 Task: Look for space in Patāmundai, India from 17th June, 2023 to 21st June, 2023 for 2 adults in price range Rs.7000 to Rs.12000. Place can be private room with 1  bedroom having 2 beds and 1 bathroom. Property type can be house, flat, guest house. Amenities needed are: wifi. Booking option can be shelf check-in. Required host language is English.
Action: Mouse moved to (453, 59)
Screenshot: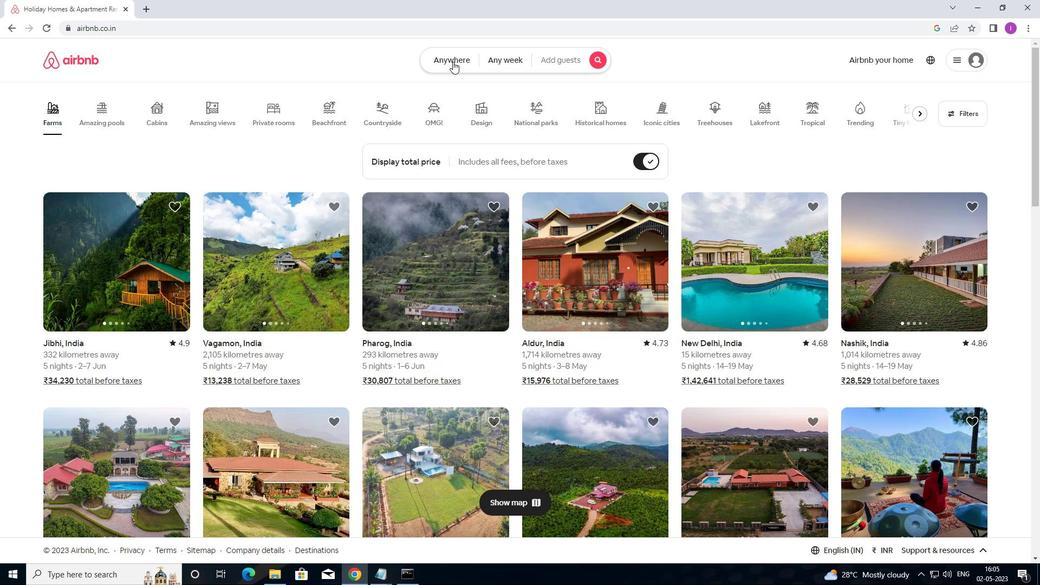 
Action: Mouse pressed left at (453, 59)
Screenshot: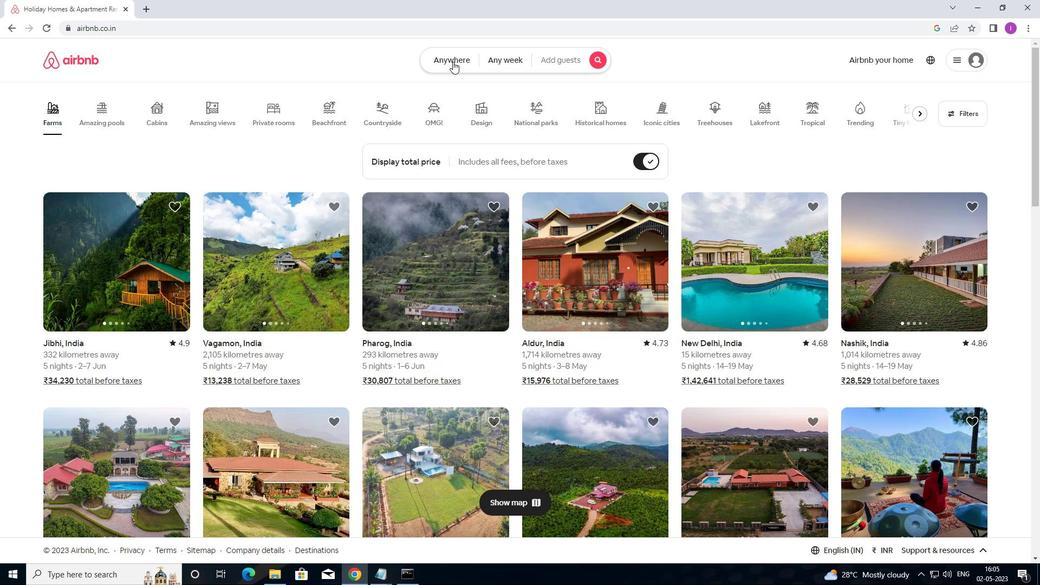 
Action: Mouse moved to (315, 105)
Screenshot: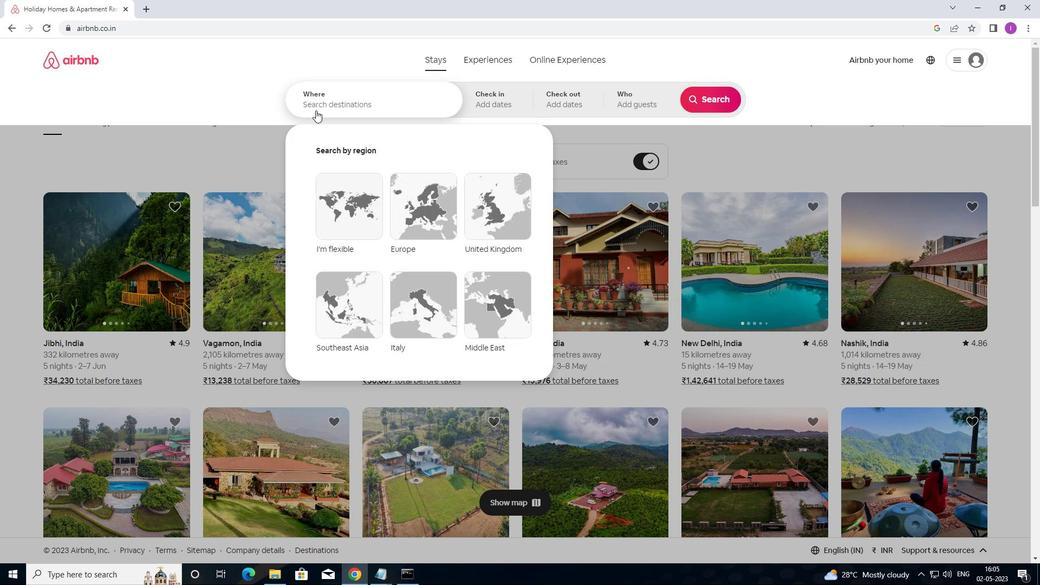 
Action: Mouse pressed left at (315, 105)
Screenshot: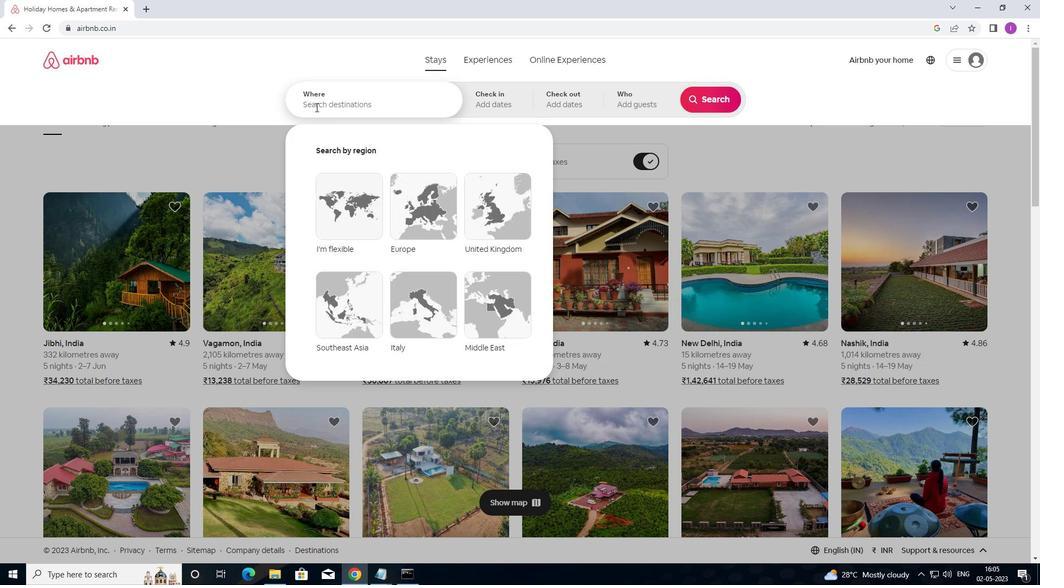
Action: Mouse moved to (581, 92)
Screenshot: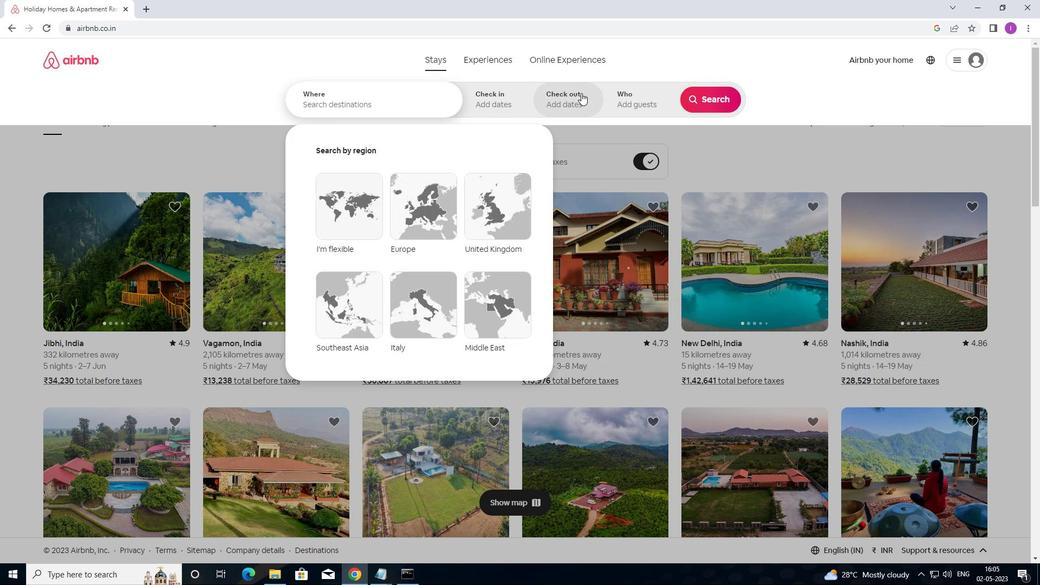 
Action: Key pressed <Key.shift><Key.shift>PATAMUDAI,<Key.shift>INDIA
Screenshot: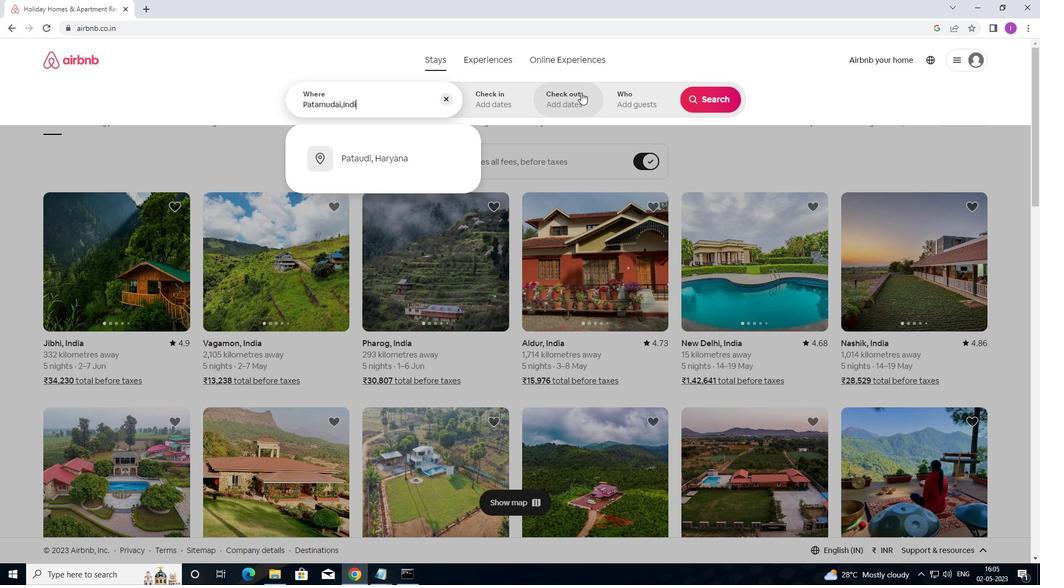 
Action: Mouse moved to (476, 97)
Screenshot: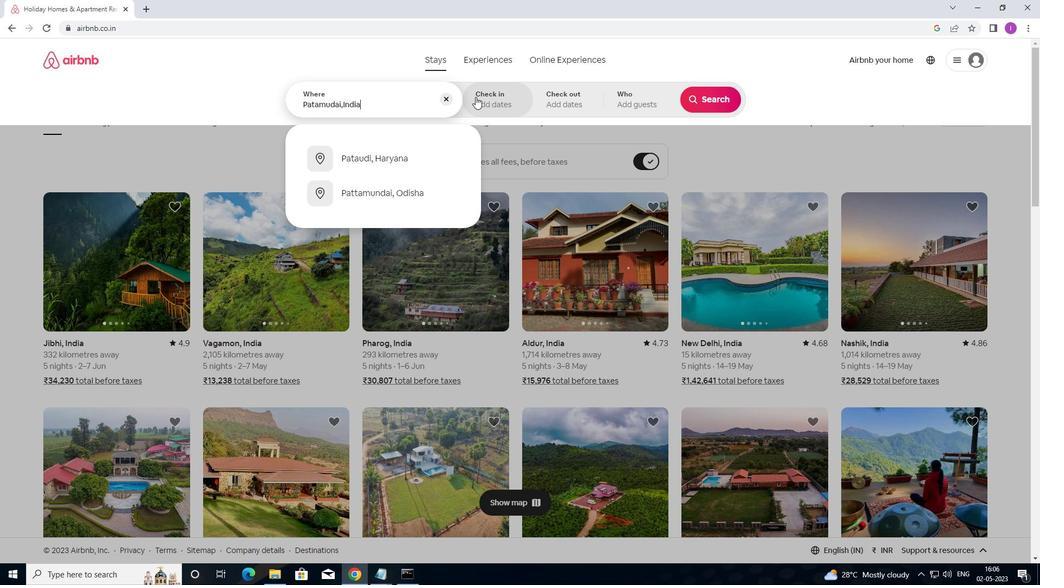 
Action: Mouse pressed left at (476, 97)
Screenshot: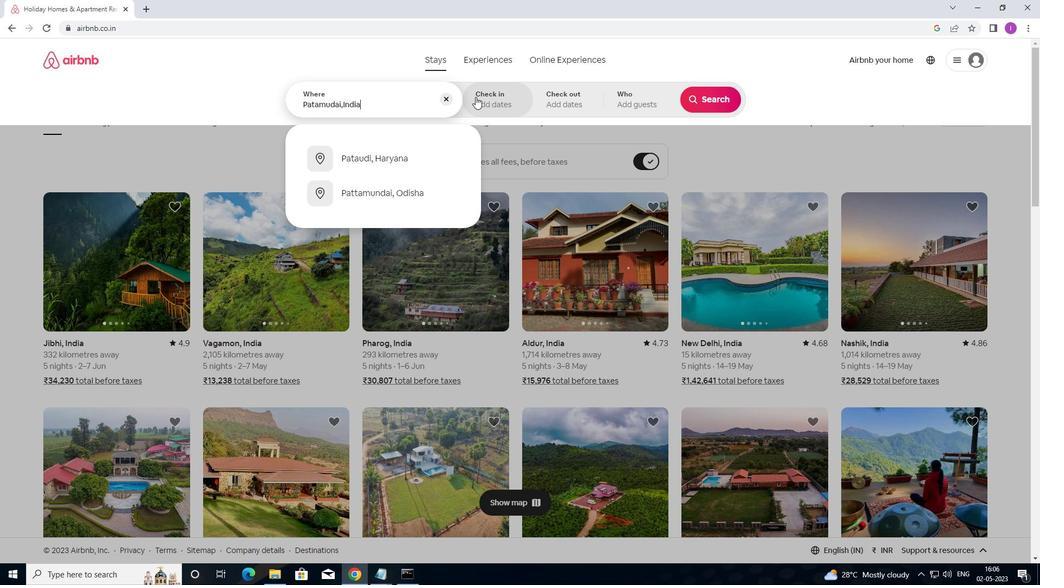 
Action: Mouse moved to (708, 190)
Screenshot: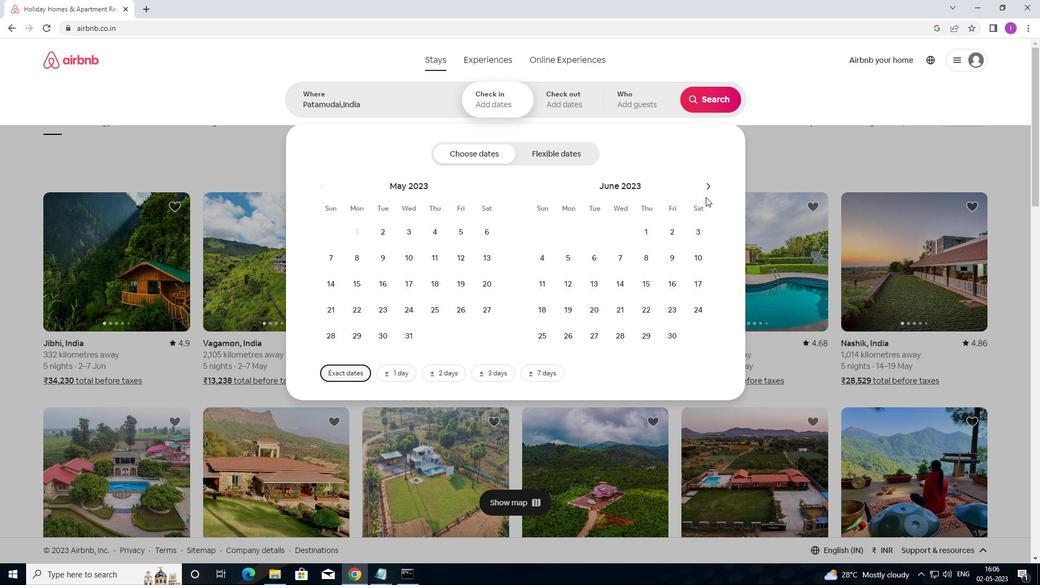 
Action: Mouse pressed left at (708, 190)
Screenshot: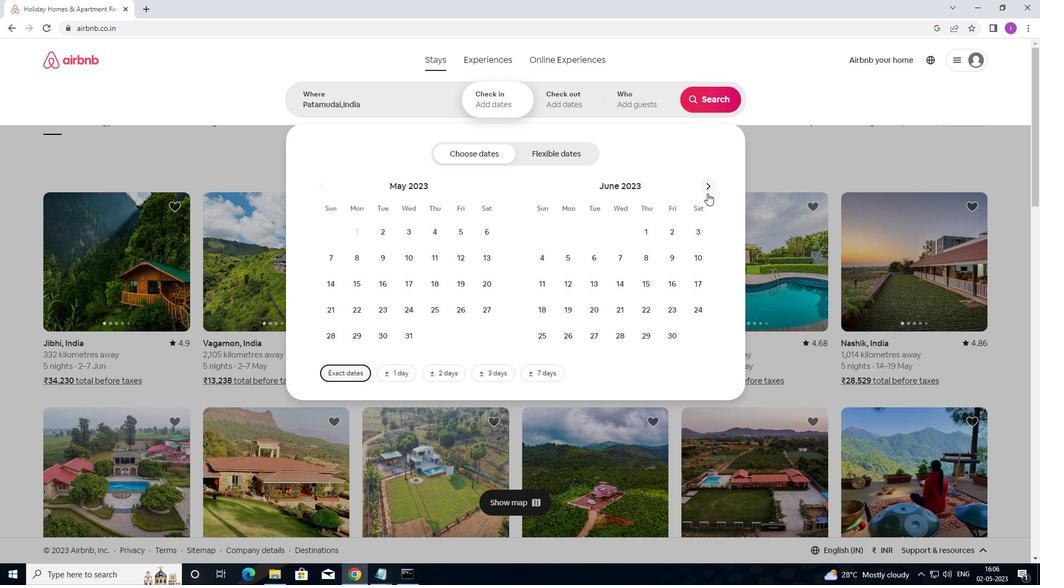 
Action: Mouse moved to (708, 189)
Screenshot: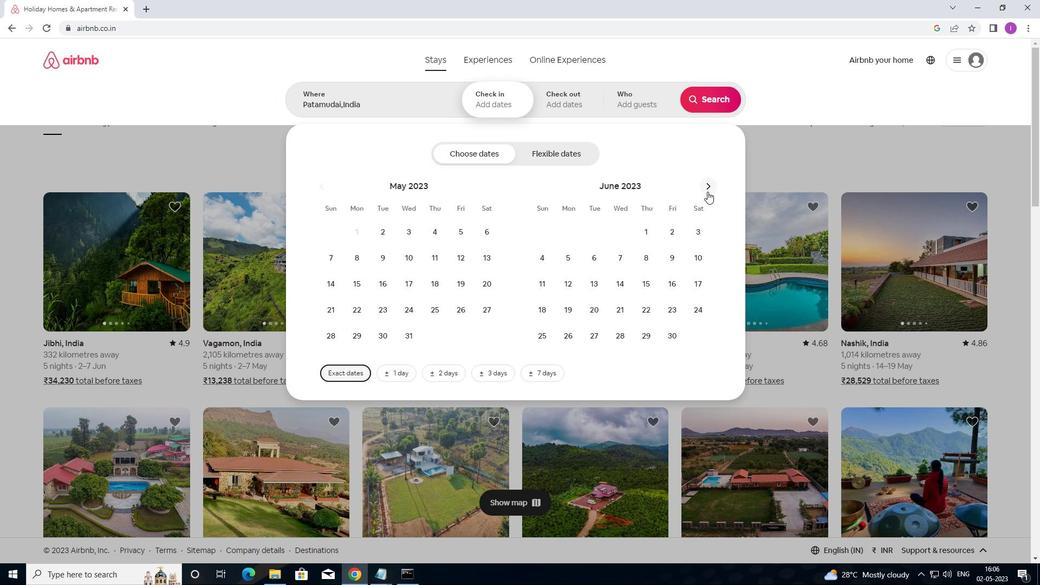 
Action: Mouse pressed left at (708, 189)
Screenshot: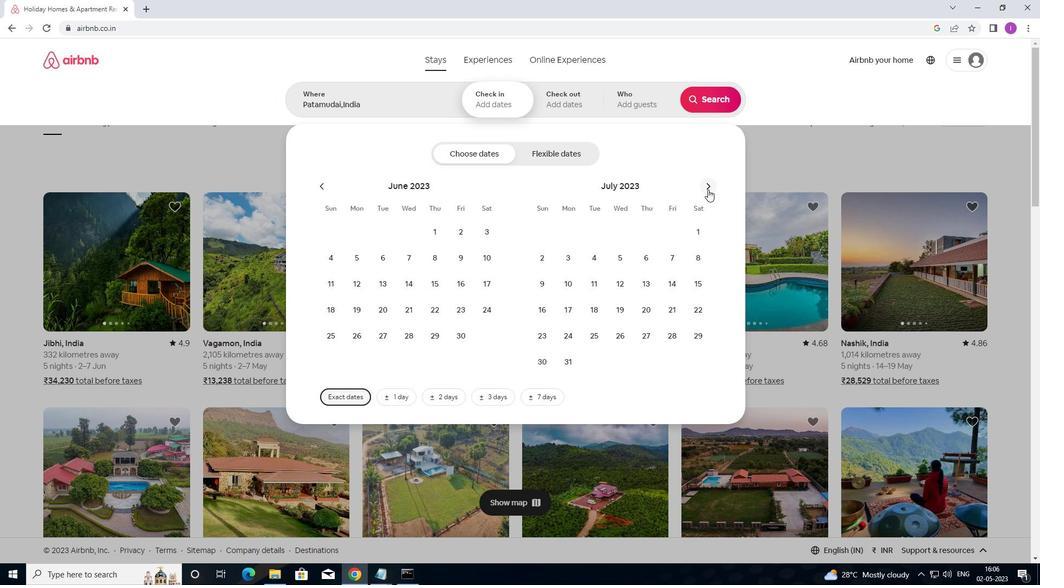 
Action: Mouse moved to (319, 183)
Screenshot: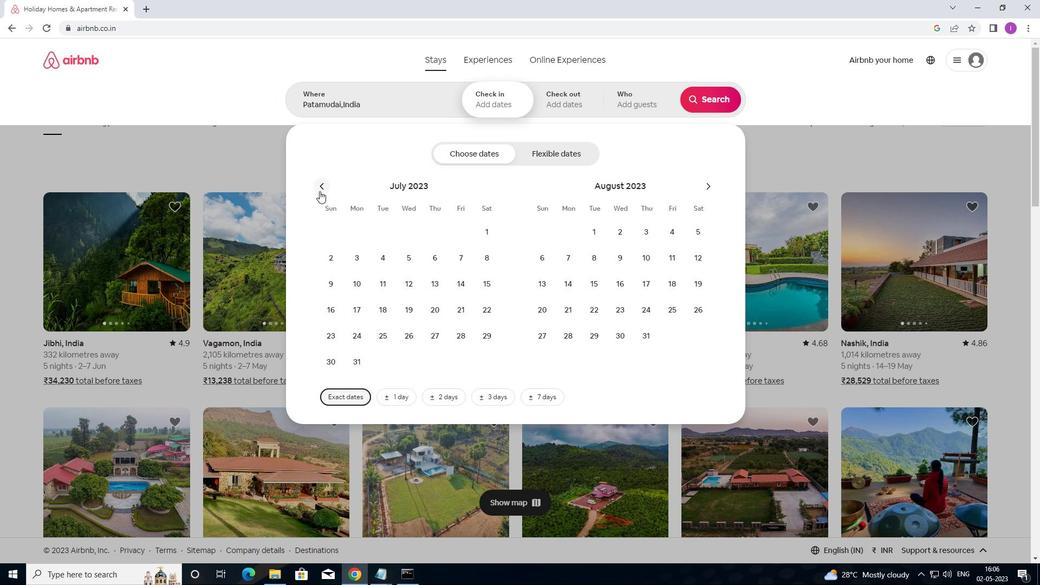 
Action: Mouse pressed left at (319, 183)
Screenshot: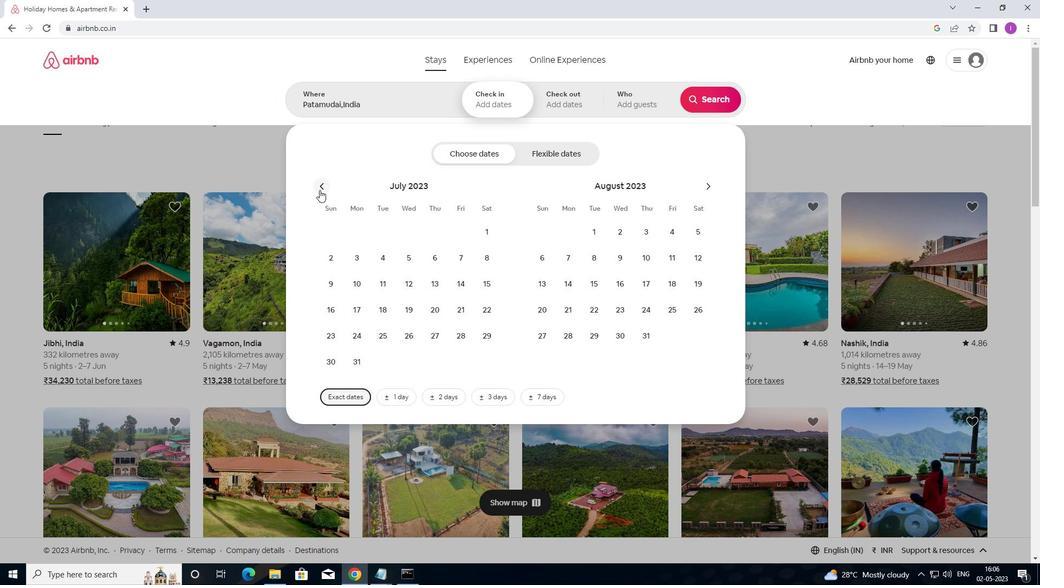 
Action: Mouse moved to (487, 287)
Screenshot: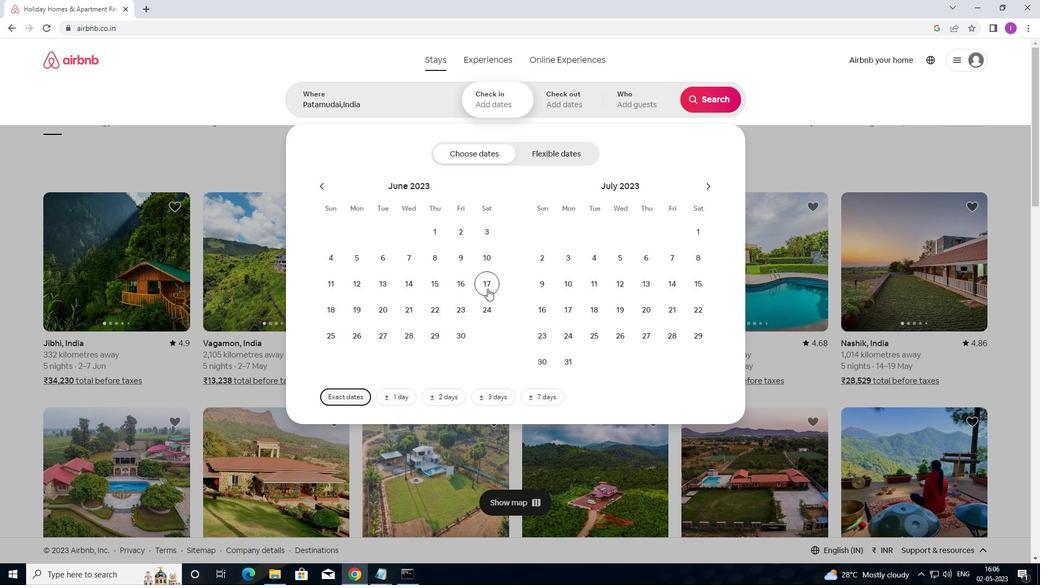 
Action: Mouse pressed left at (487, 287)
Screenshot: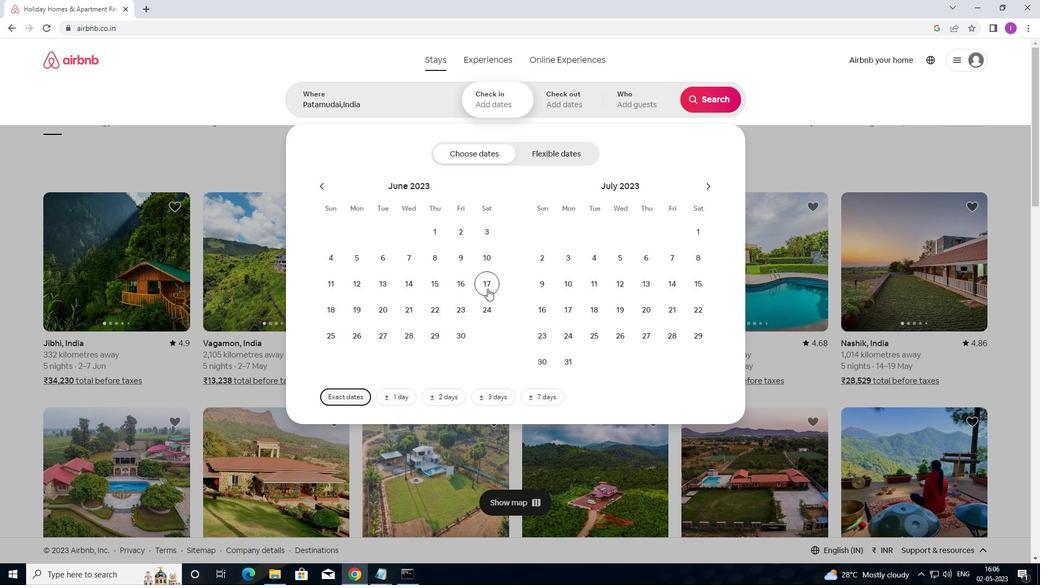
Action: Mouse moved to (404, 316)
Screenshot: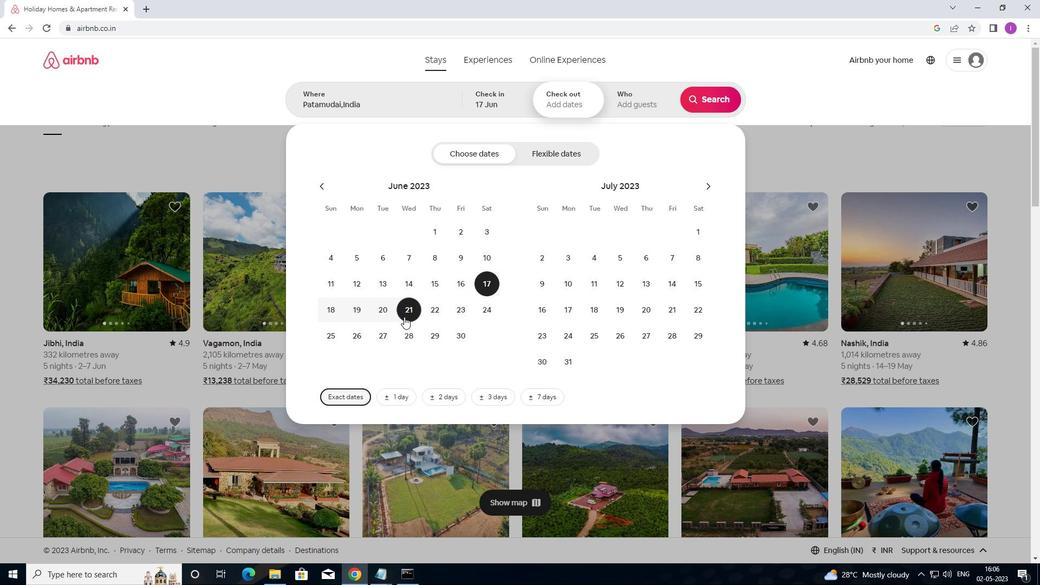 
Action: Mouse pressed left at (404, 316)
Screenshot: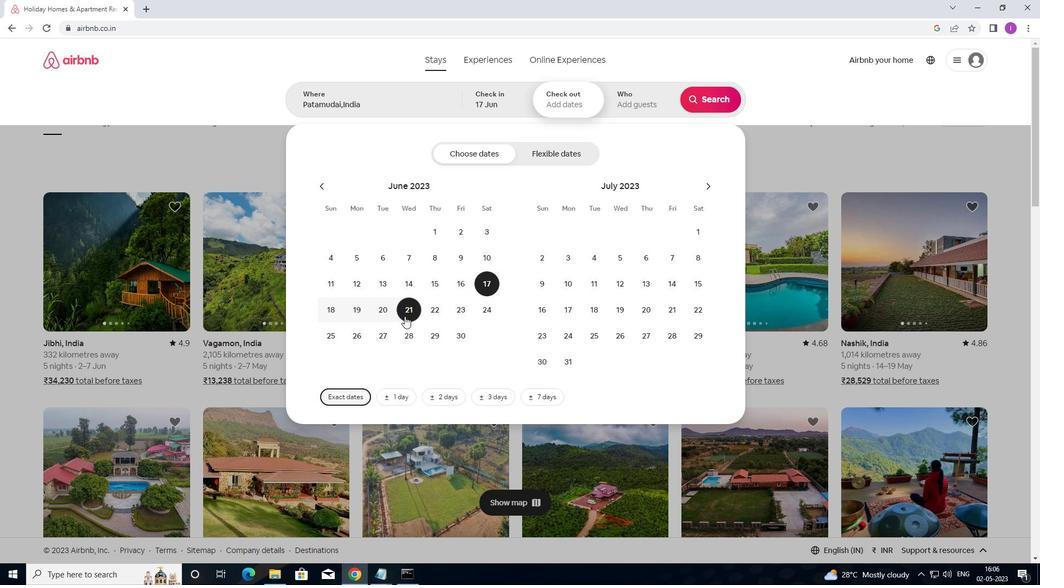 
Action: Mouse moved to (640, 94)
Screenshot: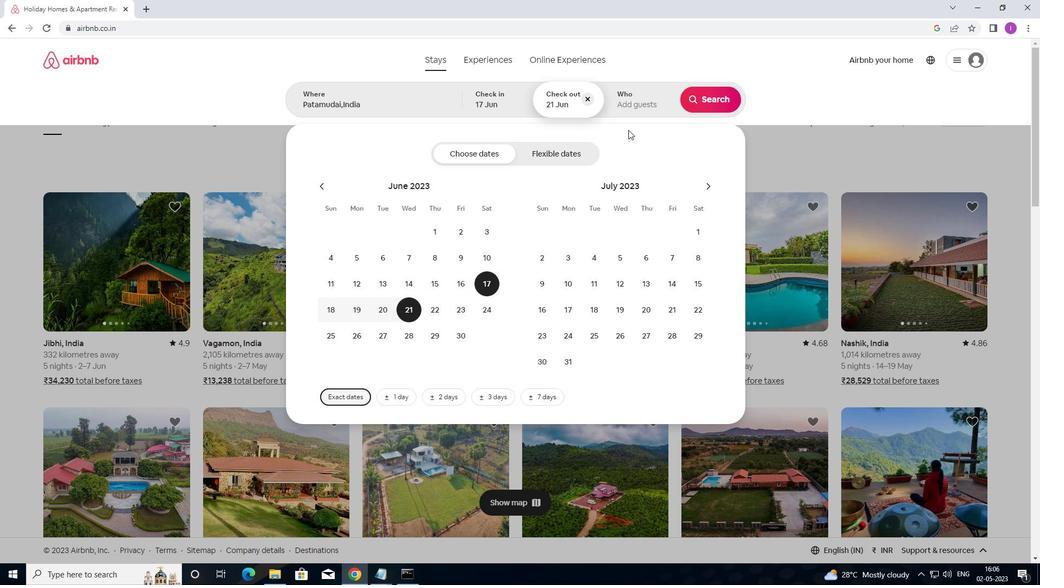 
Action: Mouse pressed left at (640, 94)
Screenshot: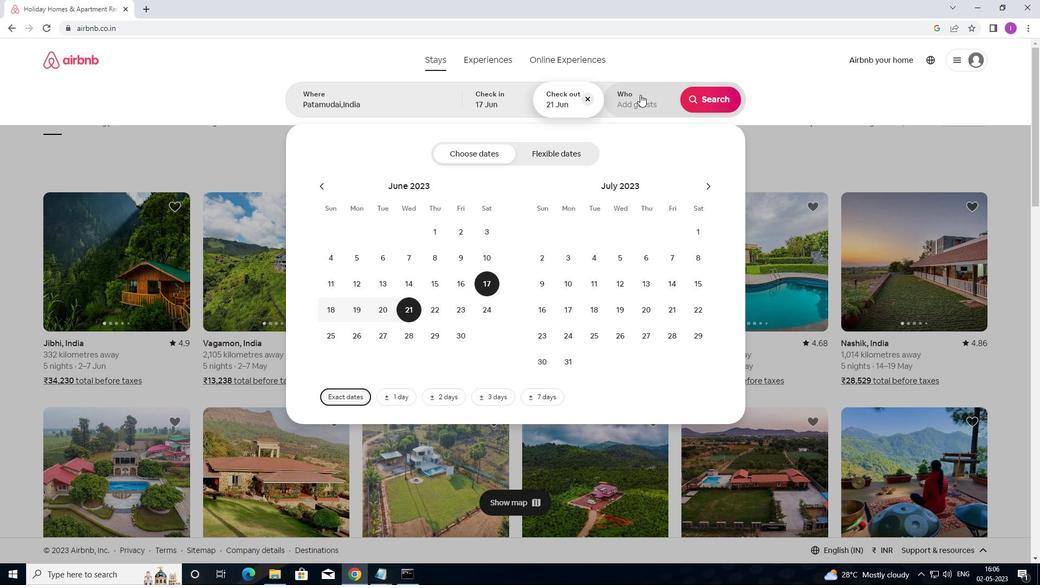 
Action: Mouse moved to (706, 156)
Screenshot: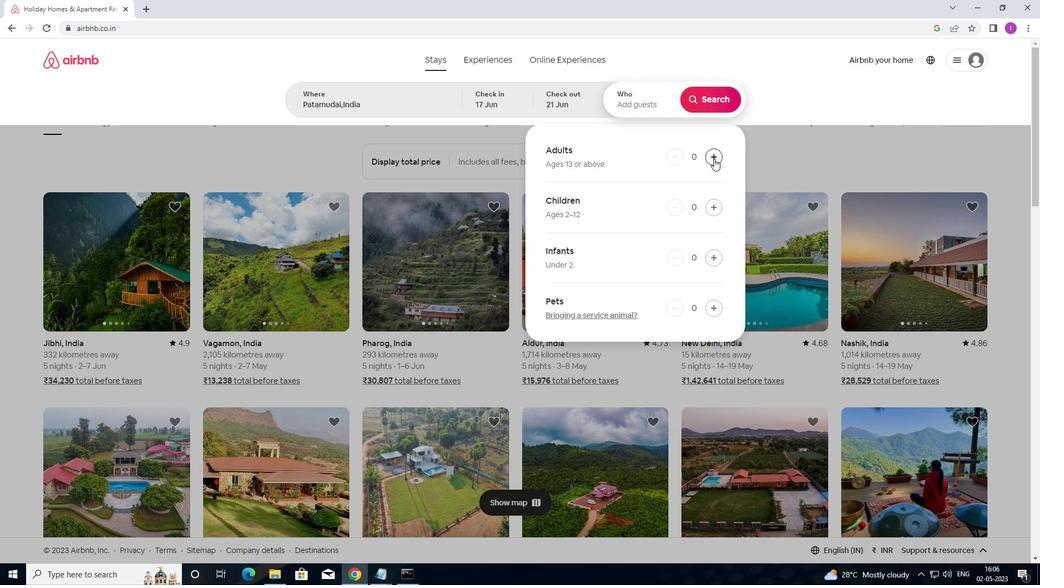 
Action: Mouse pressed left at (706, 156)
Screenshot: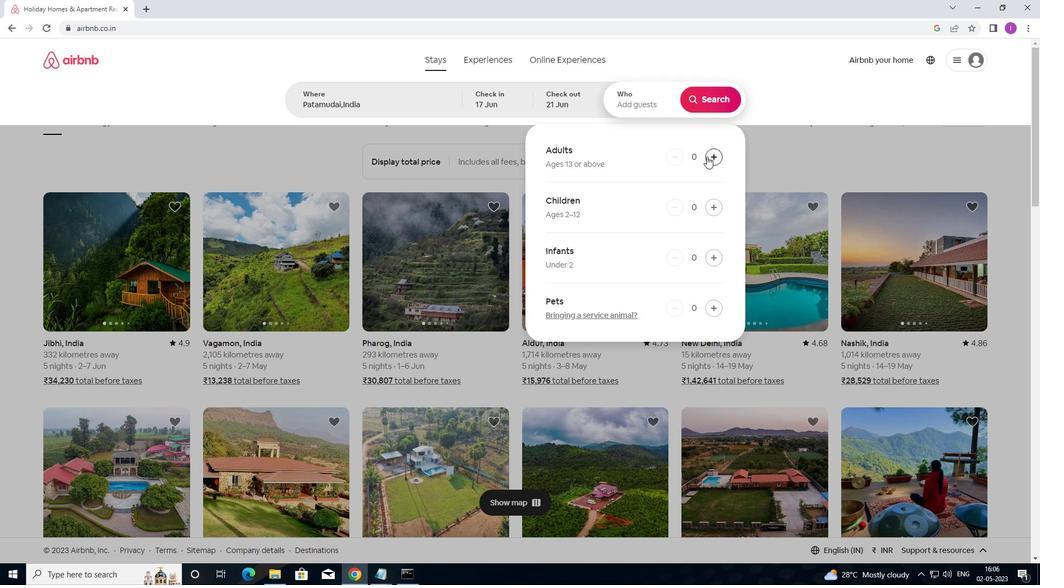
Action: Mouse moved to (706, 155)
Screenshot: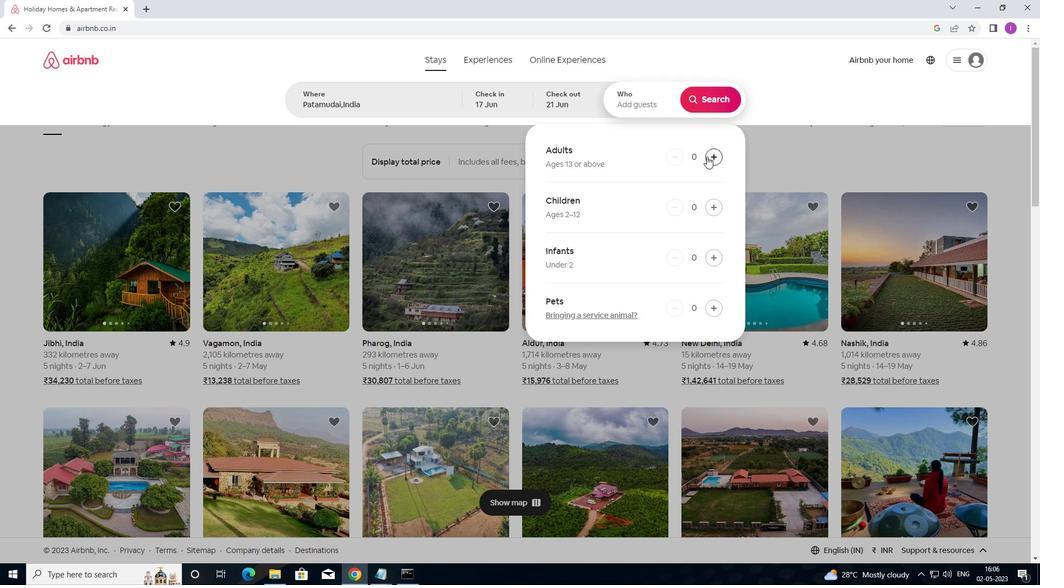 
Action: Mouse pressed left at (706, 155)
Screenshot: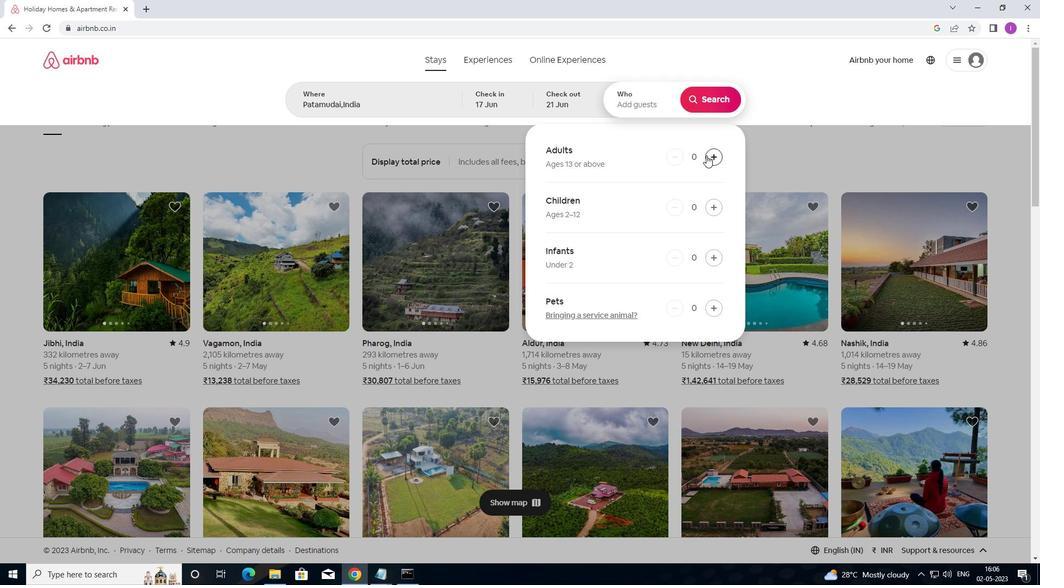 
Action: Mouse moved to (713, 86)
Screenshot: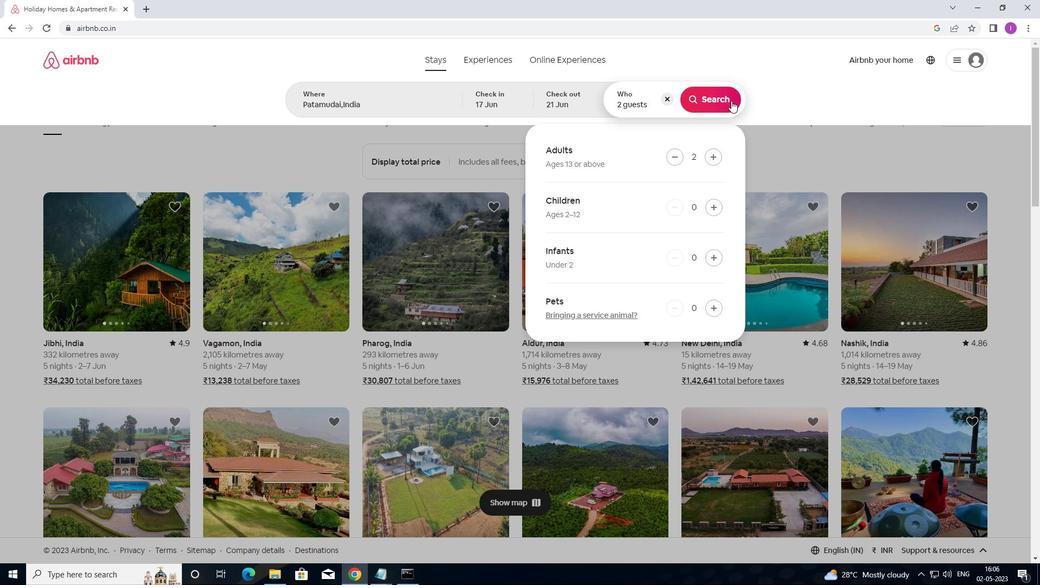 
Action: Mouse pressed left at (713, 86)
Screenshot: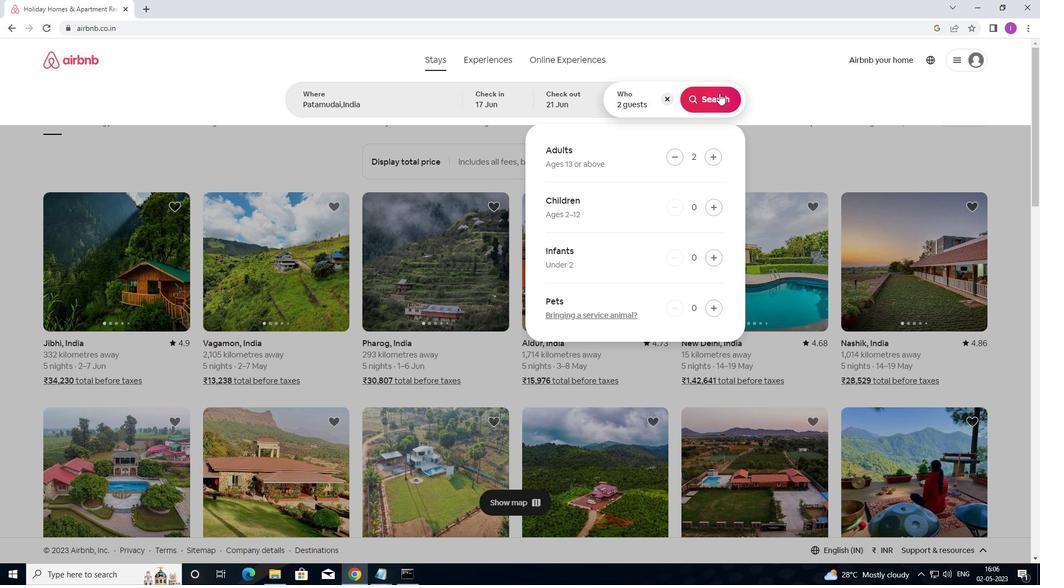 
Action: Mouse moved to (1002, 106)
Screenshot: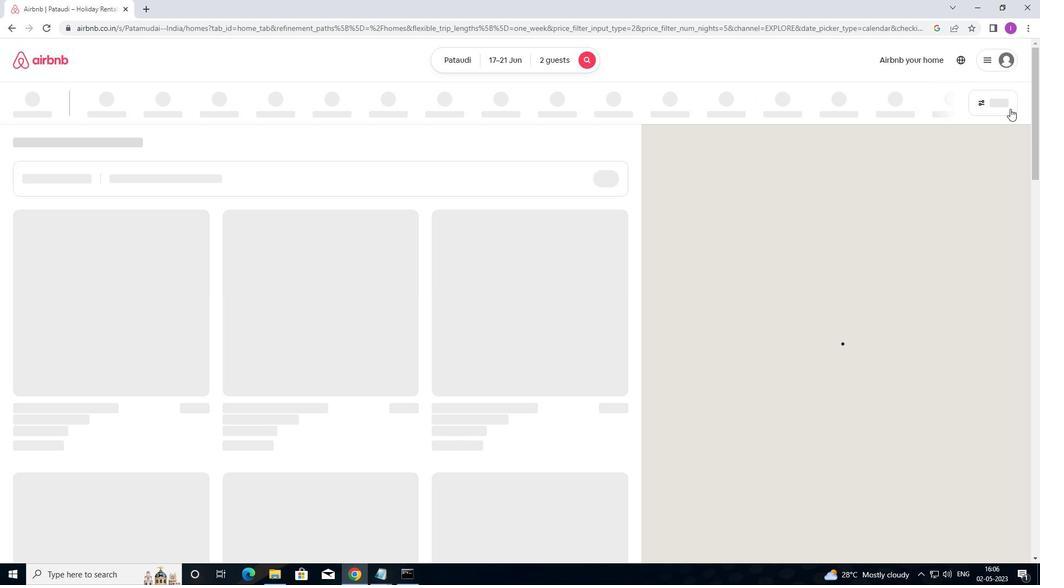 
Action: Mouse pressed left at (1002, 106)
Screenshot: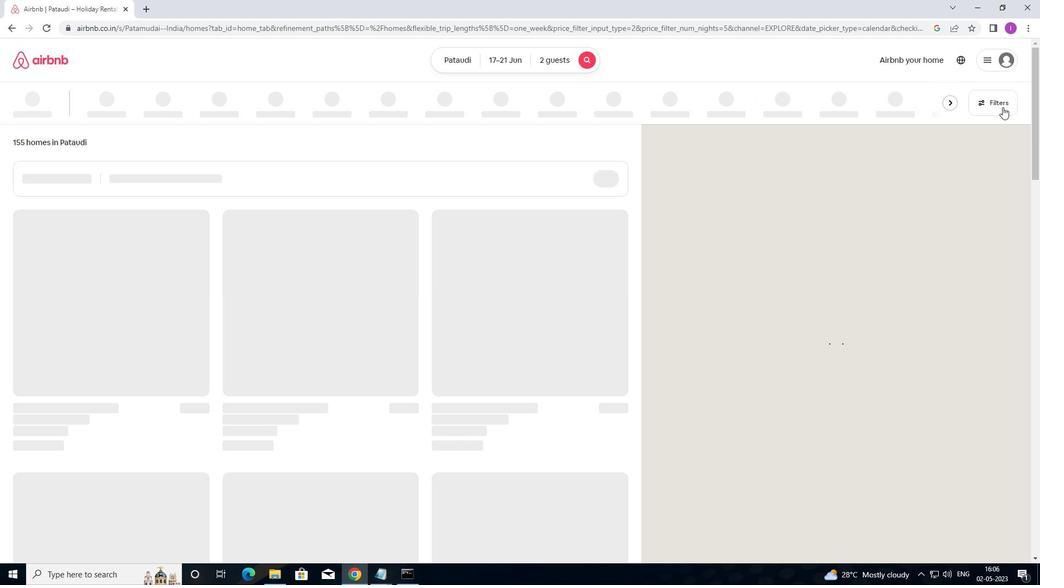 
Action: Mouse moved to (390, 241)
Screenshot: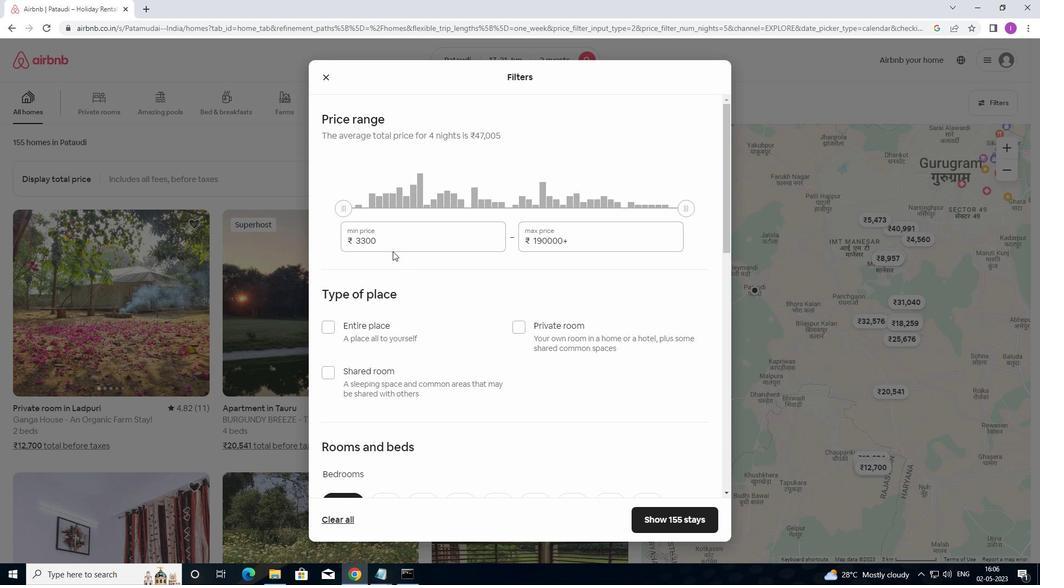 
Action: Mouse pressed left at (390, 241)
Screenshot: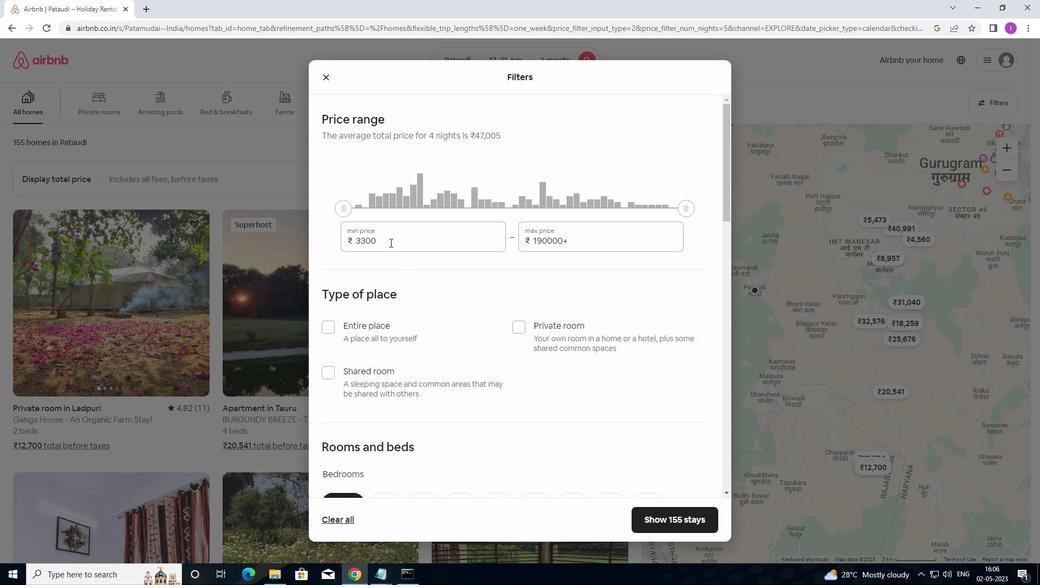 
Action: Mouse moved to (381, 249)
Screenshot: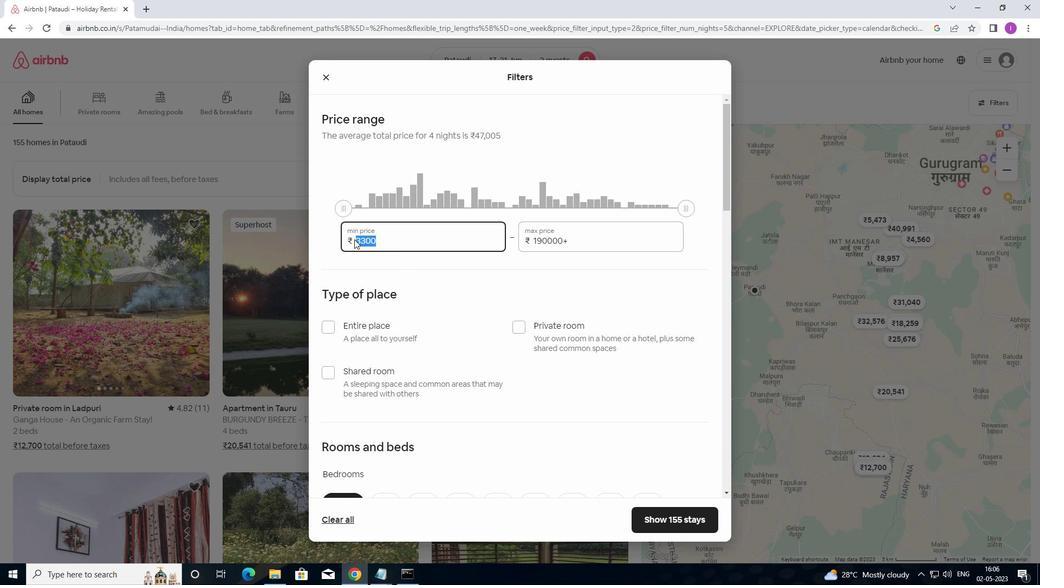
Action: Key pressed 7000
Screenshot: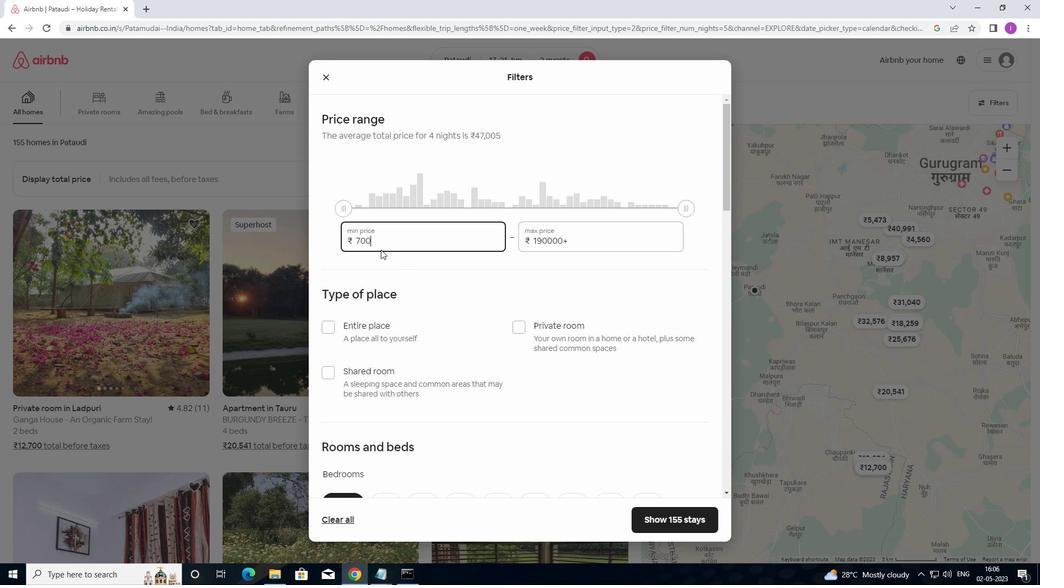 
Action: Mouse moved to (569, 241)
Screenshot: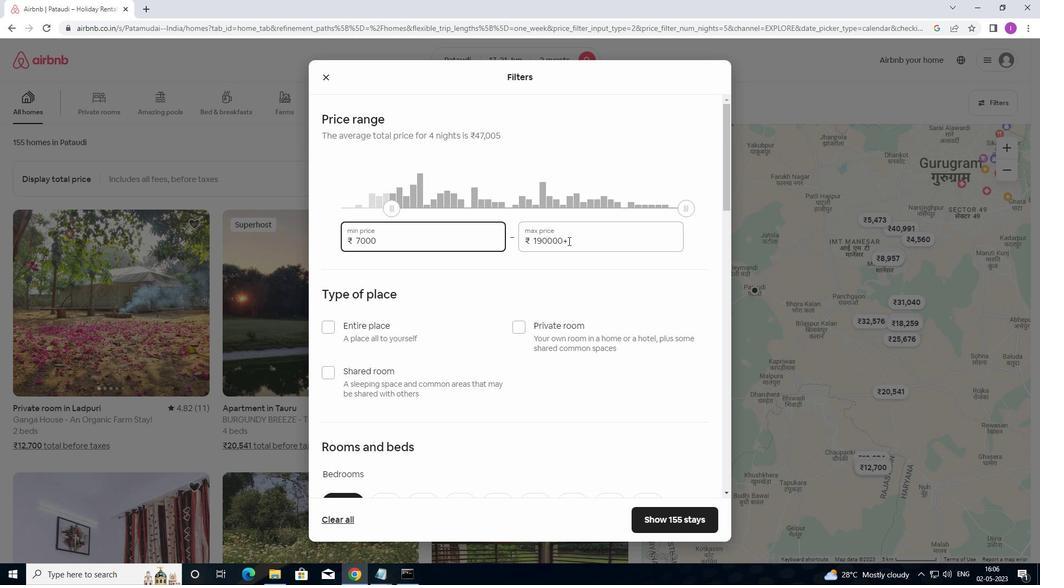 
Action: Mouse pressed left at (569, 241)
Screenshot: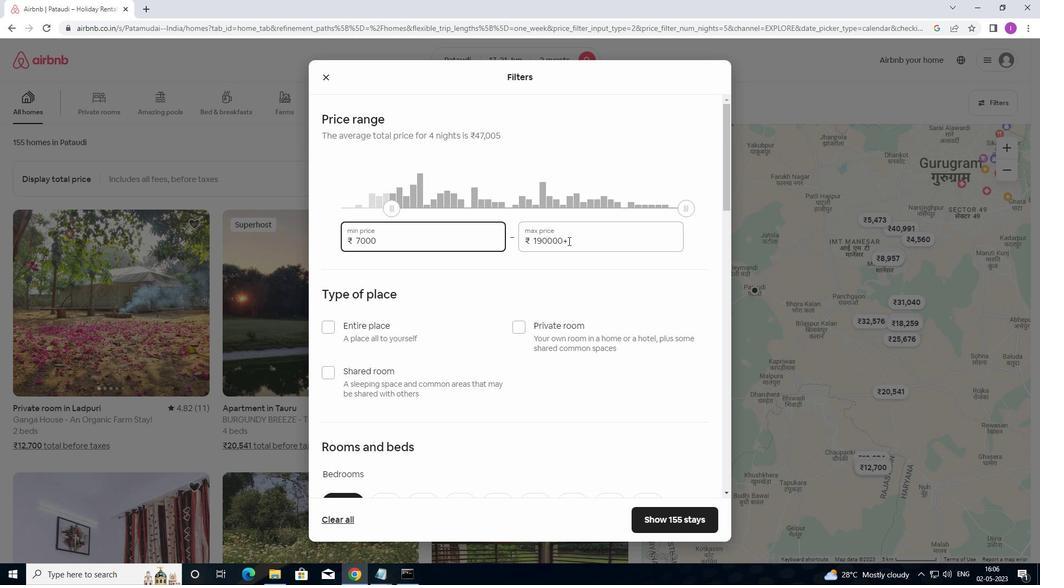 
Action: Mouse moved to (617, 251)
Screenshot: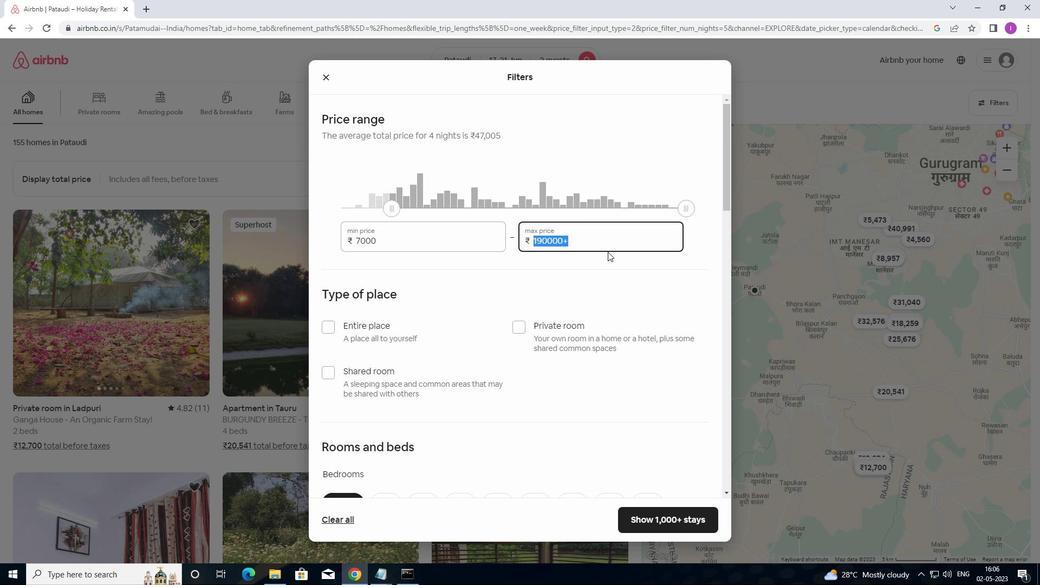 
Action: Key pressed 12000
Screenshot: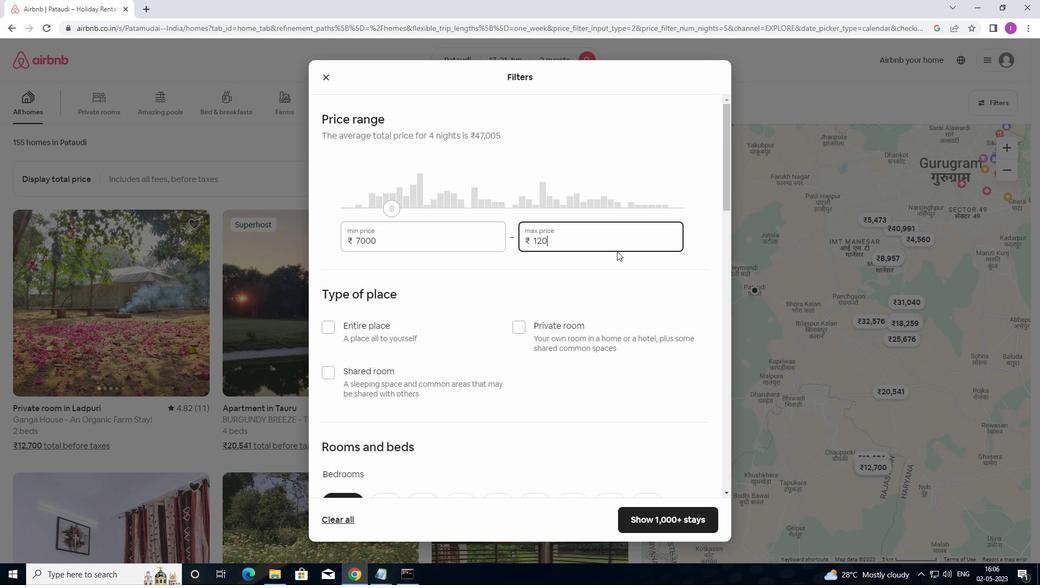 
Action: Mouse moved to (528, 328)
Screenshot: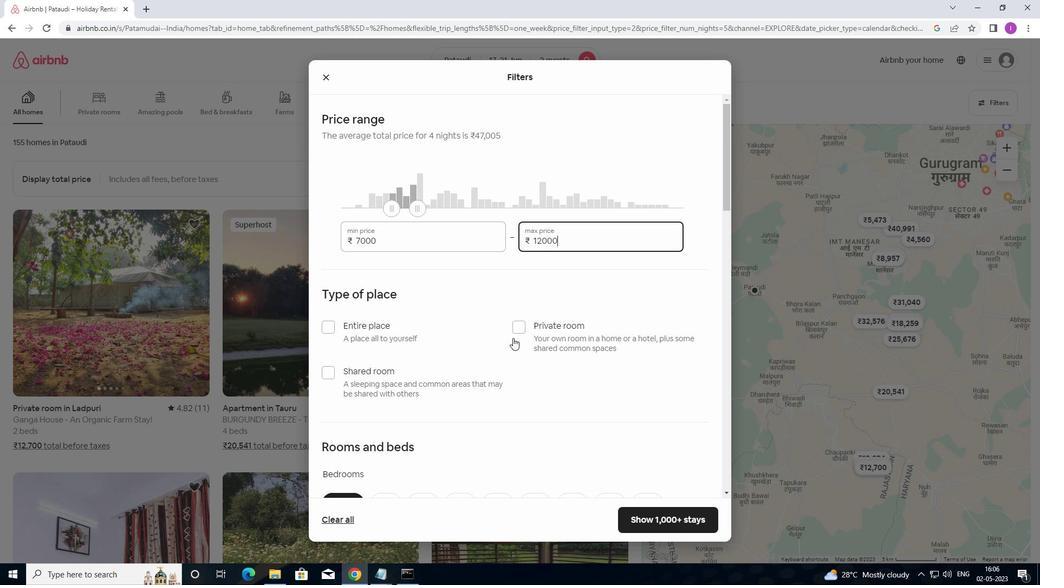
Action: Mouse pressed left at (528, 328)
Screenshot: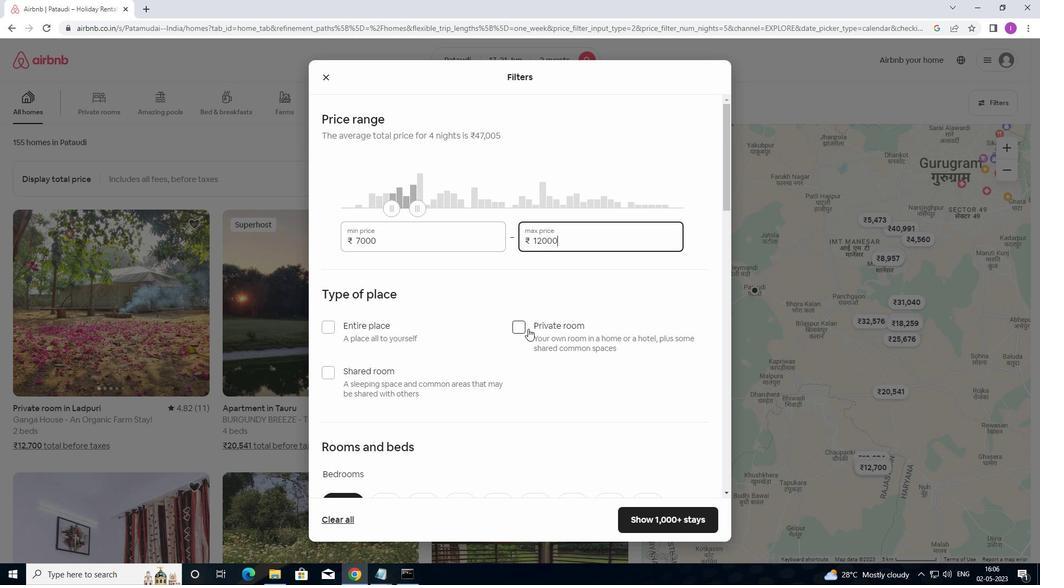 
Action: Mouse moved to (581, 331)
Screenshot: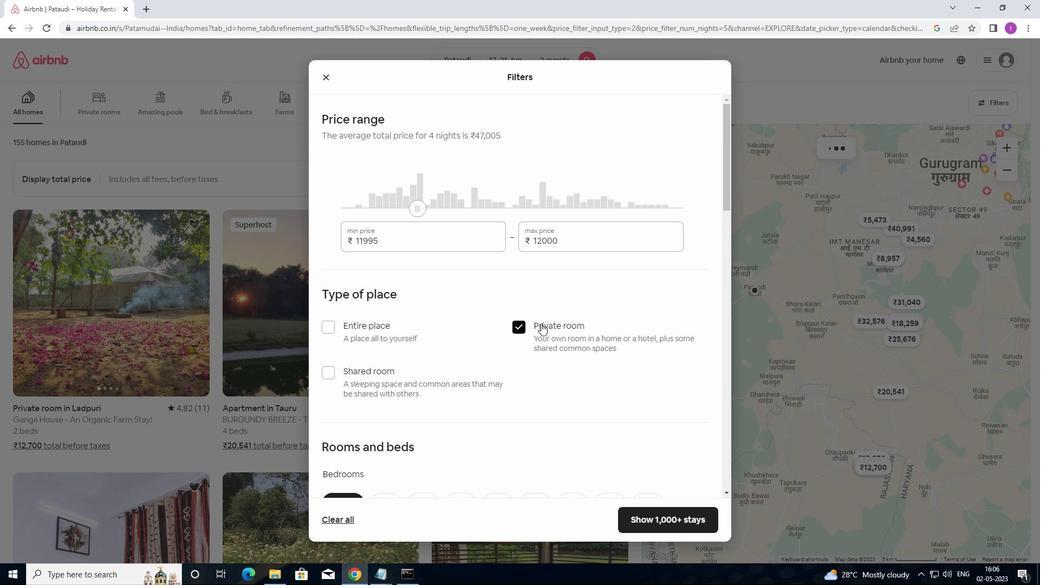 
Action: Mouse scrolled (581, 331) with delta (0, 0)
Screenshot: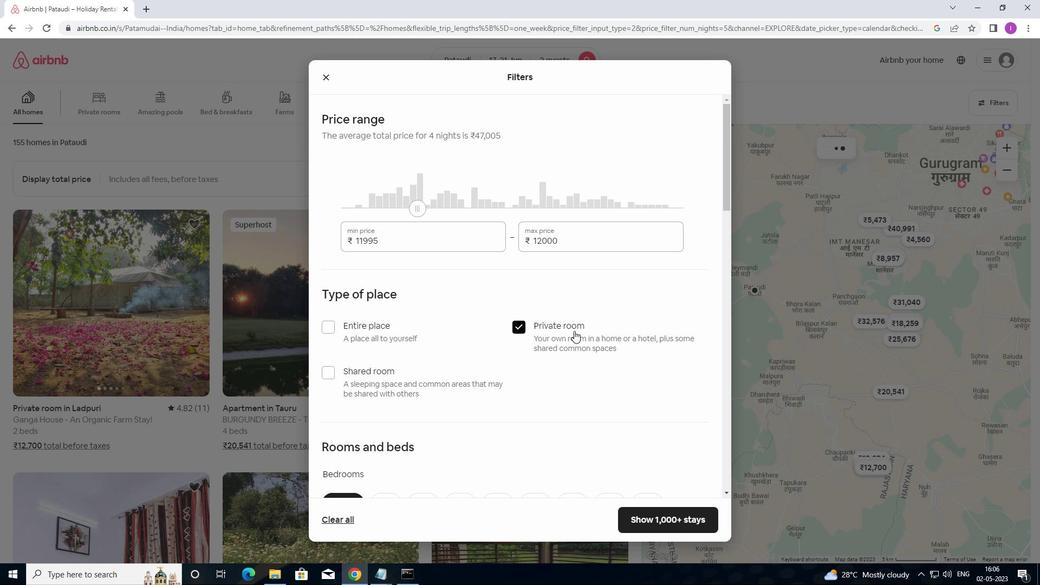 
Action: Mouse moved to (582, 333)
Screenshot: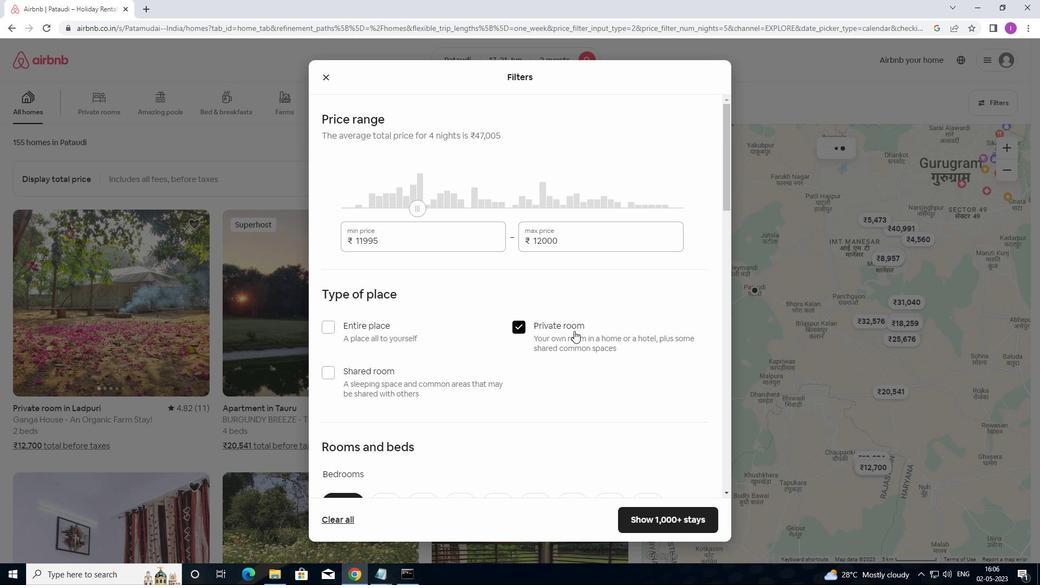 
Action: Mouse scrolled (582, 332) with delta (0, 0)
Screenshot: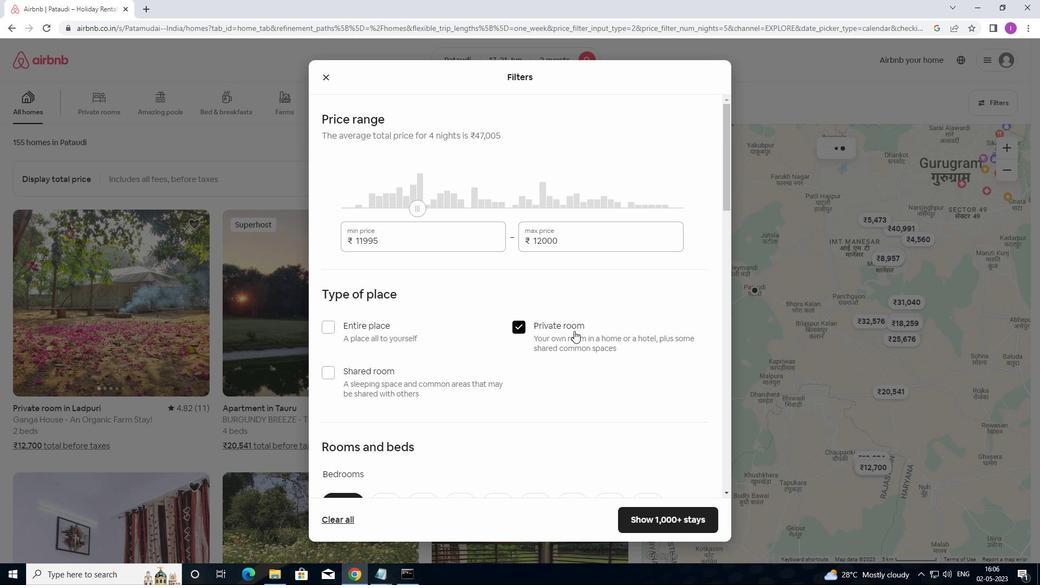 
Action: Mouse moved to (583, 333)
Screenshot: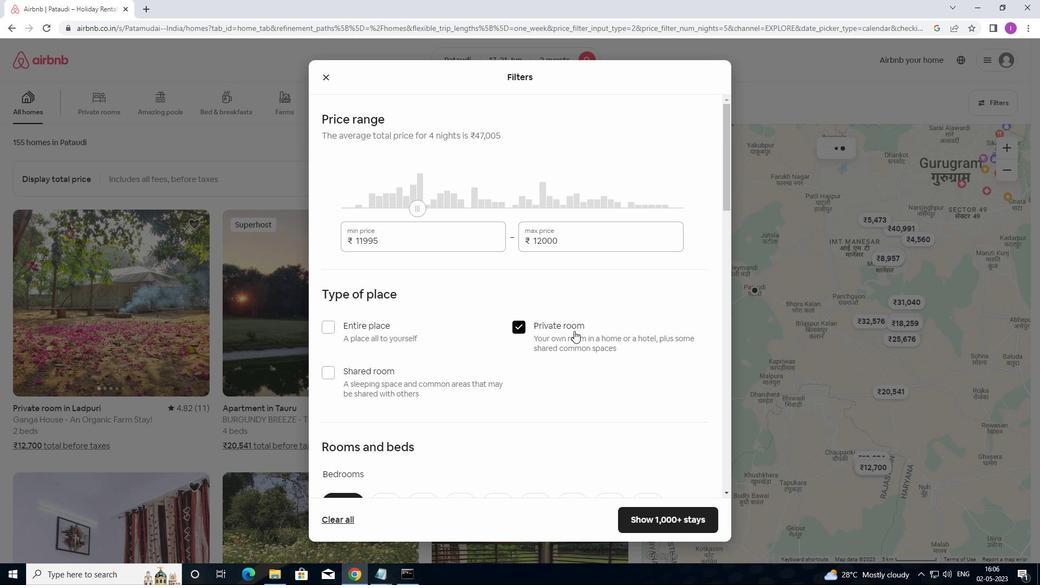 
Action: Mouse scrolled (583, 333) with delta (0, 0)
Screenshot: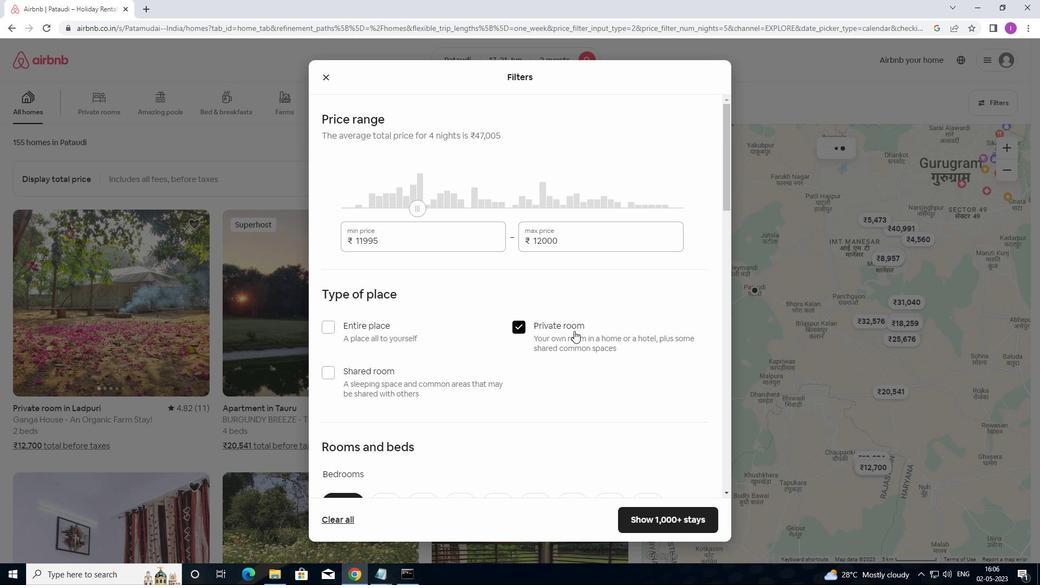 
Action: Mouse moved to (584, 334)
Screenshot: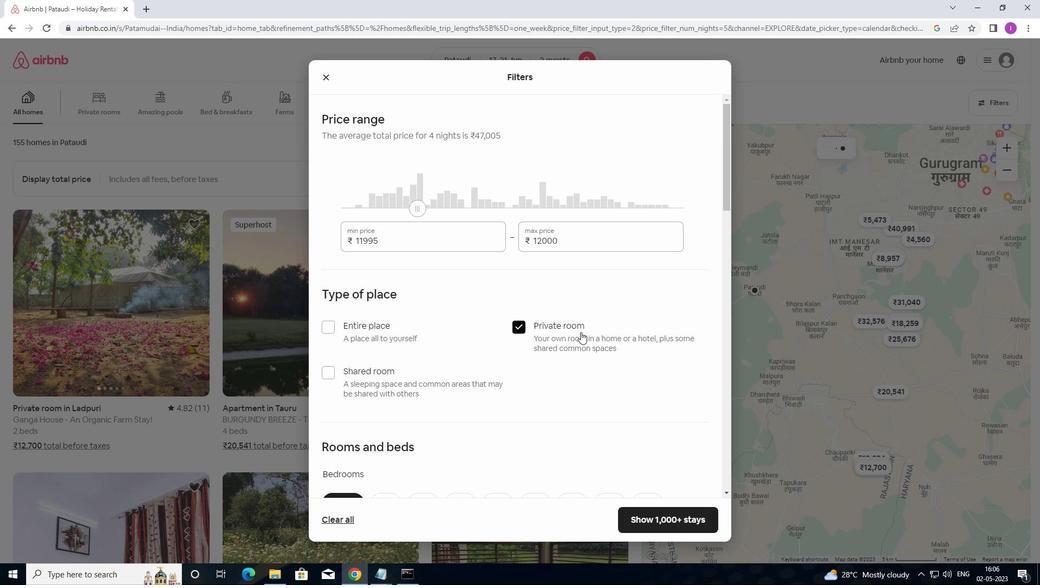 
Action: Mouse scrolled (584, 333) with delta (0, 0)
Screenshot: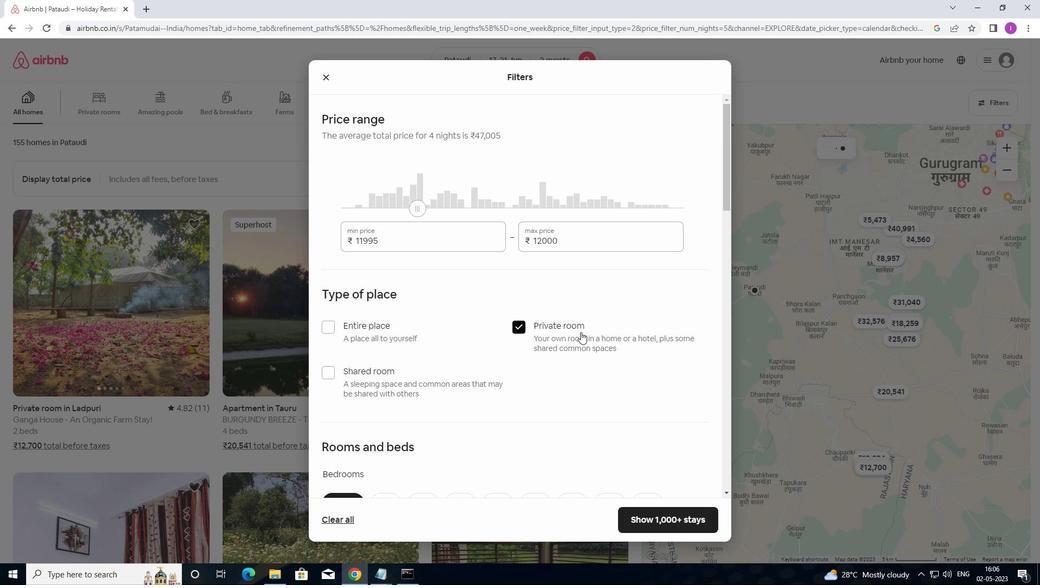 
Action: Mouse scrolled (584, 333) with delta (0, 0)
Screenshot: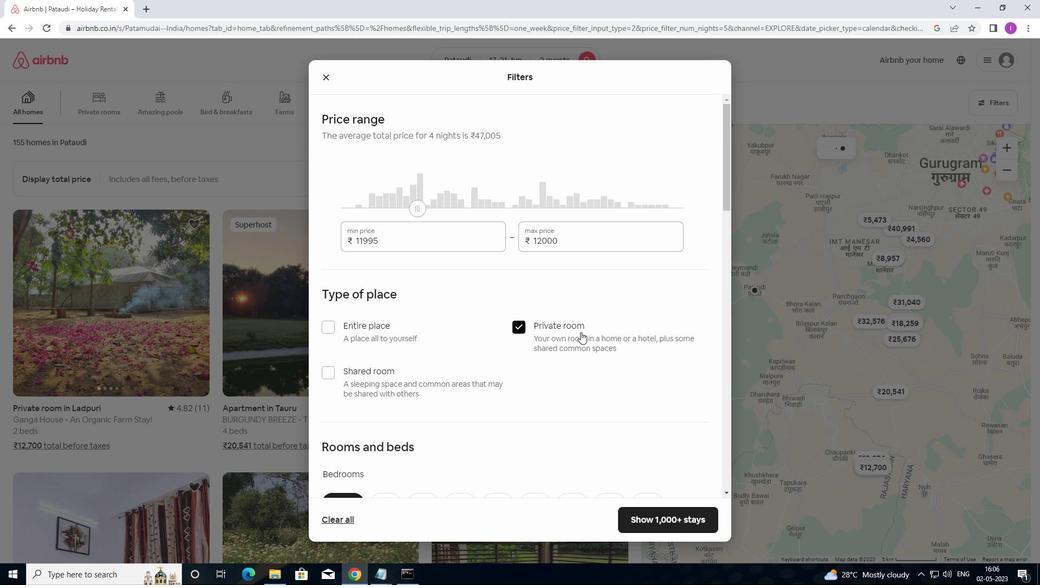 
Action: Mouse moved to (383, 231)
Screenshot: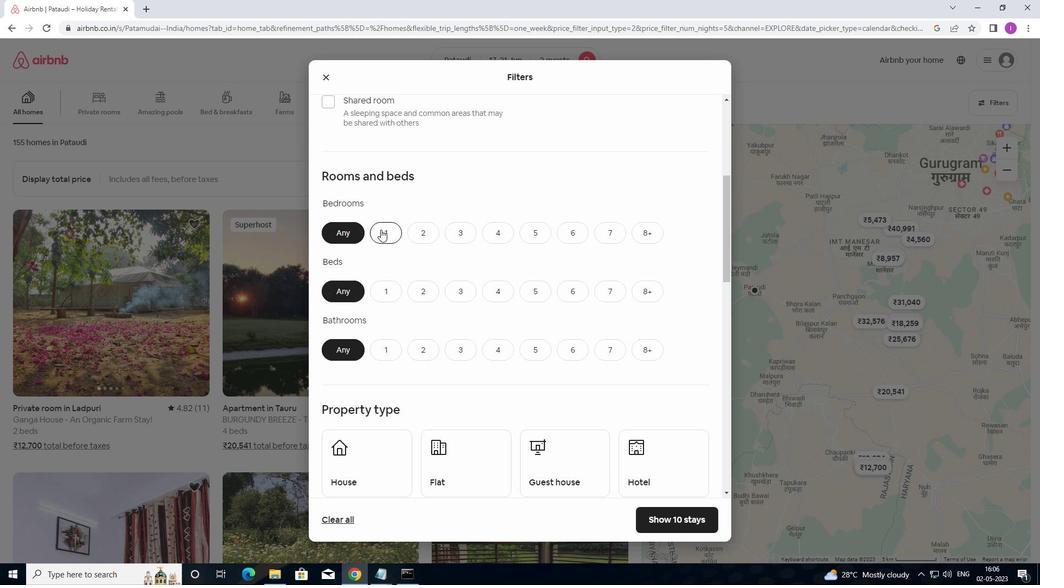 
Action: Mouse pressed left at (383, 231)
Screenshot: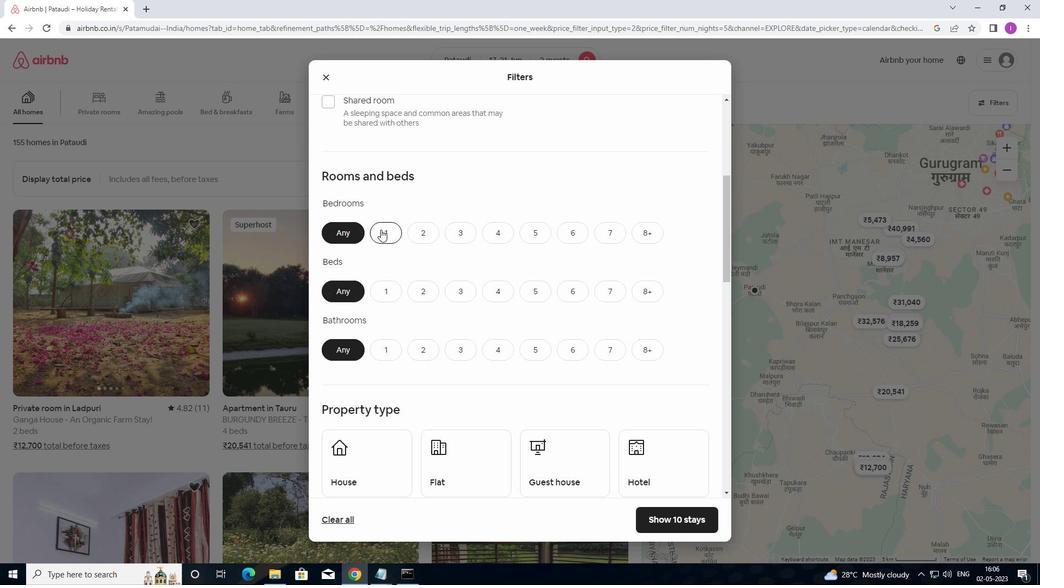 
Action: Mouse moved to (429, 293)
Screenshot: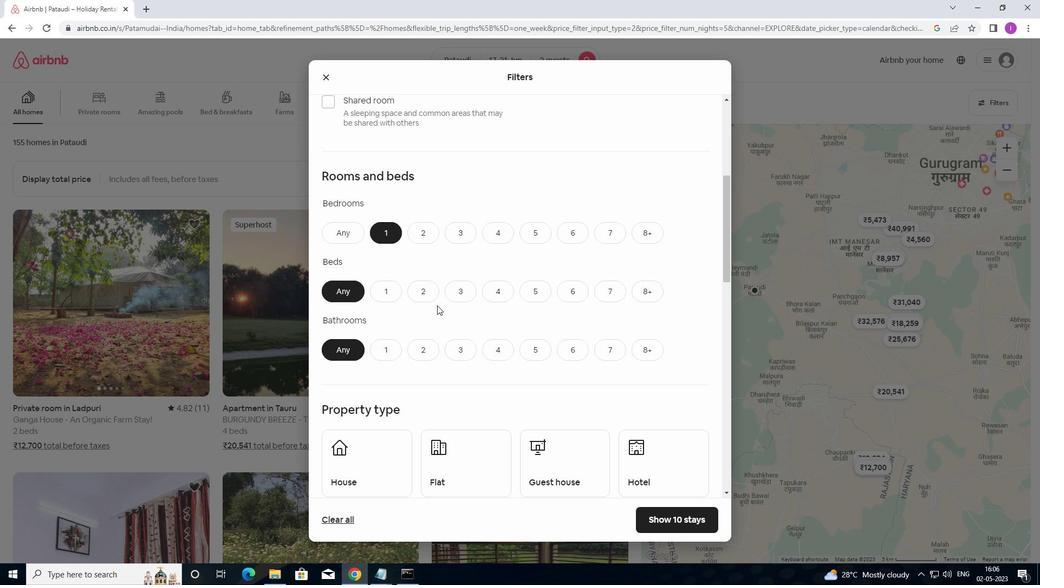 
Action: Mouse pressed left at (429, 293)
Screenshot: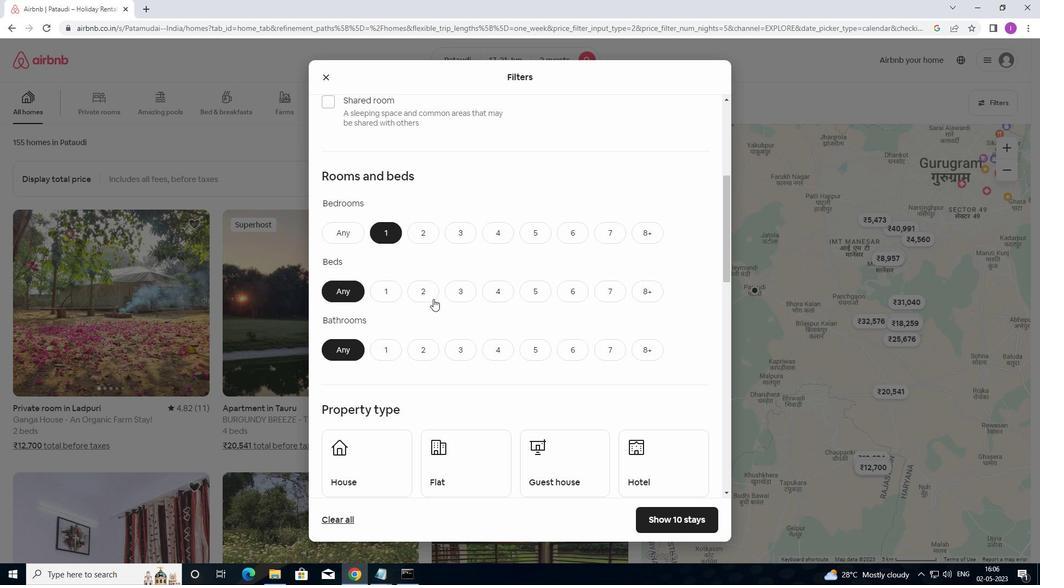 
Action: Mouse moved to (382, 351)
Screenshot: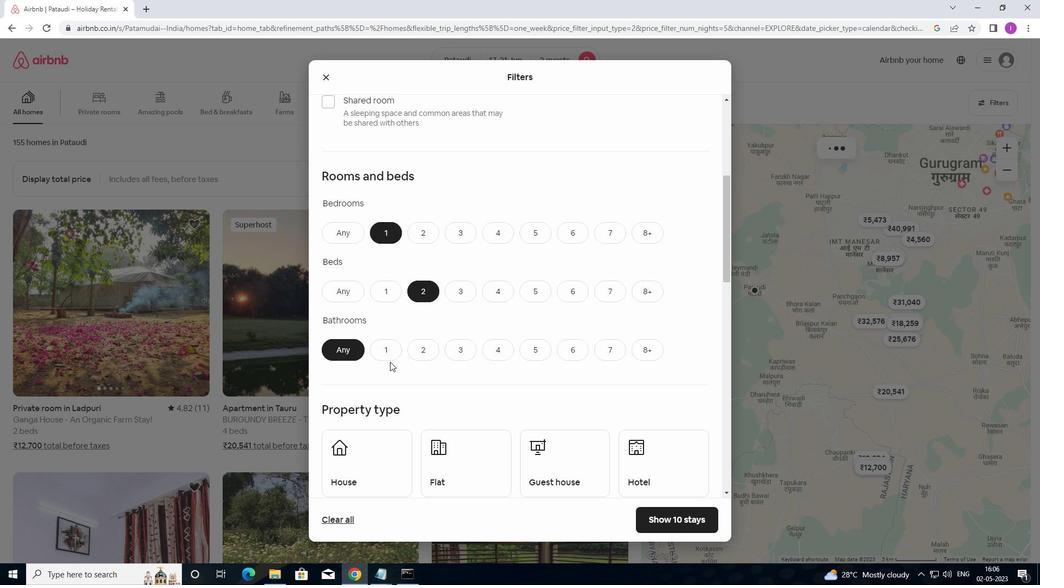 
Action: Mouse pressed left at (382, 351)
Screenshot: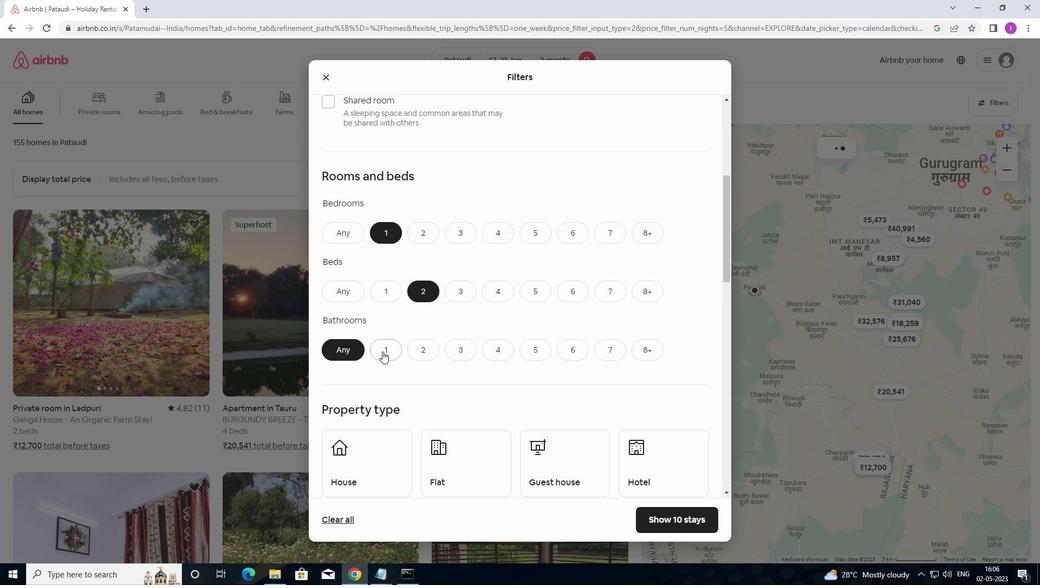 
Action: Mouse moved to (435, 360)
Screenshot: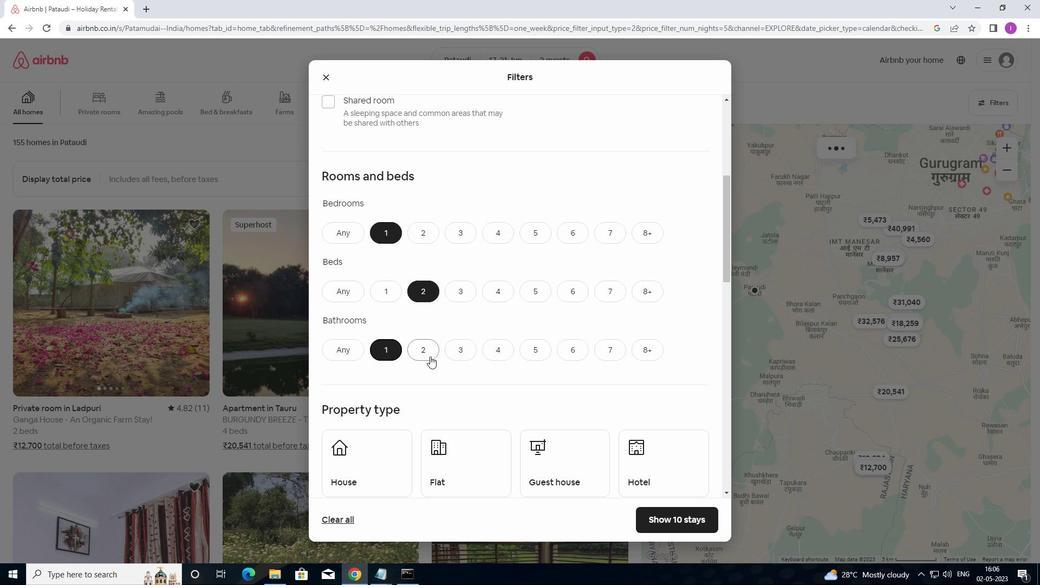 
Action: Mouse scrolled (435, 359) with delta (0, 0)
Screenshot: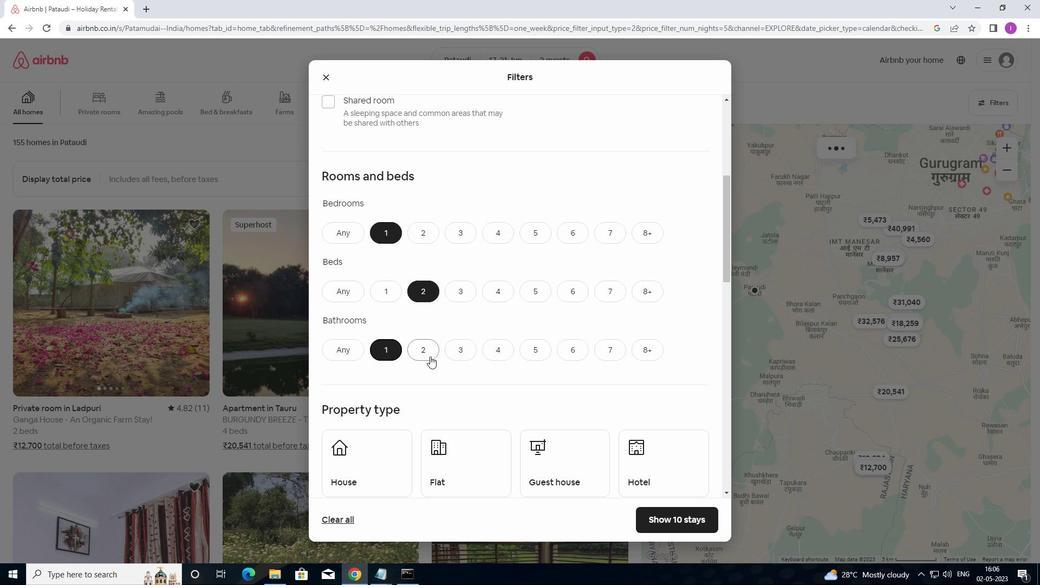 
Action: Mouse moved to (439, 362)
Screenshot: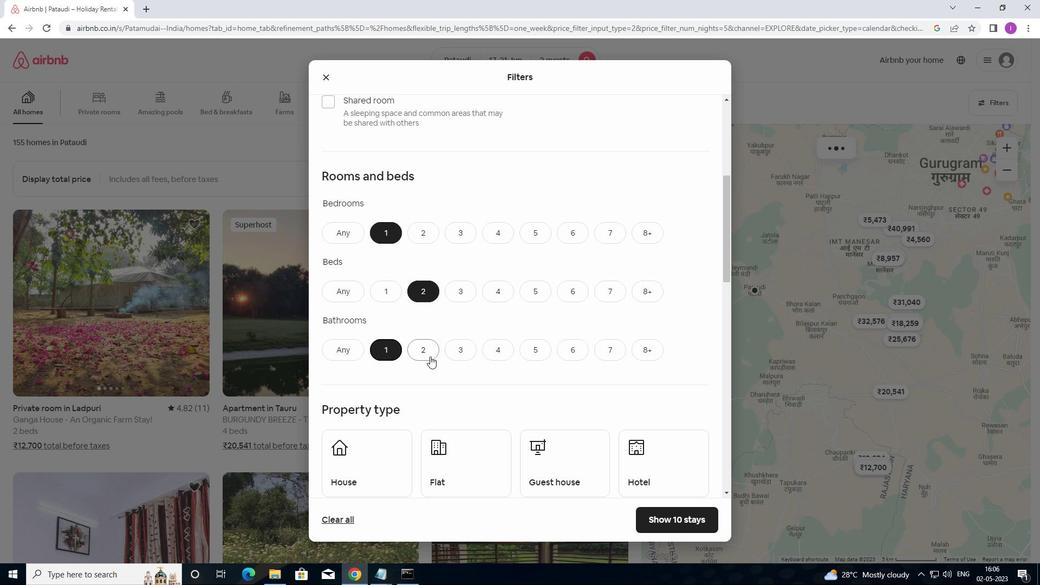 
Action: Mouse scrolled (439, 362) with delta (0, 0)
Screenshot: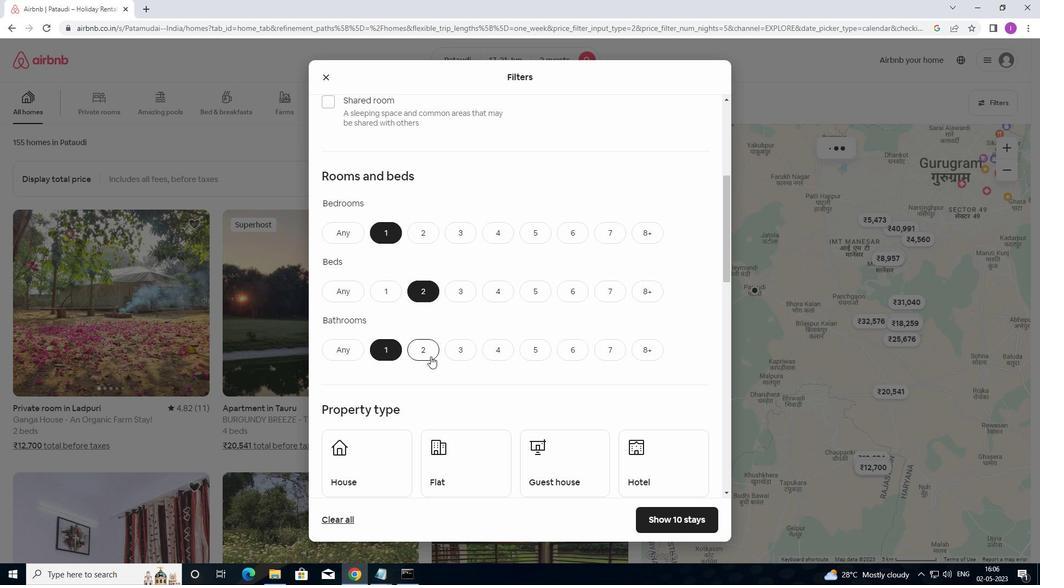 
Action: Mouse moved to (448, 357)
Screenshot: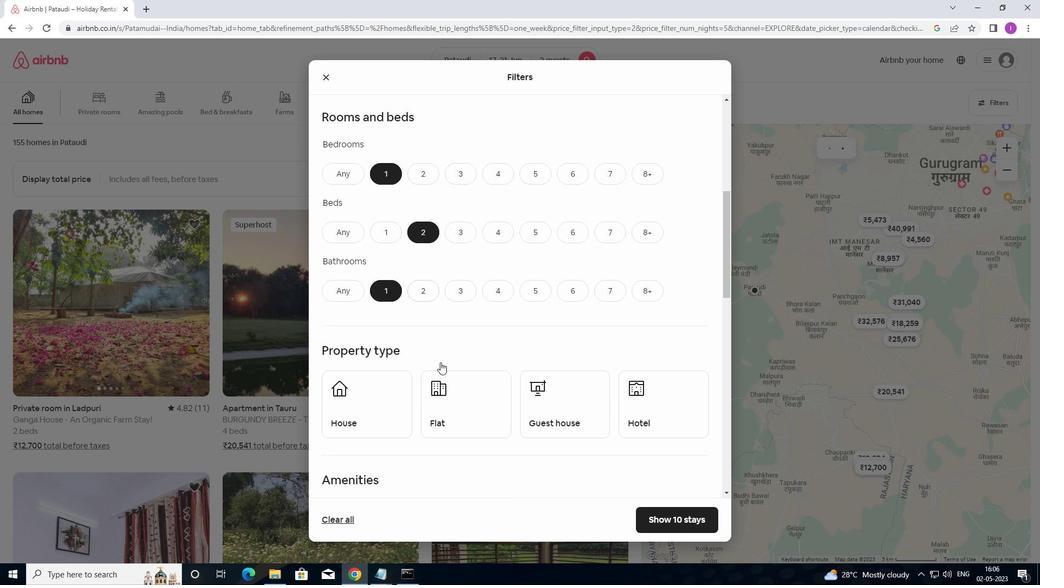 
Action: Mouse scrolled (448, 357) with delta (0, 0)
Screenshot: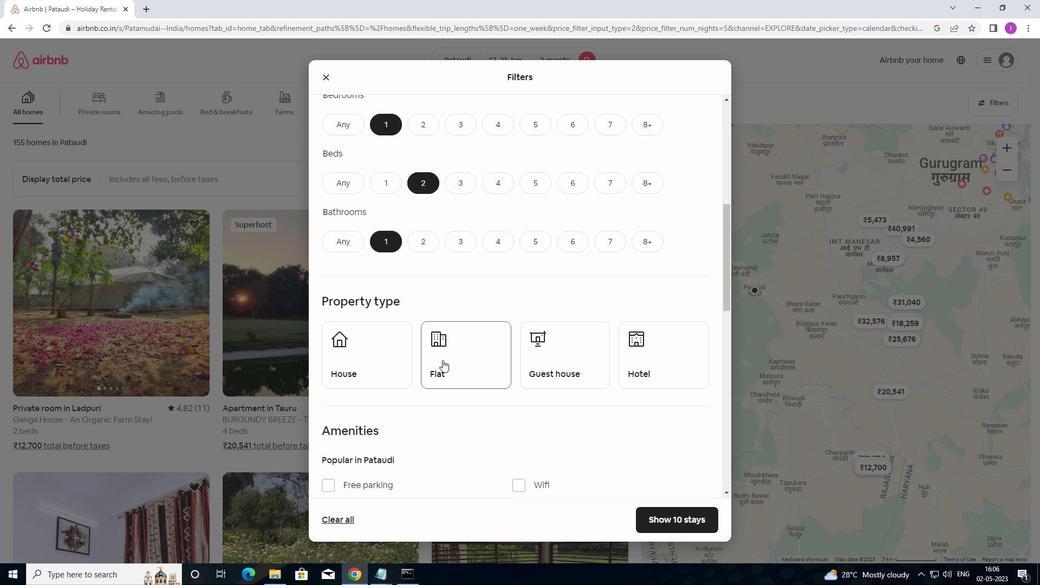 
Action: Mouse moved to (450, 357)
Screenshot: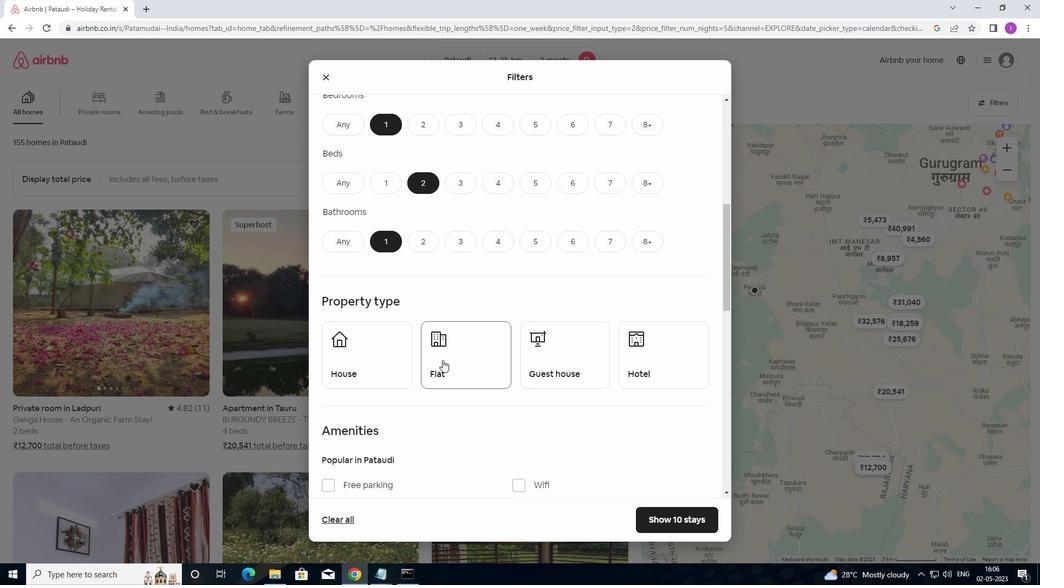 
Action: Mouse scrolled (450, 357) with delta (0, 0)
Screenshot: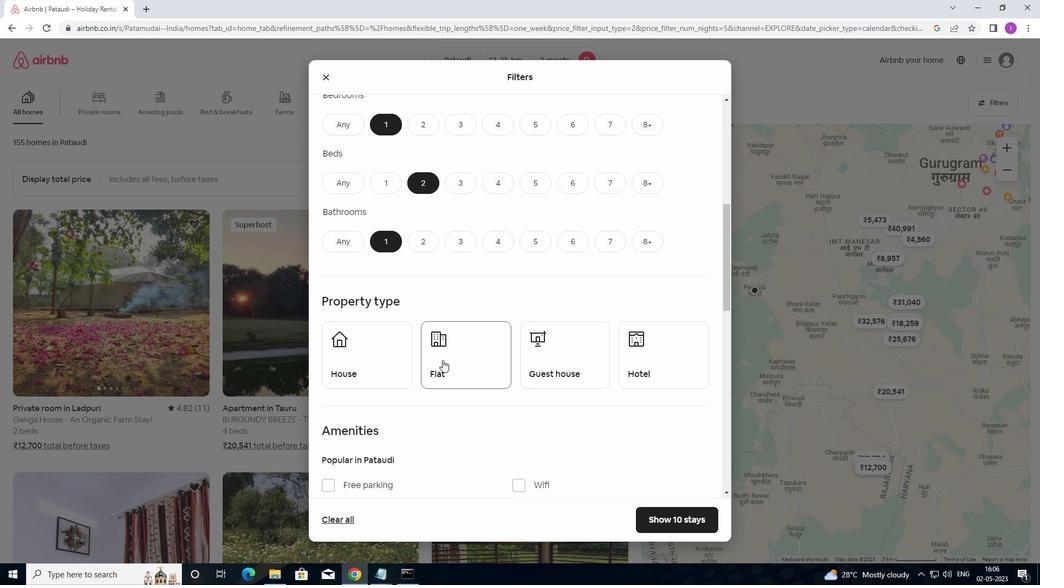 
Action: Mouse moved to (456, 357)
Screenshot: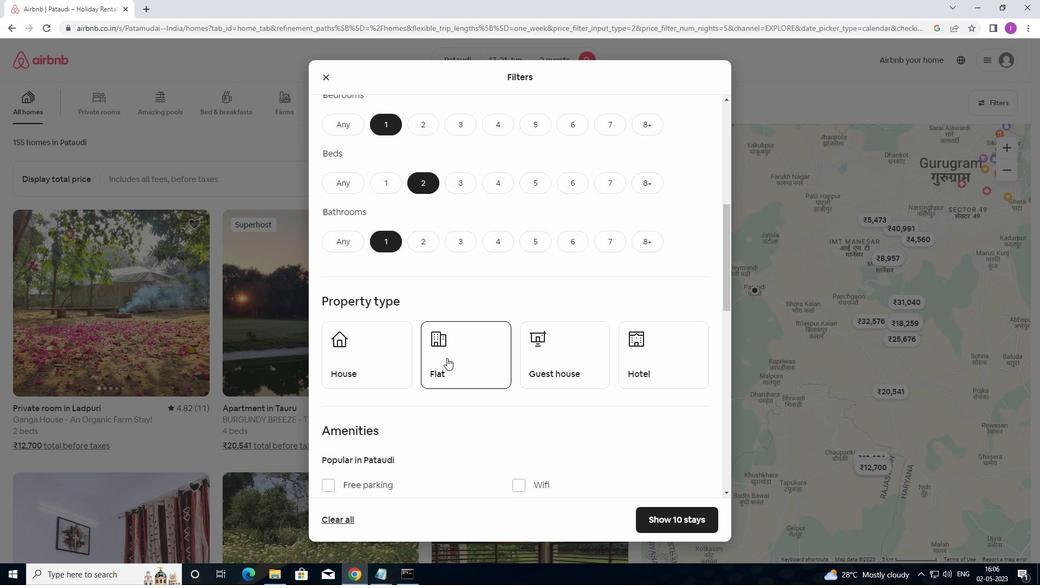 
Action: Mouse scrolled (456, 356) with delta (0, 0)
Screenshot: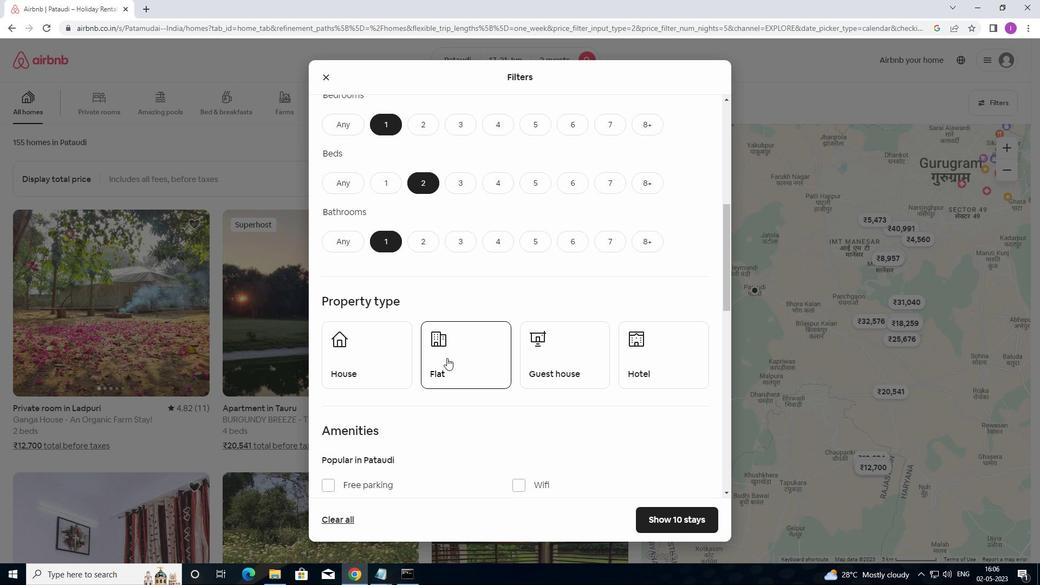 
Action: Mouse moved to (369, 198)
Screenshot: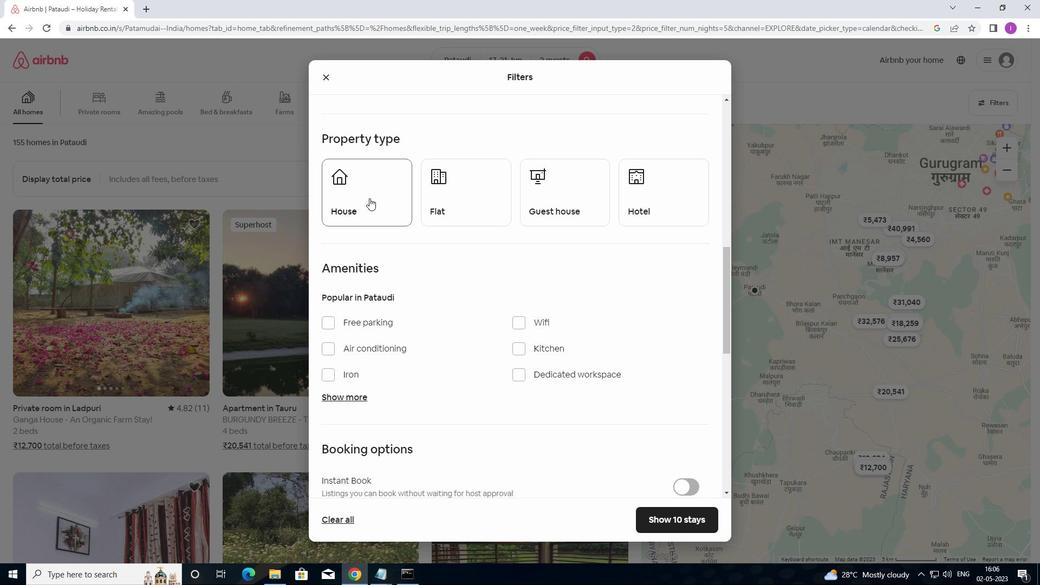 
Action: Mouse pressed left at (369, 198)
Screenshot: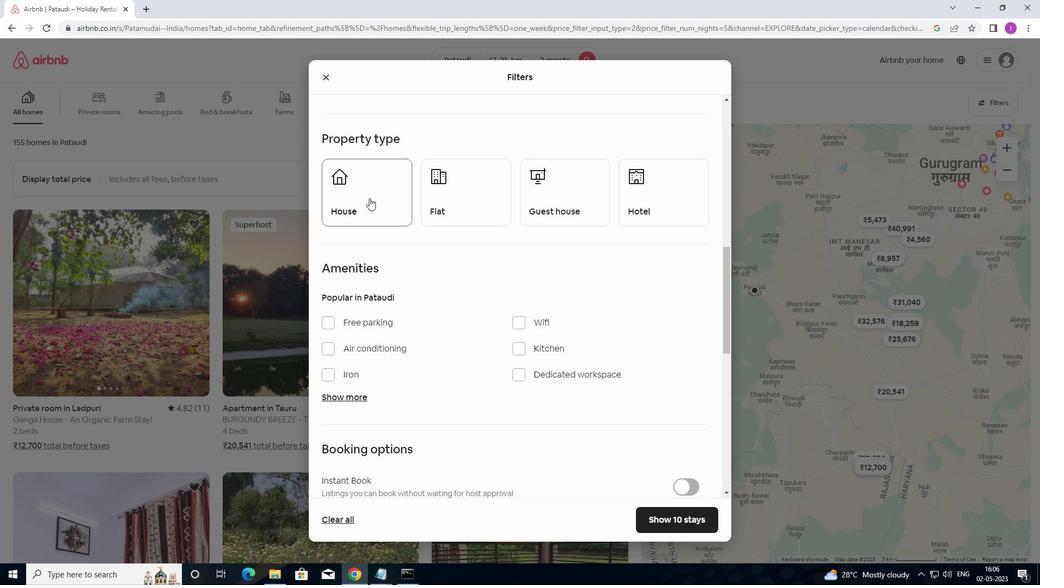 
Action: Mouse moved to (455, 216)
Screenshot: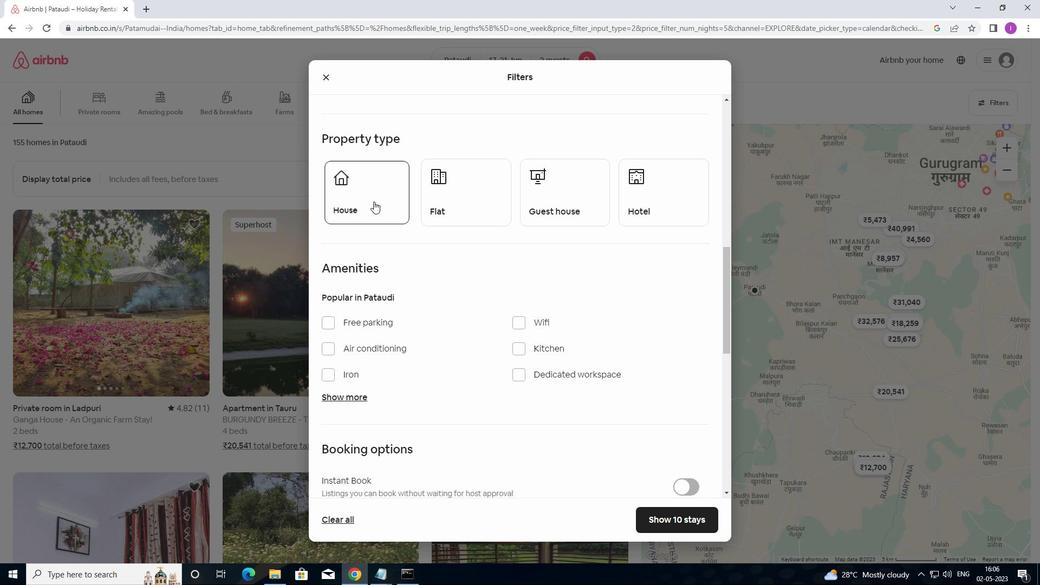 
Action: Mouse pressed left at (455, 216)
Screenshot: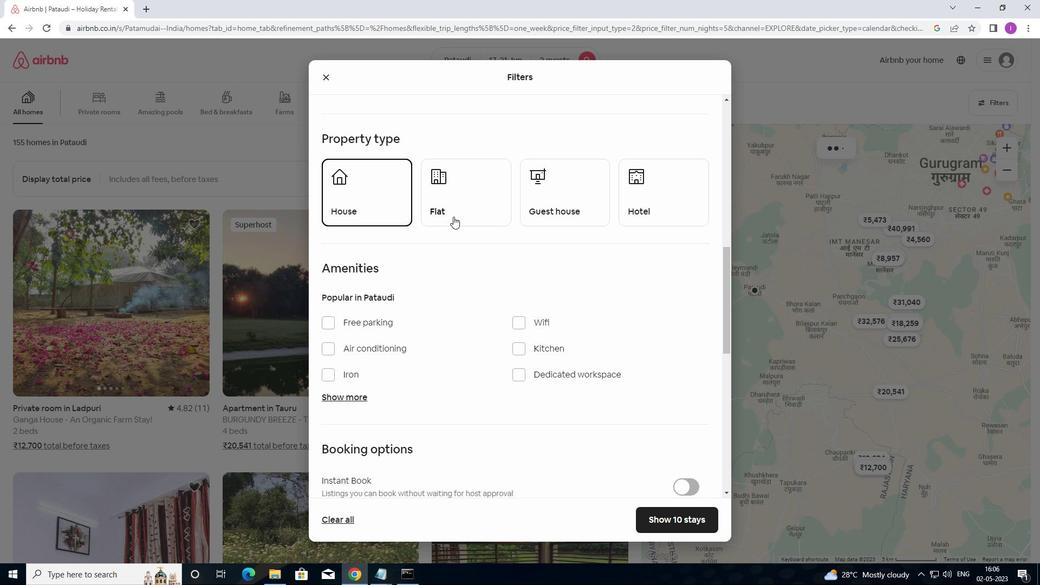 
Action: Mouse moved to (609, 207)
Screenshot: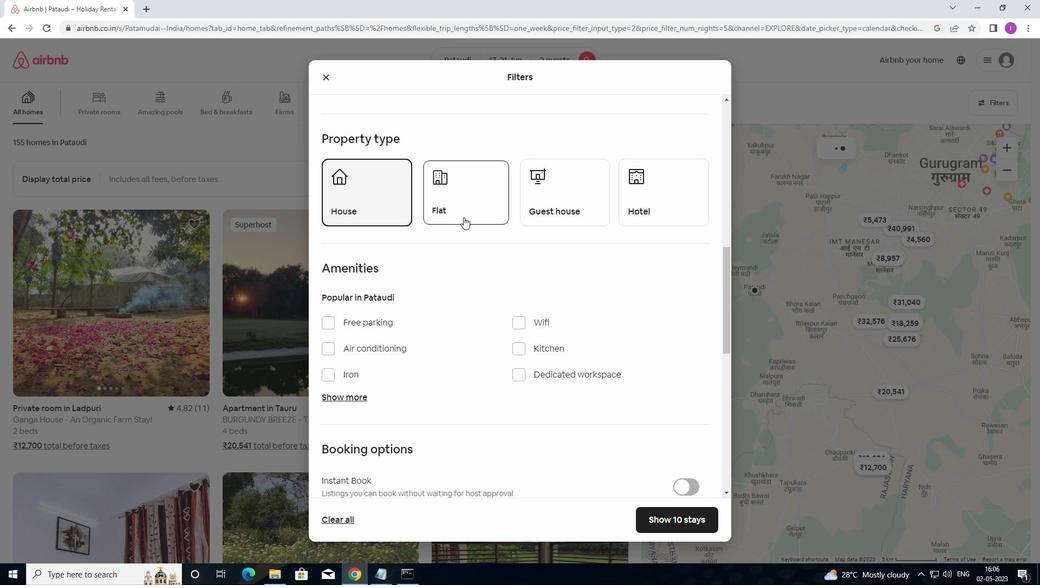 
Action: Mouse pressed left at (609, 207)
Screenshot: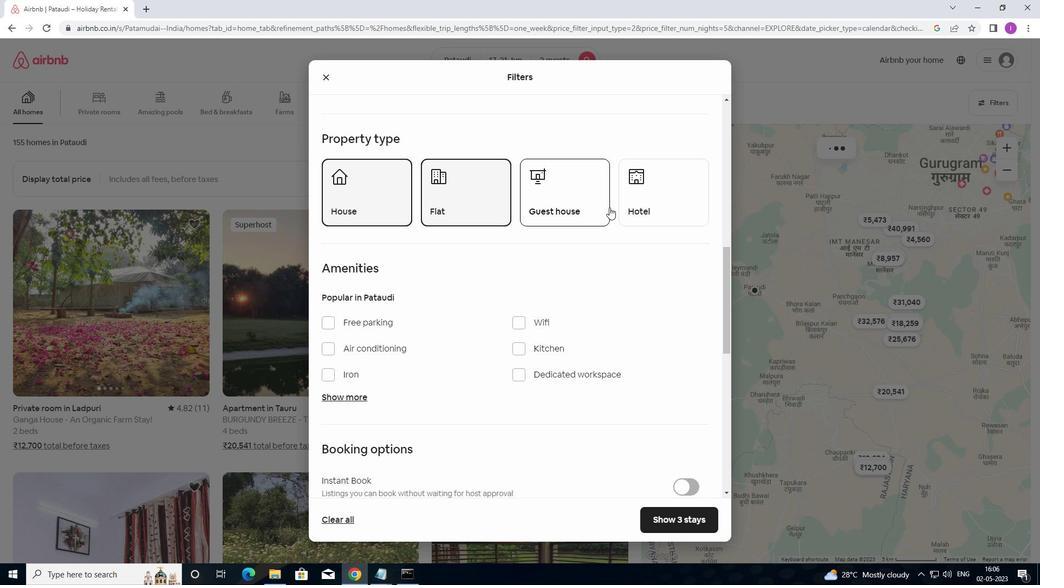 
Action: Mouse moved to (643, 250)
Screenshot: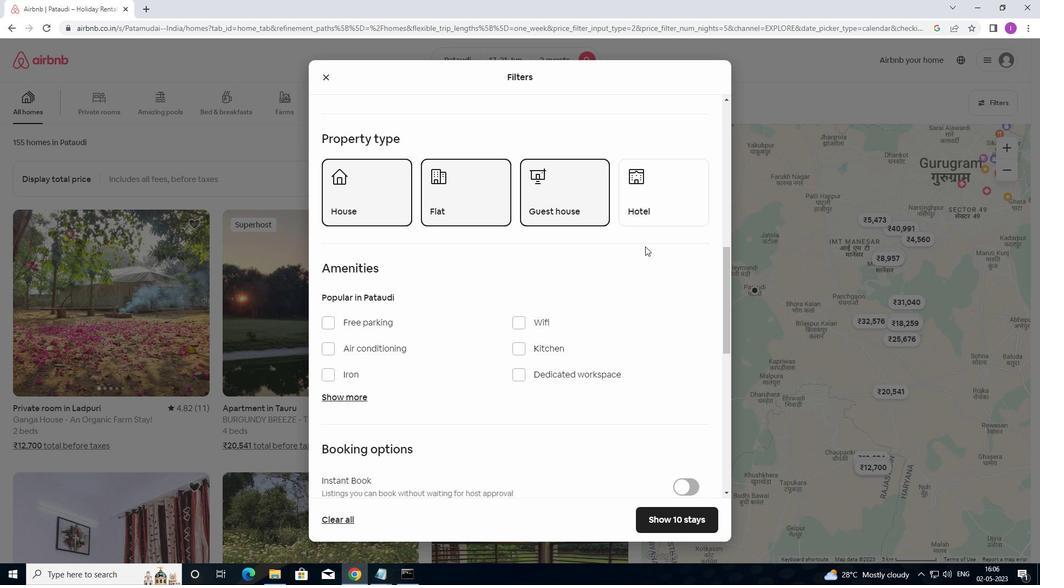
Action: Mouse scrolled (643, 250) with delta (0, 0)
Screenshot: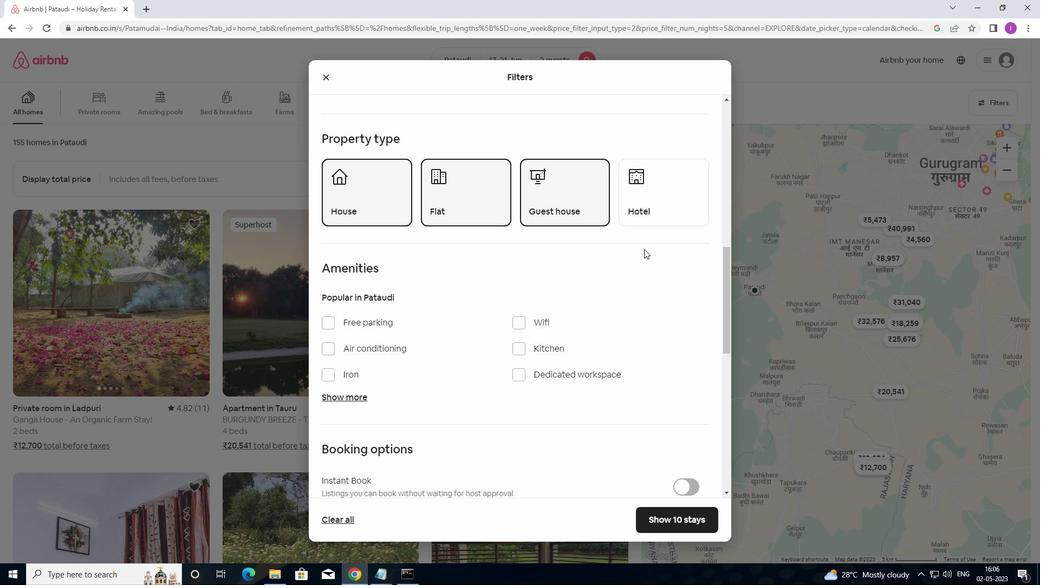 
Action: Mouse moved to (637, 255)
Screenshot: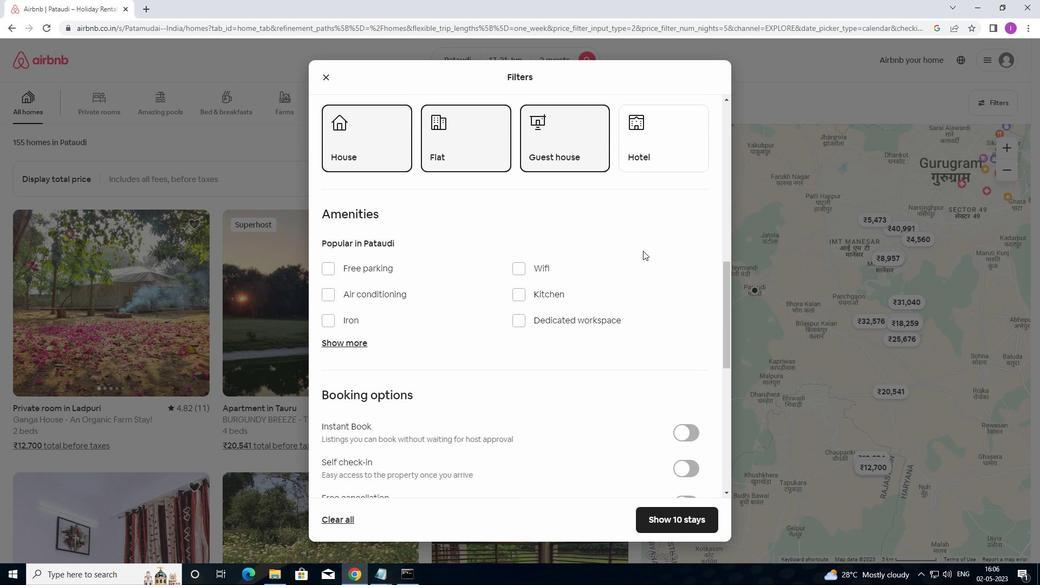 
Action: Mouse scrolled (637, 254) with delta (0, 0)
Screenshot: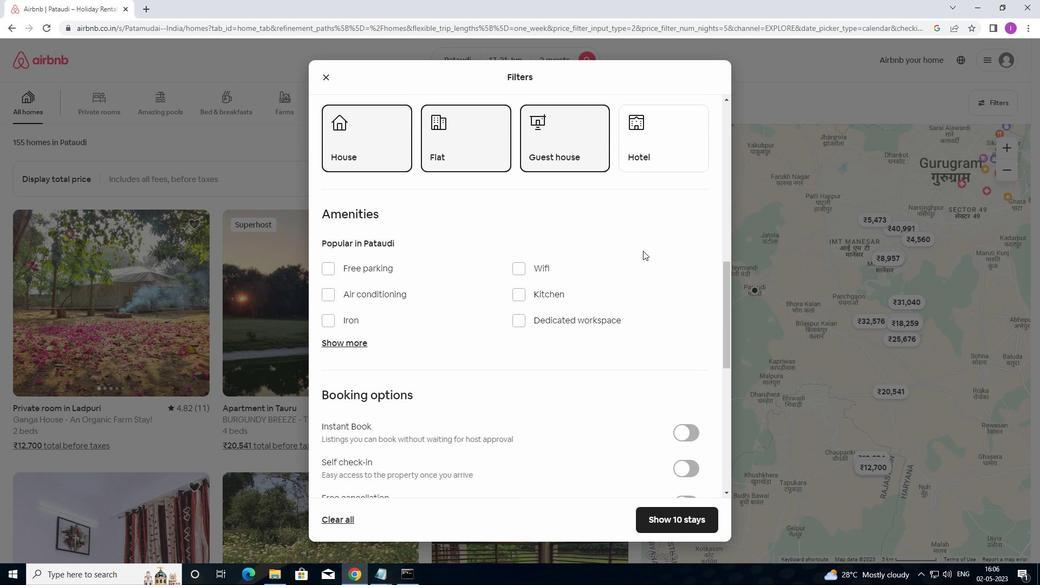 
Action: Mouse moved to (517, 213)
Screenshot: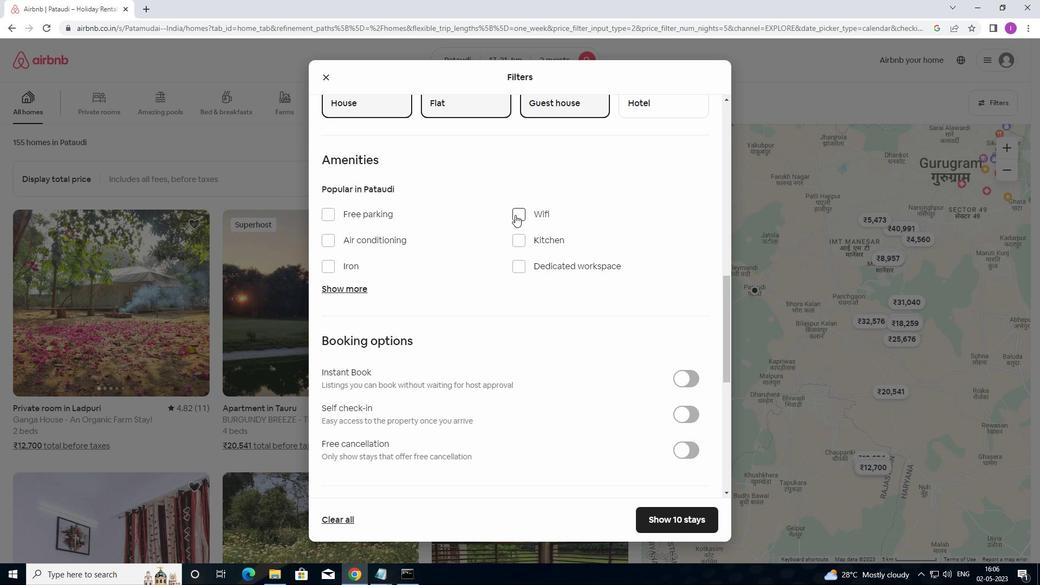 
Action: Mouse pressed left at (517, 213)
Screenshot: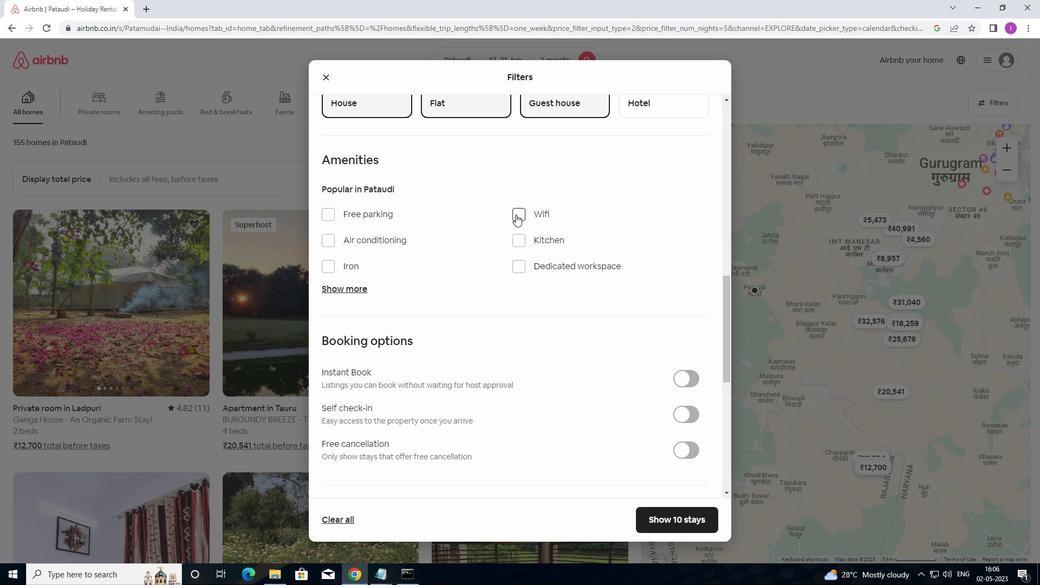 
Action: Mouse moved to (597, 229)
Screenshot: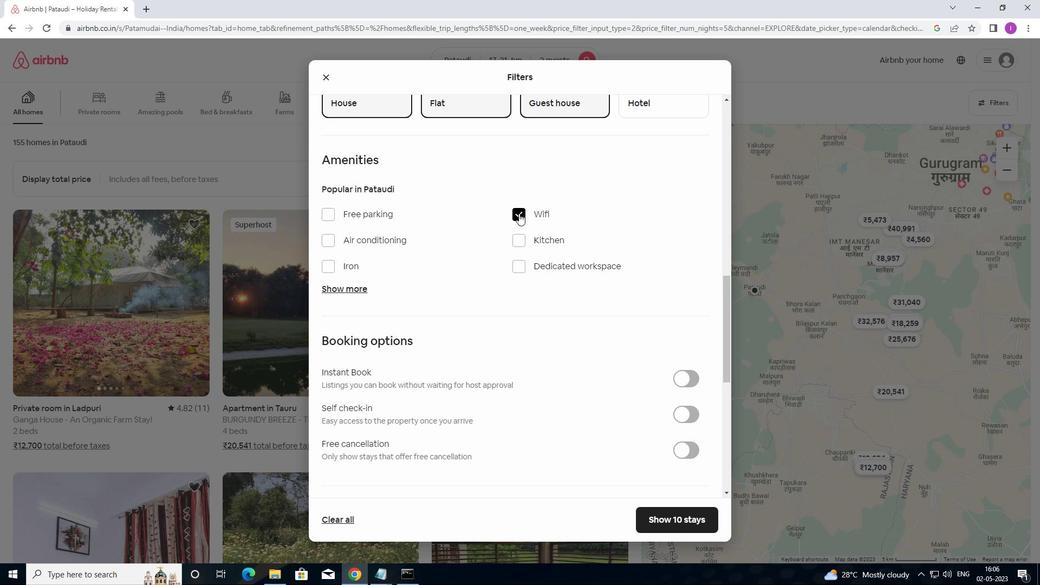 
Action: Mouse scrolled (597, 229) with delta (0, 0)
Screenshot: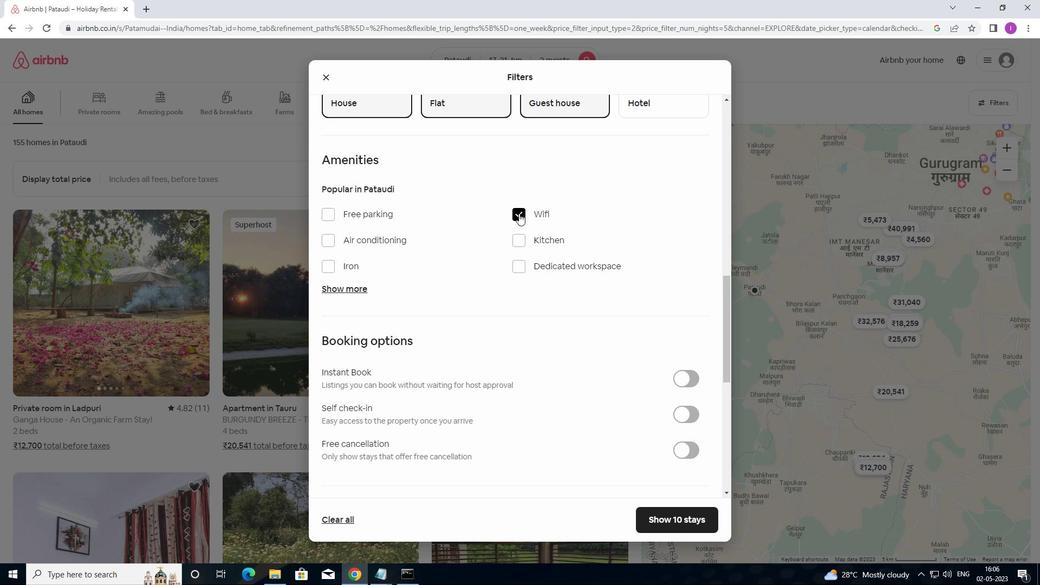 
Action: Mouse moved to (597, 241)
Screenshot: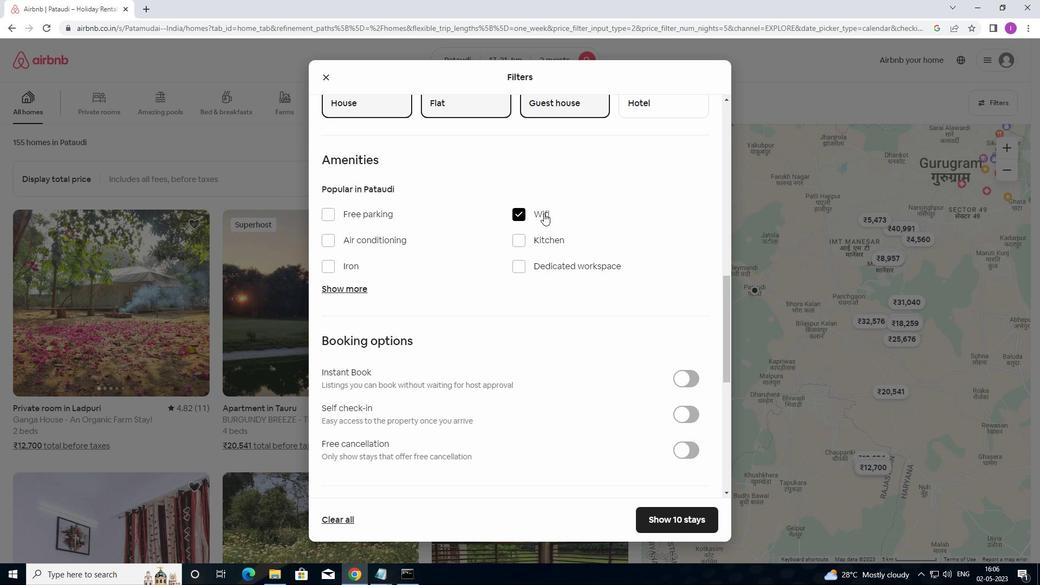 
Action: Mouse scrolled (597, 240) with delta (0, 0)
Screenshot: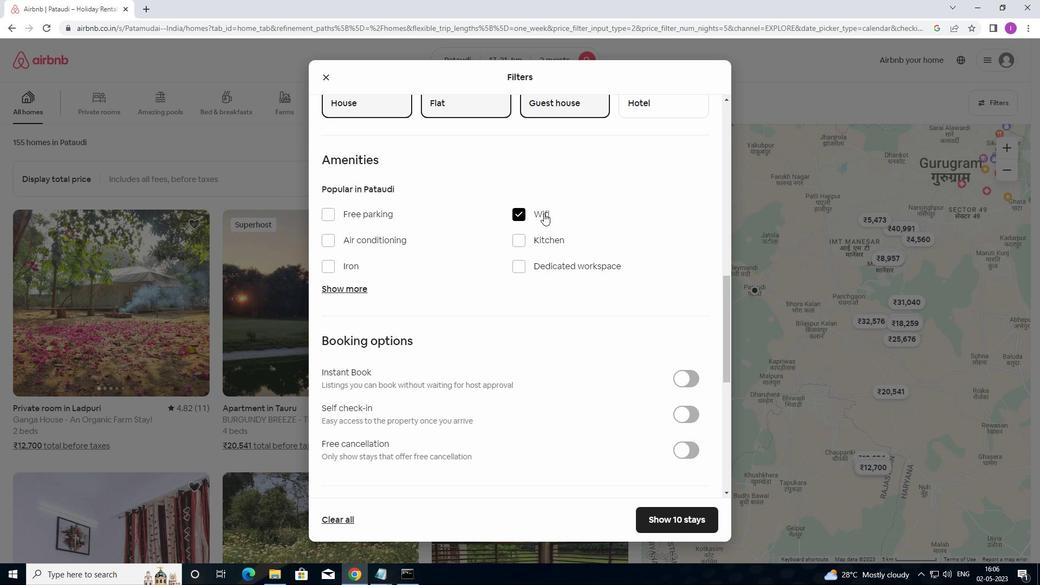 
Action: Mouse moved to (597, 243)
Screenshot: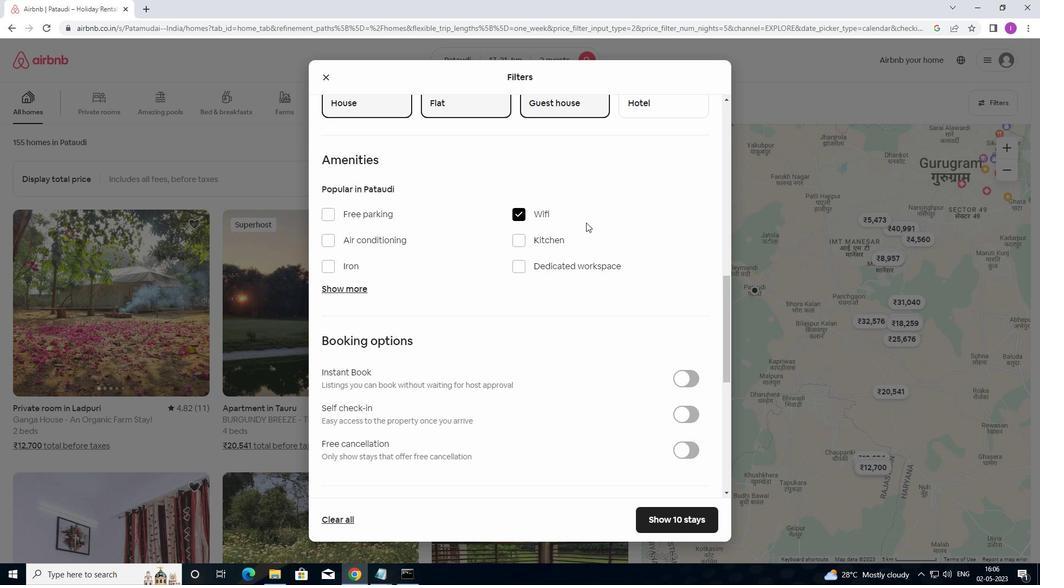 
Action: Mouse scrolled (597, 243) with delta (0, 0)
Screenshot: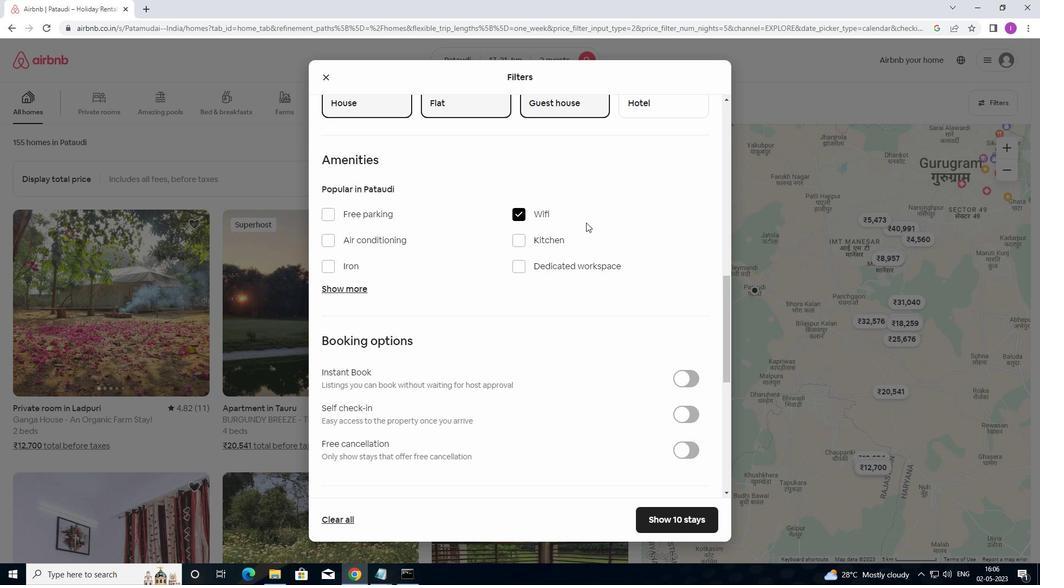
Action: Mouse moved to (630, 241)
Screenshot: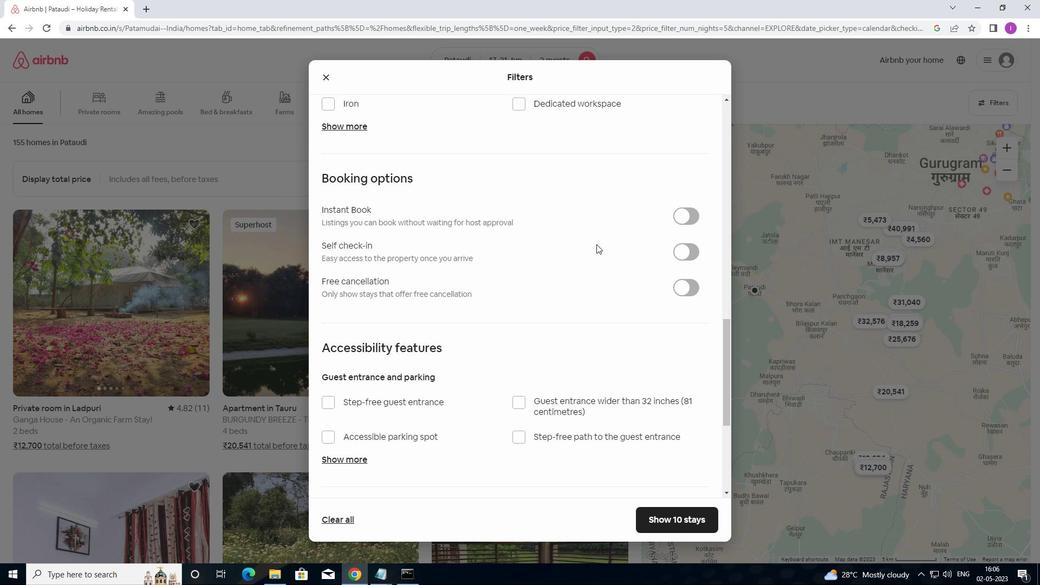 
Action: Mouse scrolled (630, 241) with delta (0, 0)
Screenshot: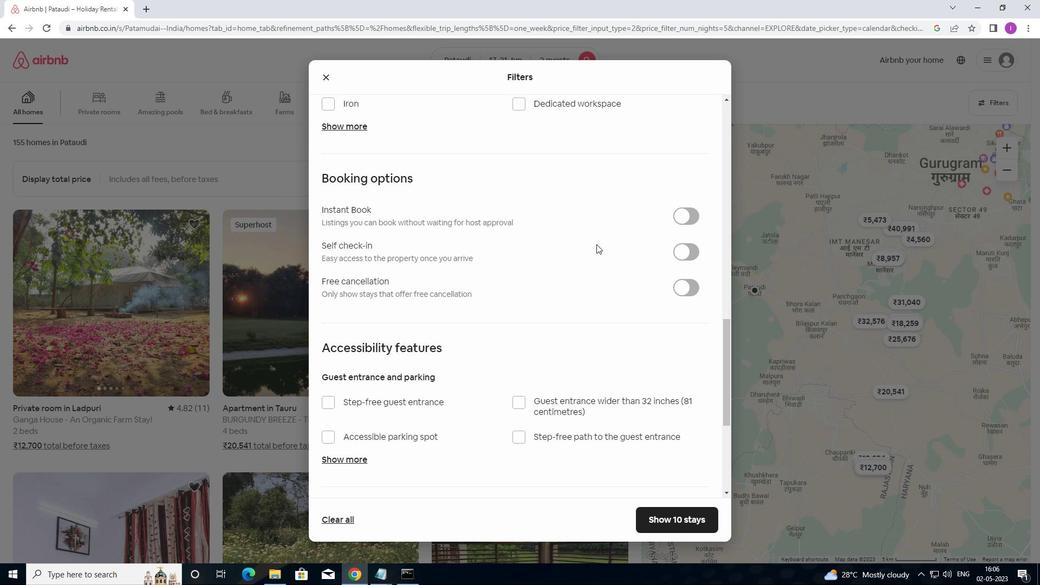 
Action: Mouse moved to (690, 197)
Screenshot: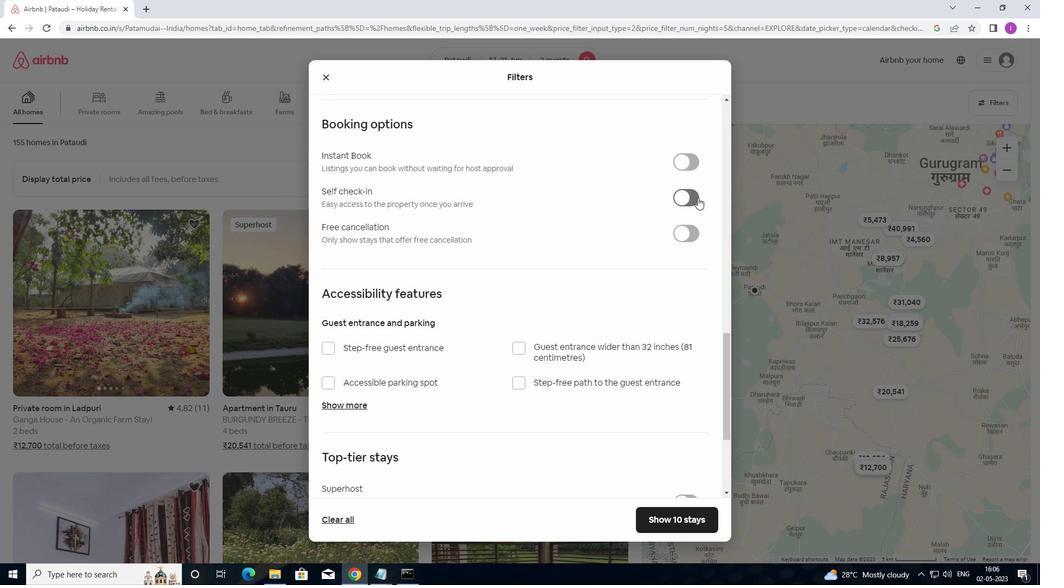 
Action: Mouse pressed left at (690, 197)
Screenshot: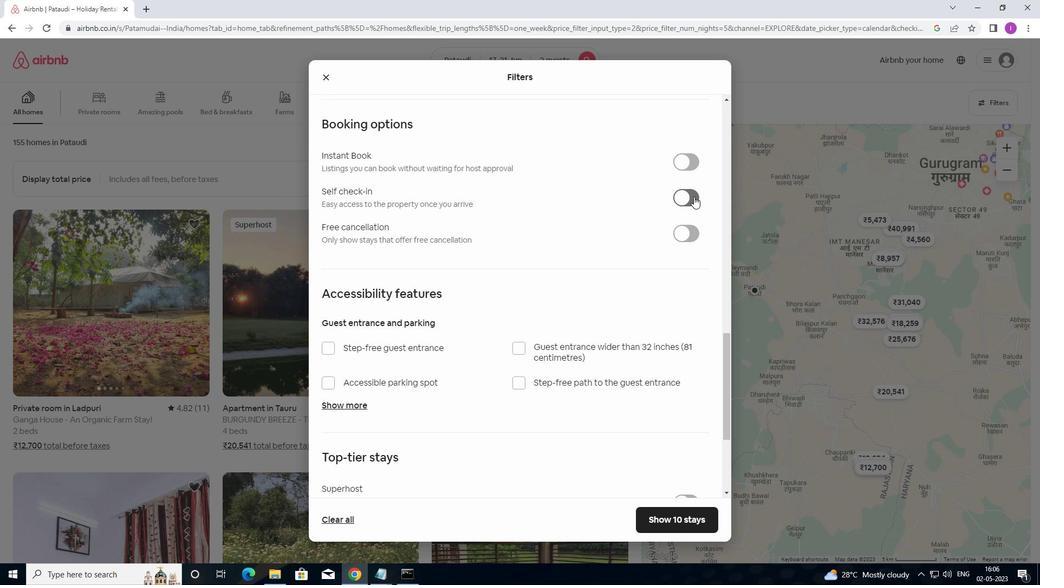 
Action: Mouse moved to (566, 259)
Screenshot: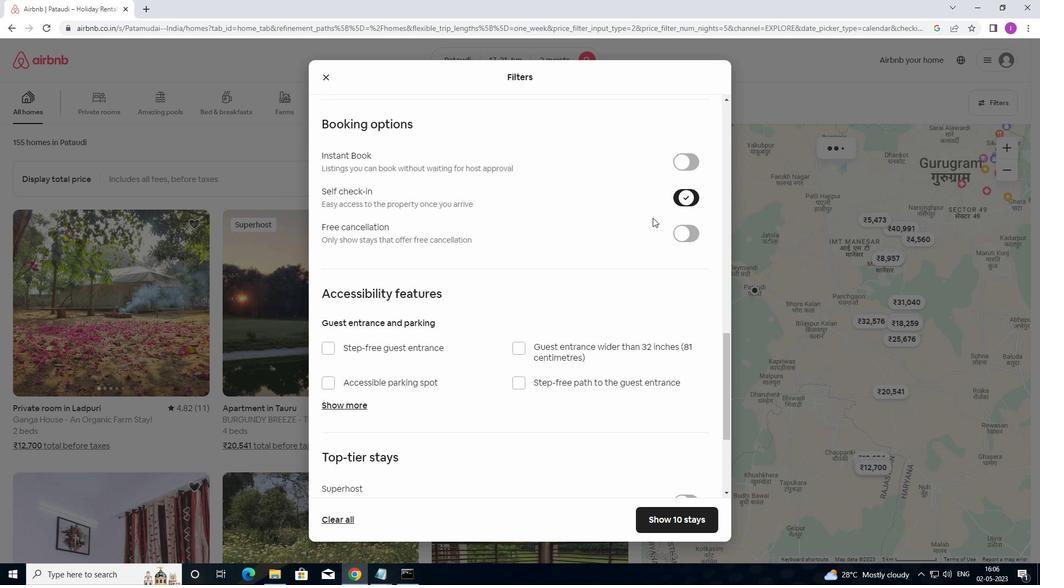 
Action: Mouse scrolled (566, 258) with delta (0, 0)
Screenshot: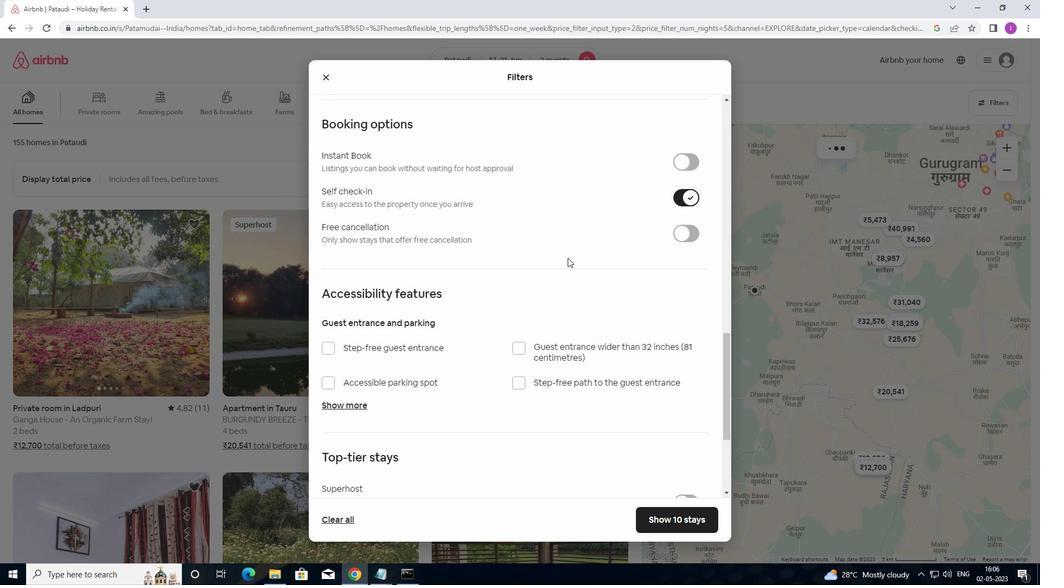 
Action: Mouse moved to (566, 259)
Screenshot: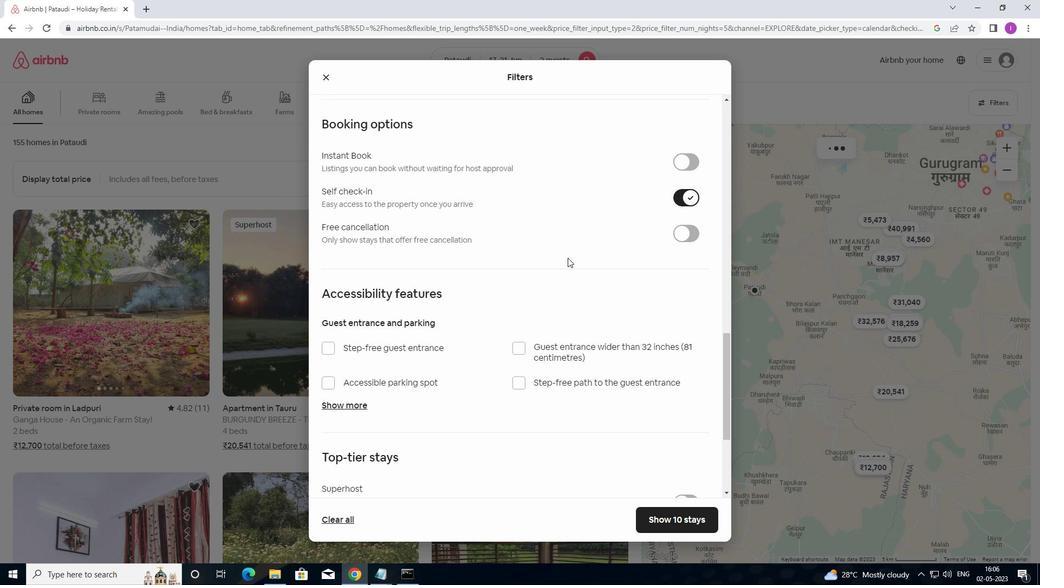 
Action: Mouse scrolled (566, 259) with delta (0, 0)
Screenshot: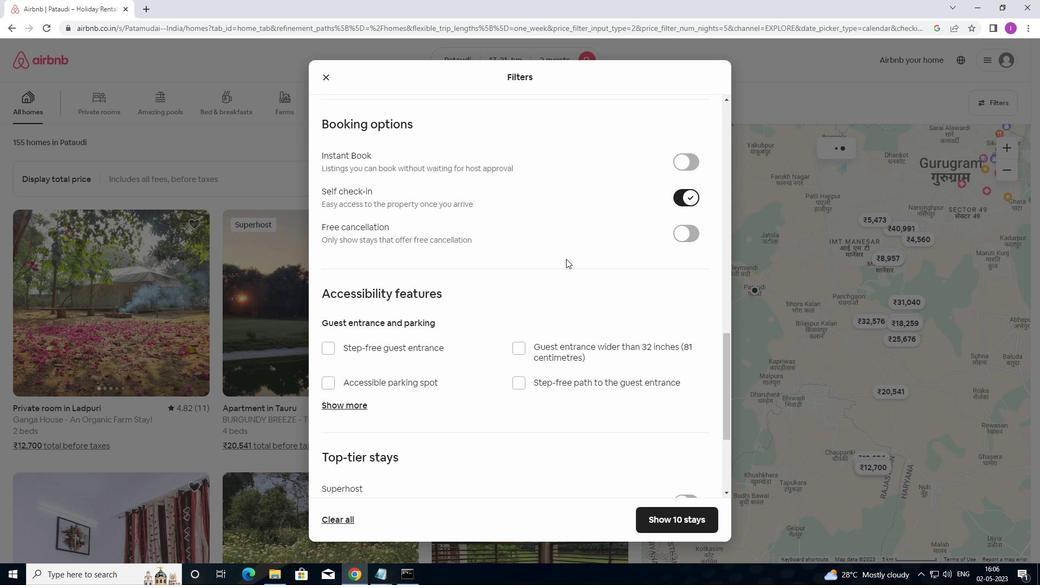 
Action: Mouse scrolled (566, 259) with delta (0, 0)
Screenshot: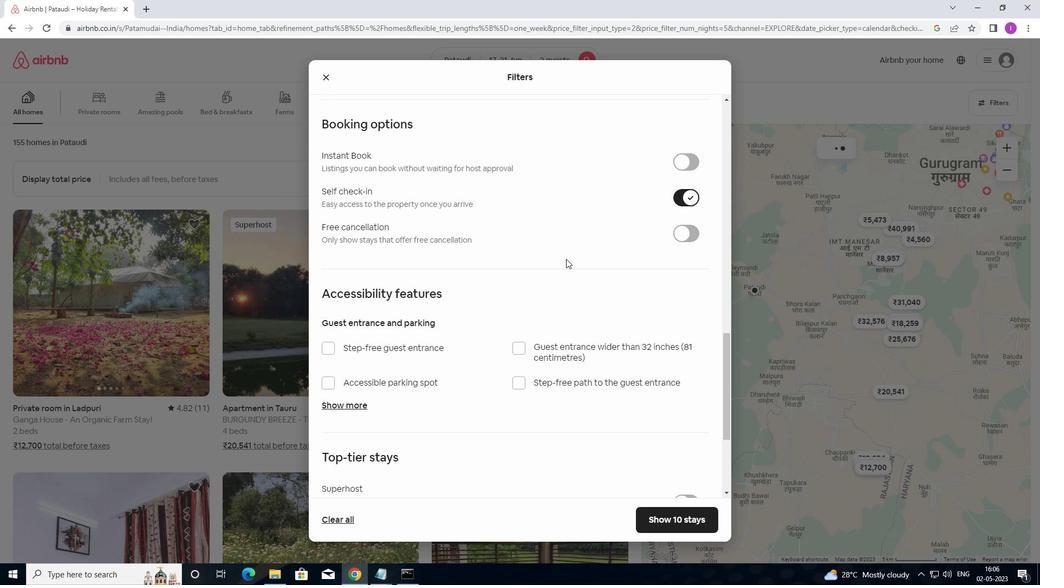 
Action: Mouse scrolled (566, 260) with delta (0, 0)
Screenshot: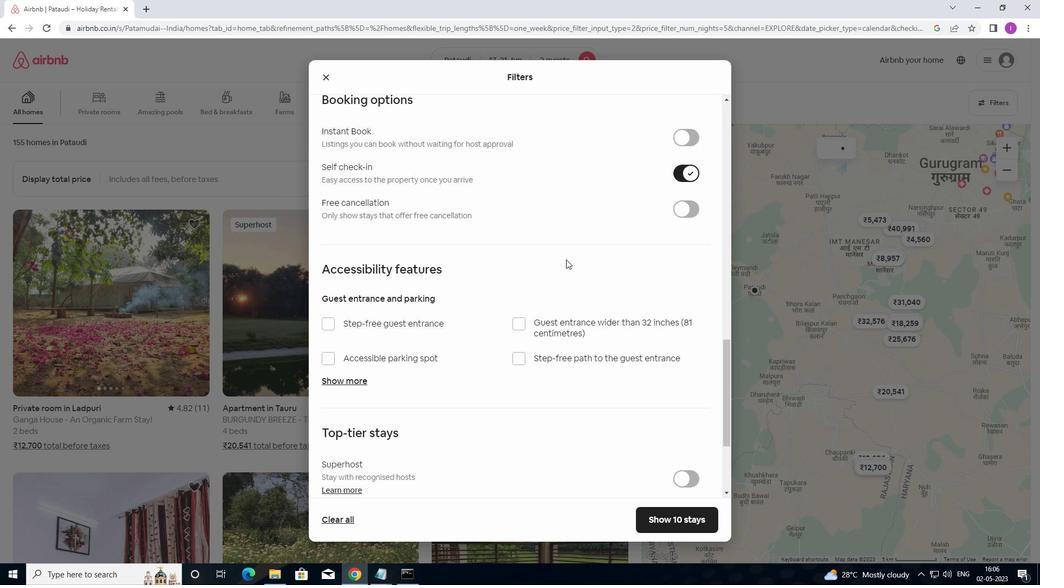 
Action: Mouse scrolled (566, 260) with delta (0, 0)
Screenshot: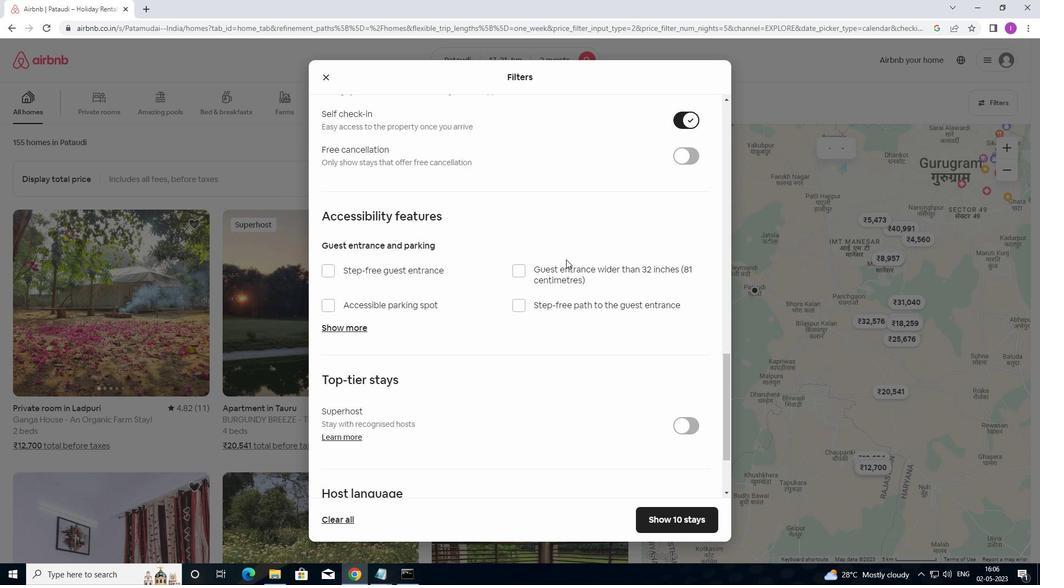 
Action: Mouse scrolled (566, 260) with delta (0, 0)
Screenshot: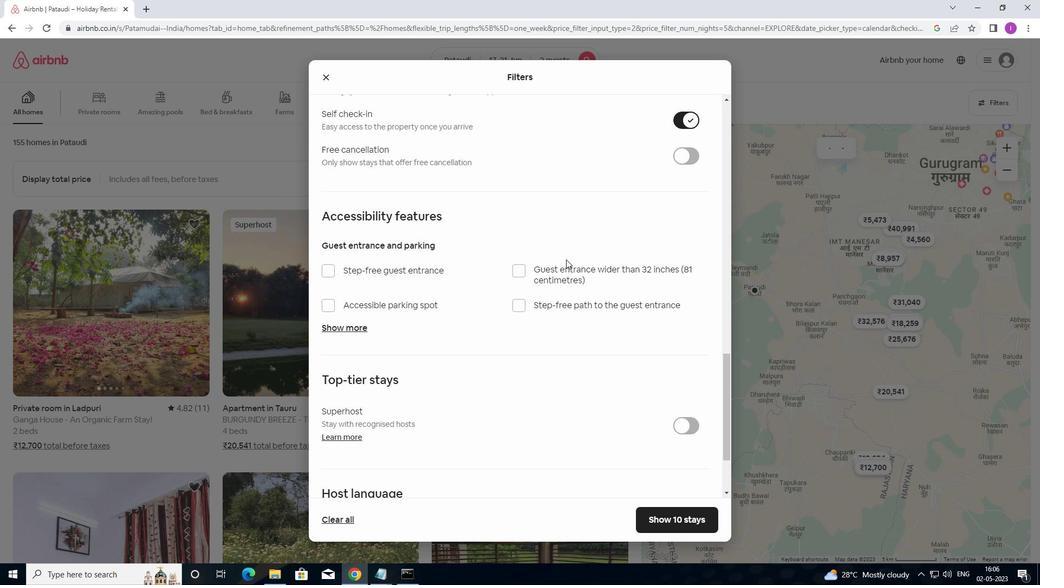 
Action: Mouse moved to (564, 258)
Screenshot: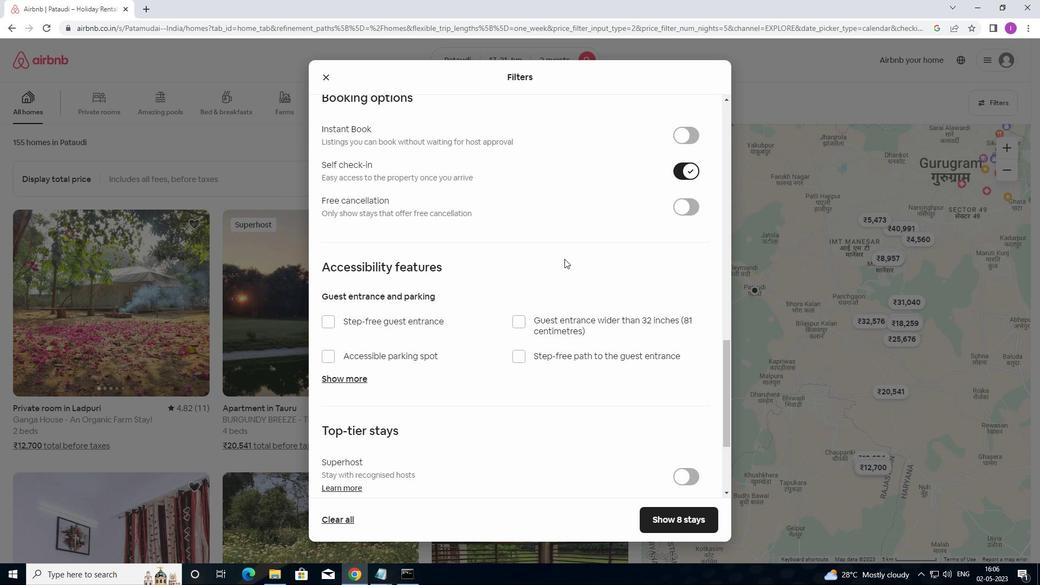 
Action: Mouse scrolled (564, 259) with delta (0, 0)
Screenshot: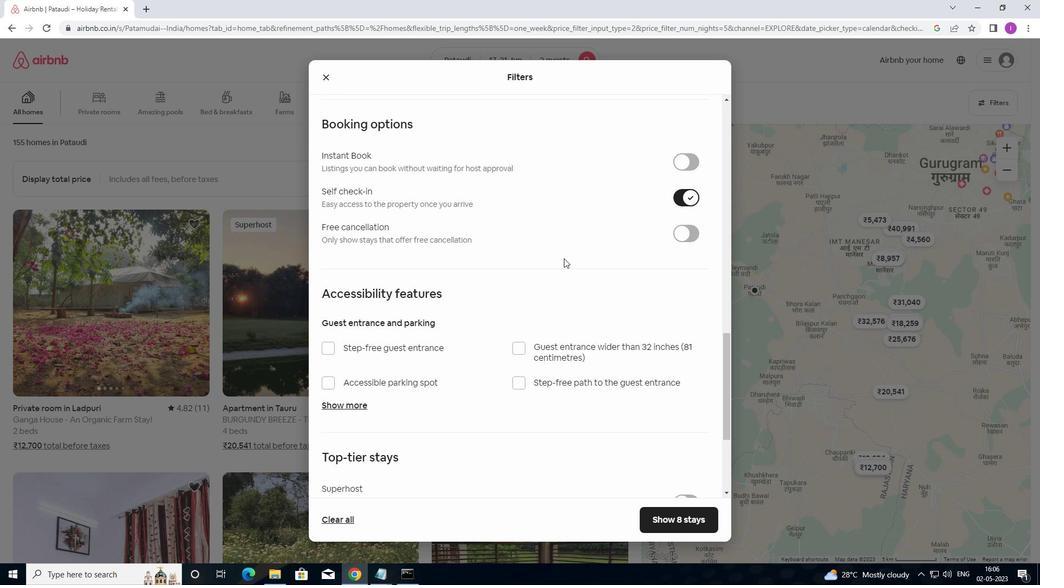
Action: Mouse scrolled (564, 259) with delta (0, 0)
Screenshot: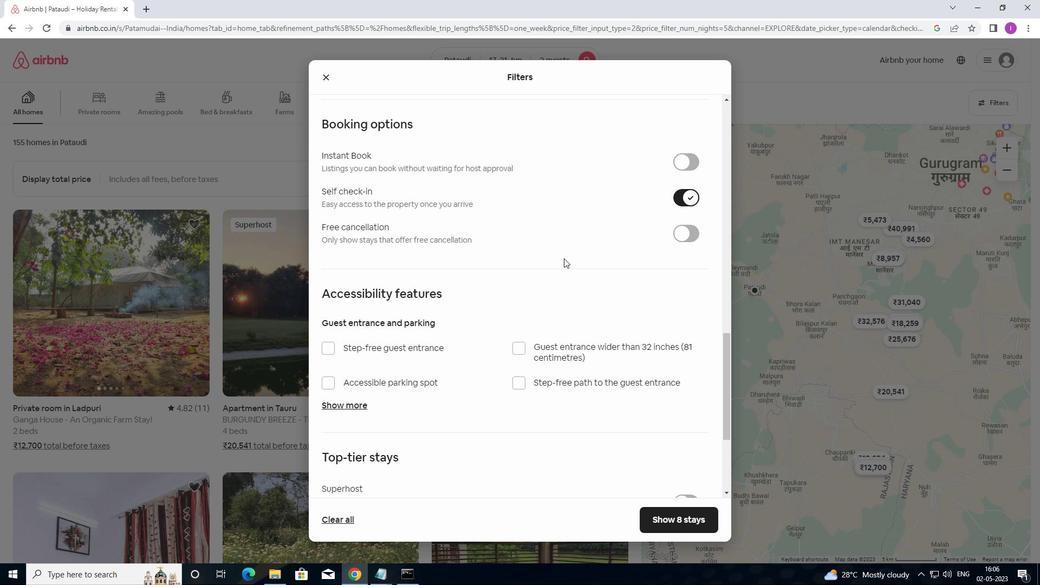 
Action: Mouse scrolled (564, 259) with delta (0, 0)
Screenshot: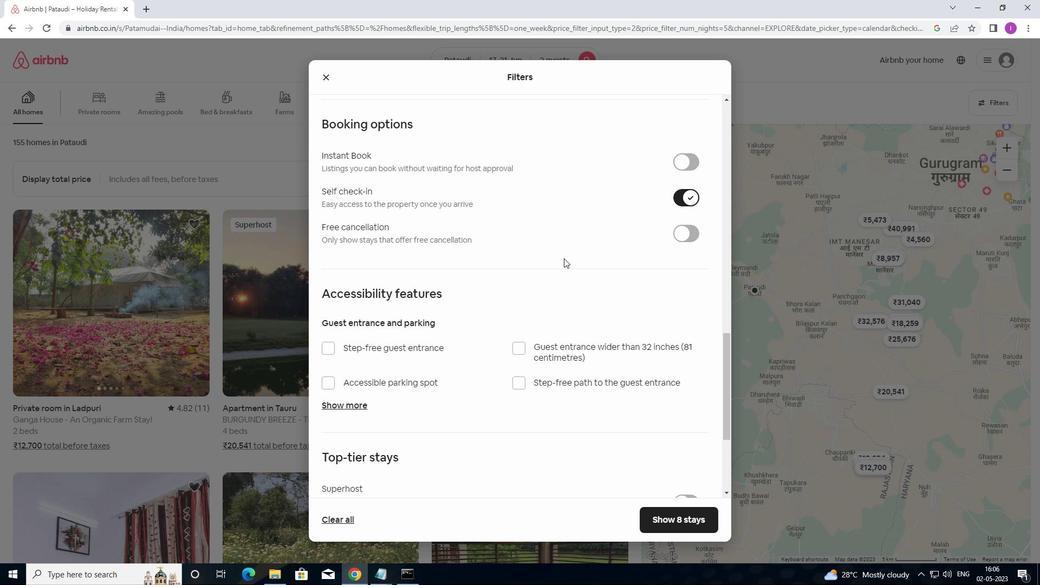 
Action: Mouse scrolled (564, 257) with delta (0, 0)
Screenshot: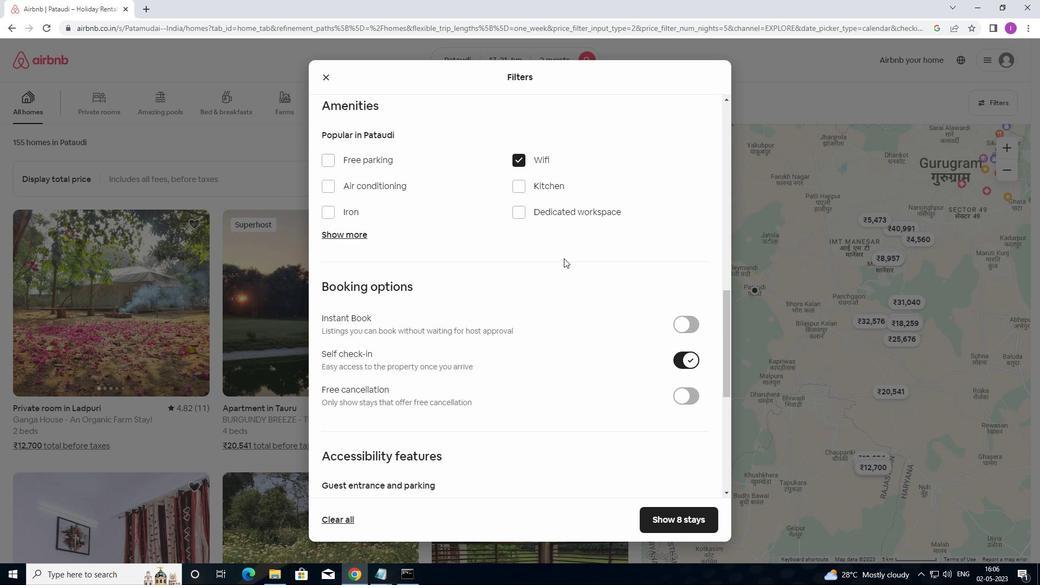 
Action: Mouse scrolled (564, 257) with delta (0, 0)
Screenshot: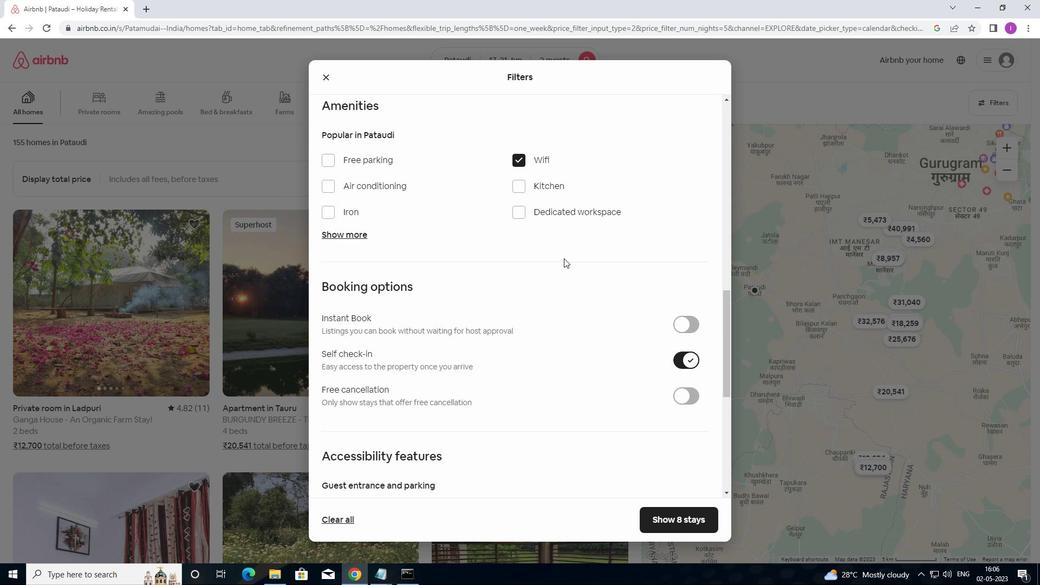
Action: Mouse scrolled (564, 257) with delta (0, 0)
Screenshot: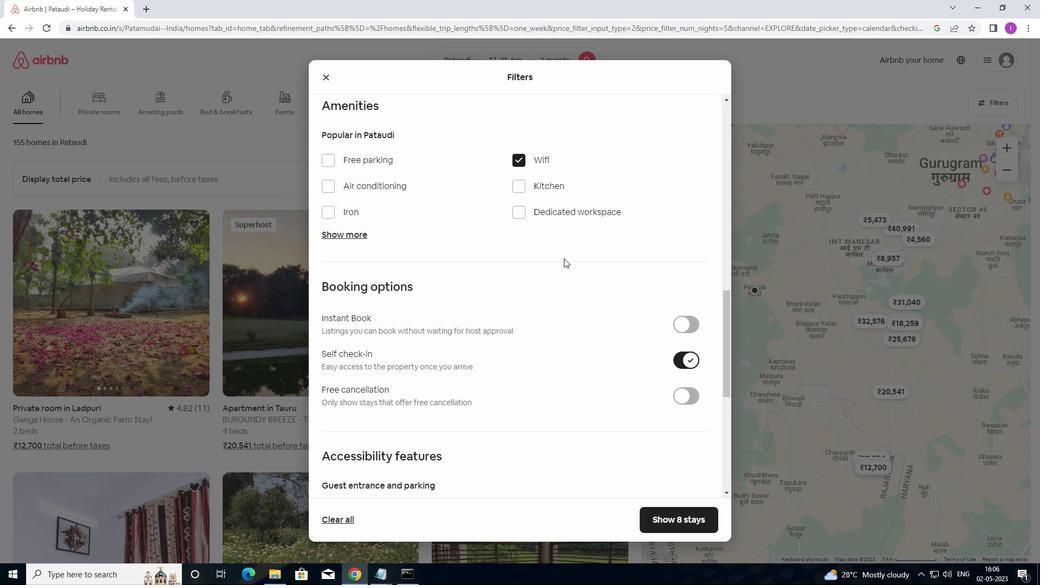 
Action: Mouse scrolled (564, 257) with delta (0, 0)
Screenshot: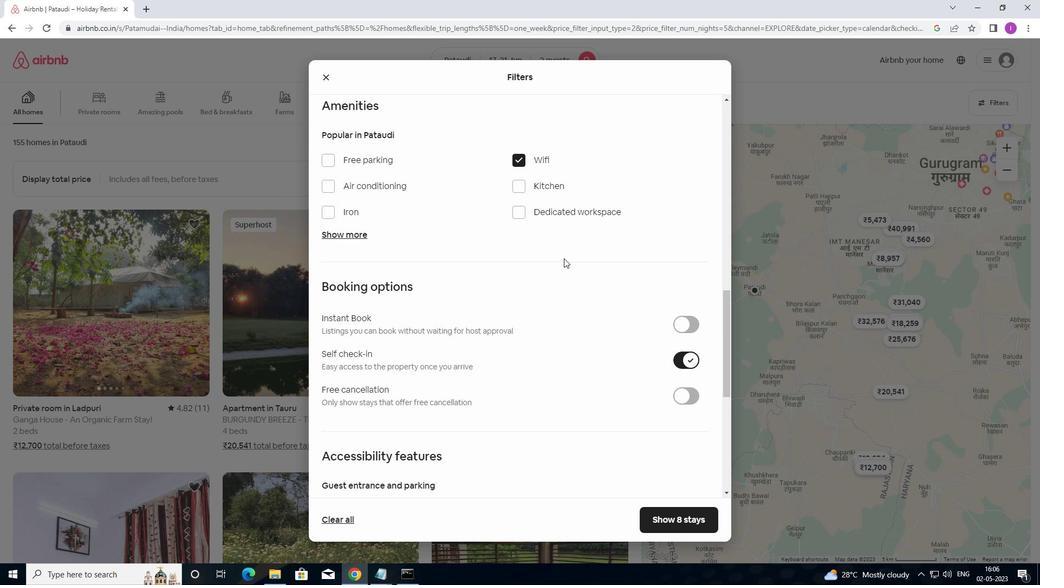 
Action: Mouse scrolled (564, 257) with delta (0, 0)
Screenshot: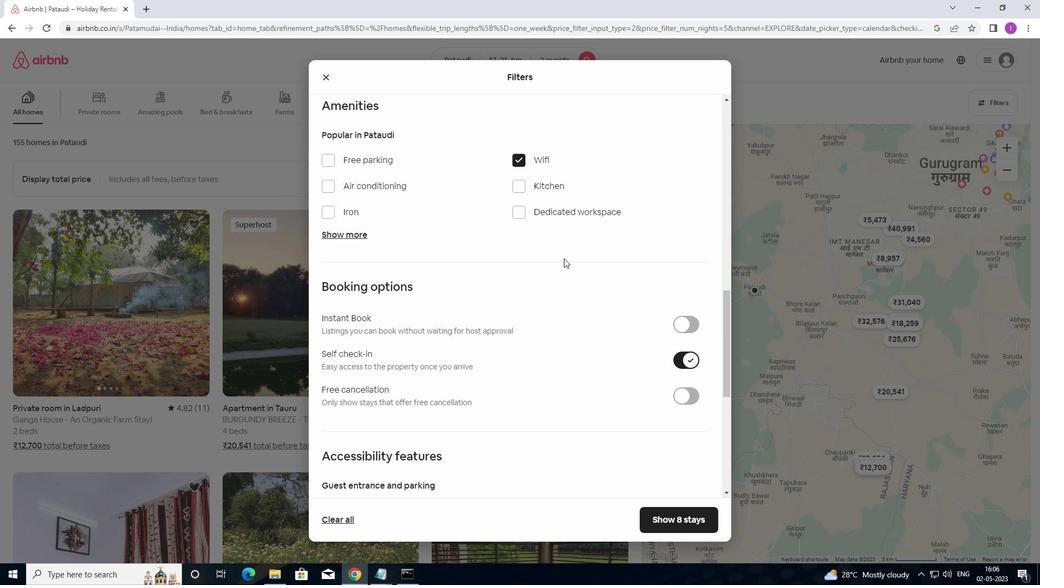 
Action: Mouse scrolled (564, 257) with delta (0, 0)
Screenshot: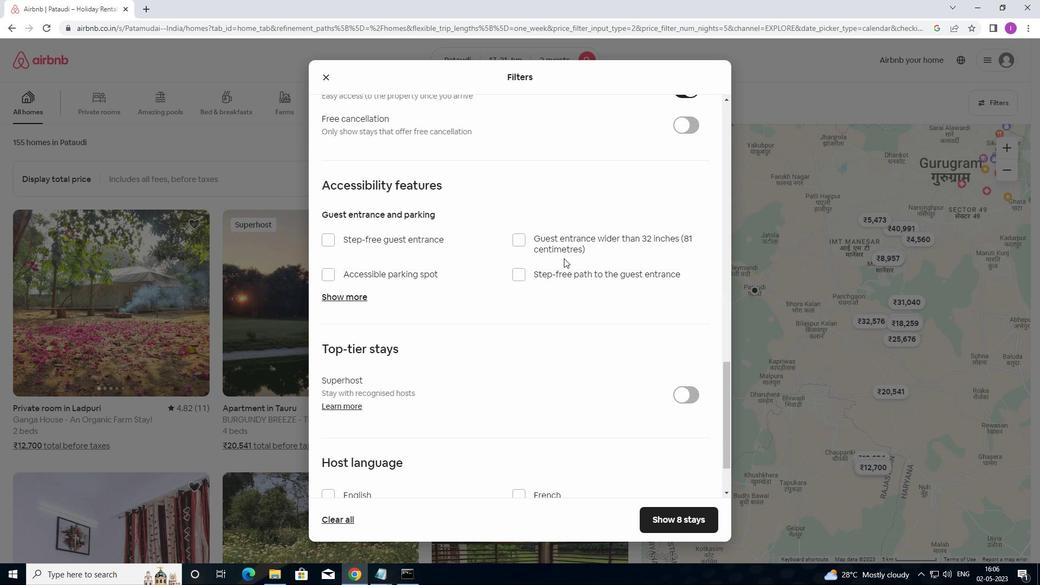 
Action: Mouse scrolled (564, 257) with delta (0, 0)
Screenshot: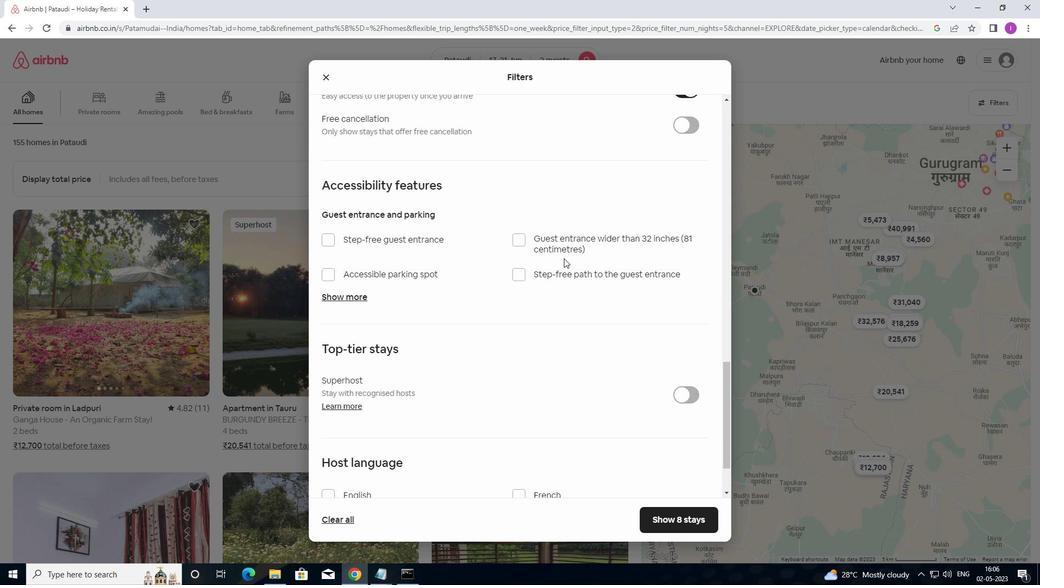 
Action: Mouse moved to (564, 258)
Screenshot: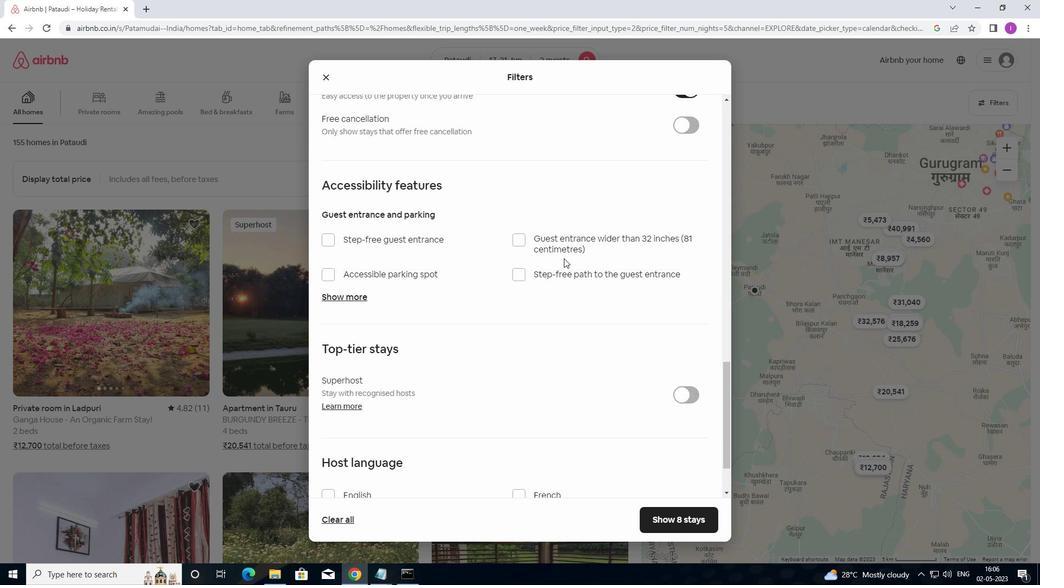 
Action: Mouse scrolled (564, 257) with delta (0, 0)
Screenshot: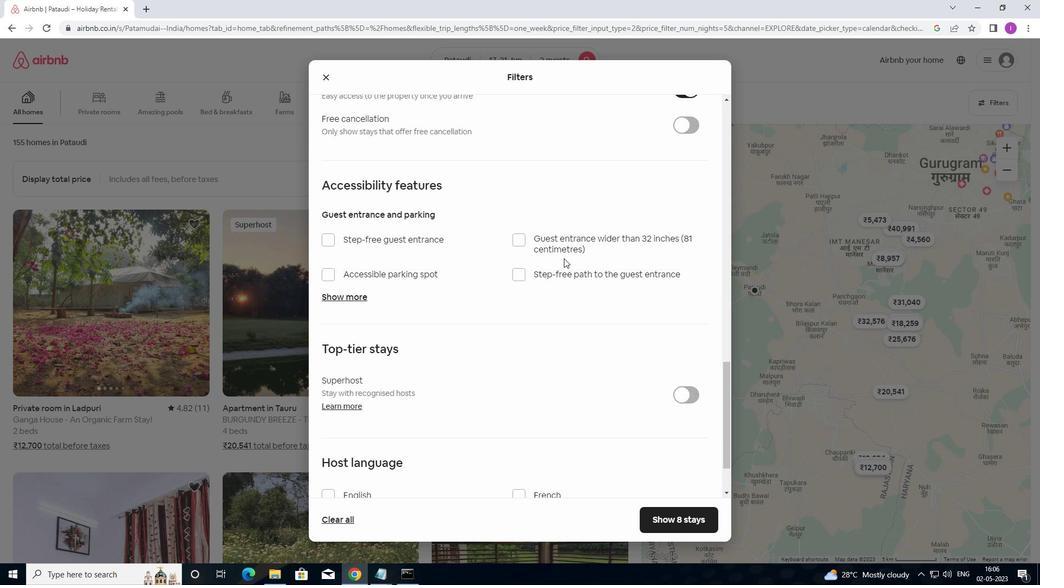 
Action: Mouse scrolled (564, 257) with delta (0, 0)
Screenshot: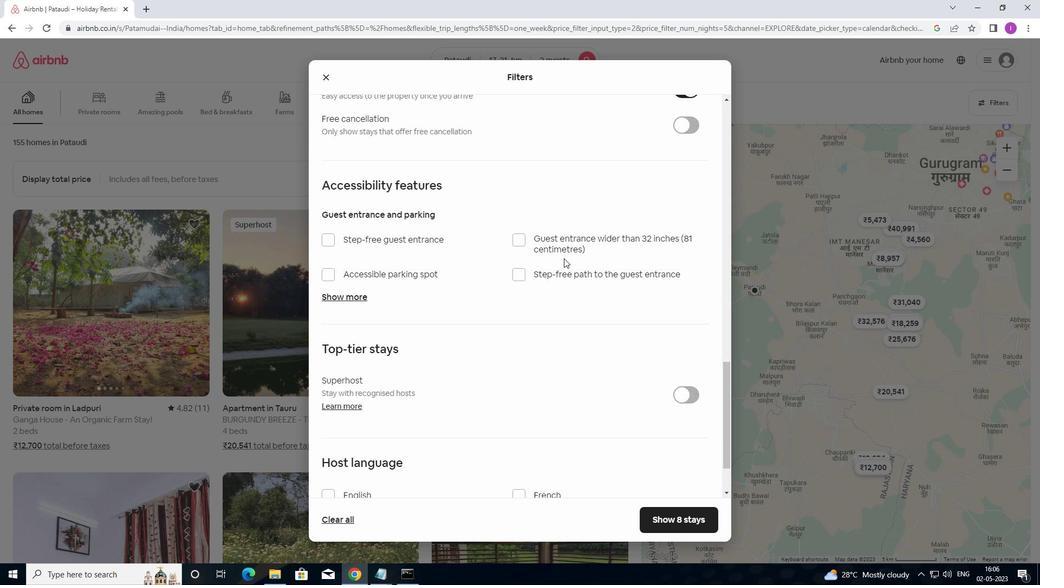 
Action: Mouse moved to (491, 362)
Screenshot: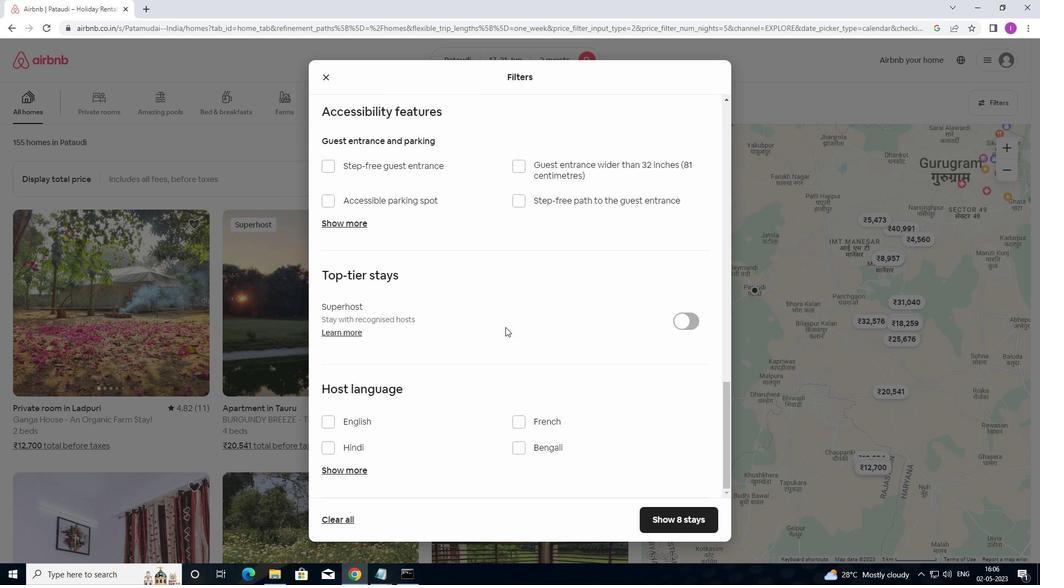 
Action: Mouse scrolled (491, 361) with delta (0, 0)
Screenshot: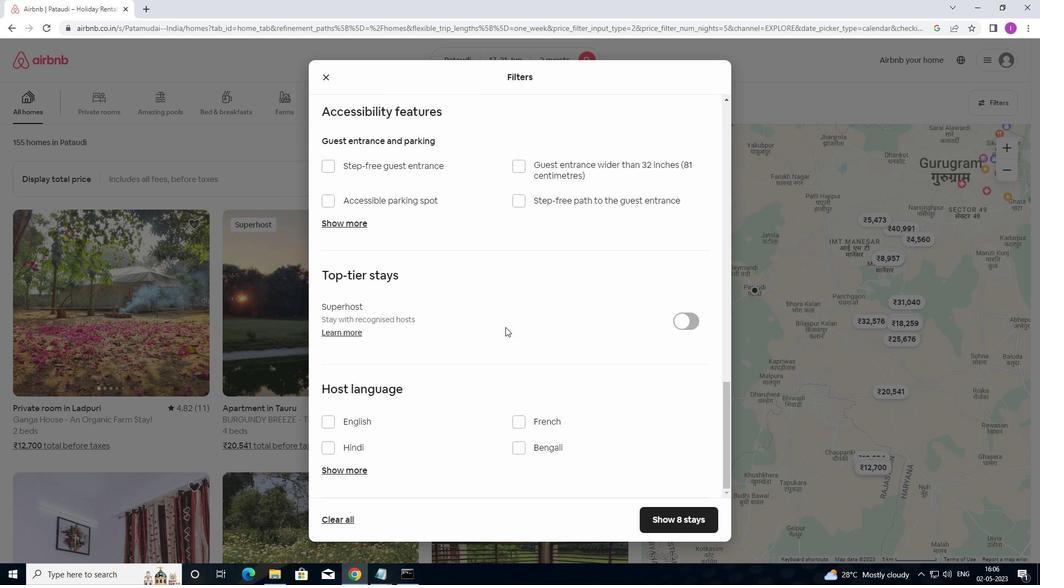 
Action: Mouse moved to (488, 373)
Screenshot: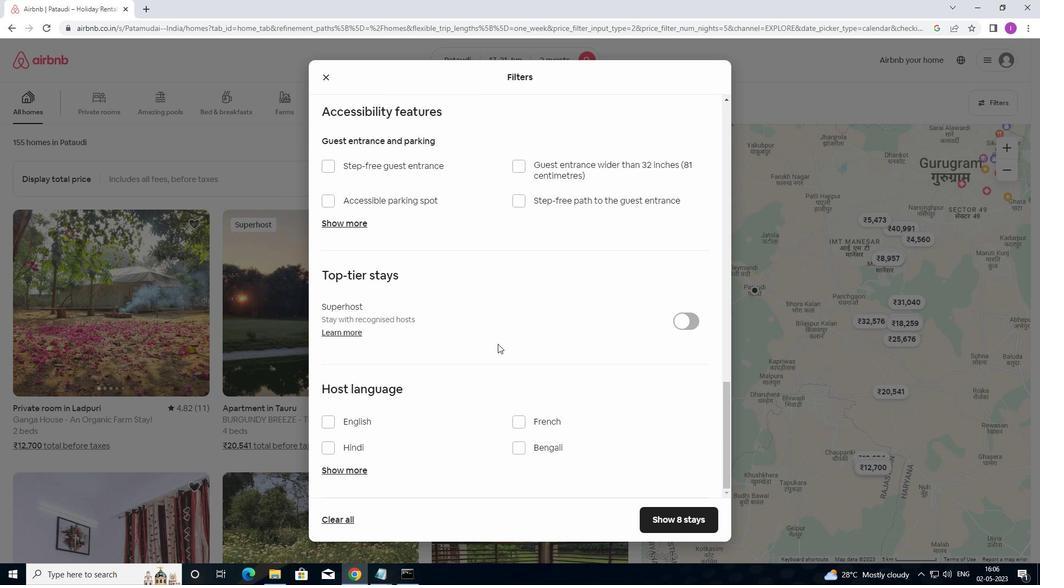 
Action: Mouse scrolled (488, 373) with delta (0, 0)
Screenshot: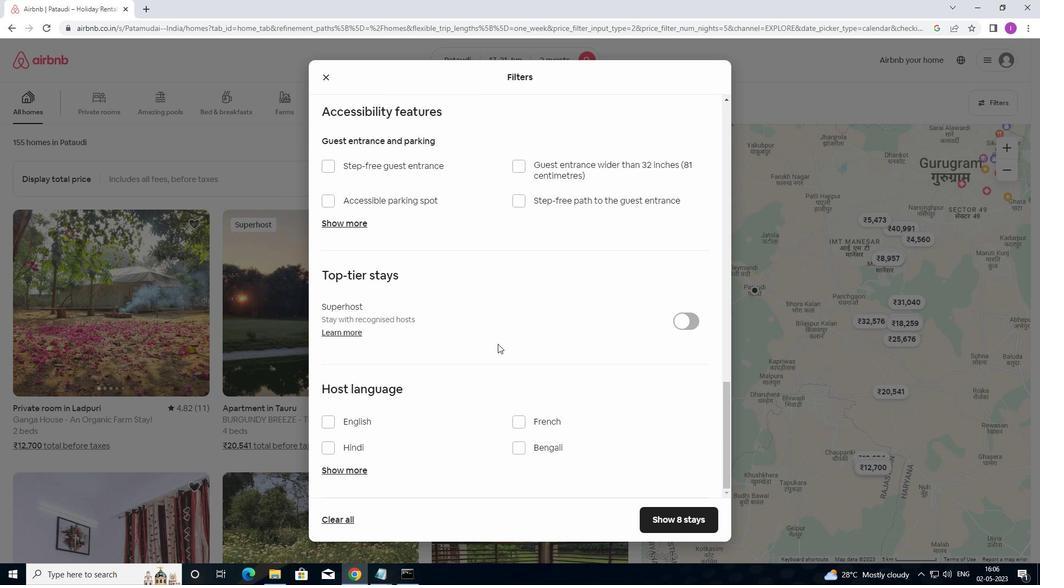 
Action: Mouse moved to (483, 381)
Screenshot: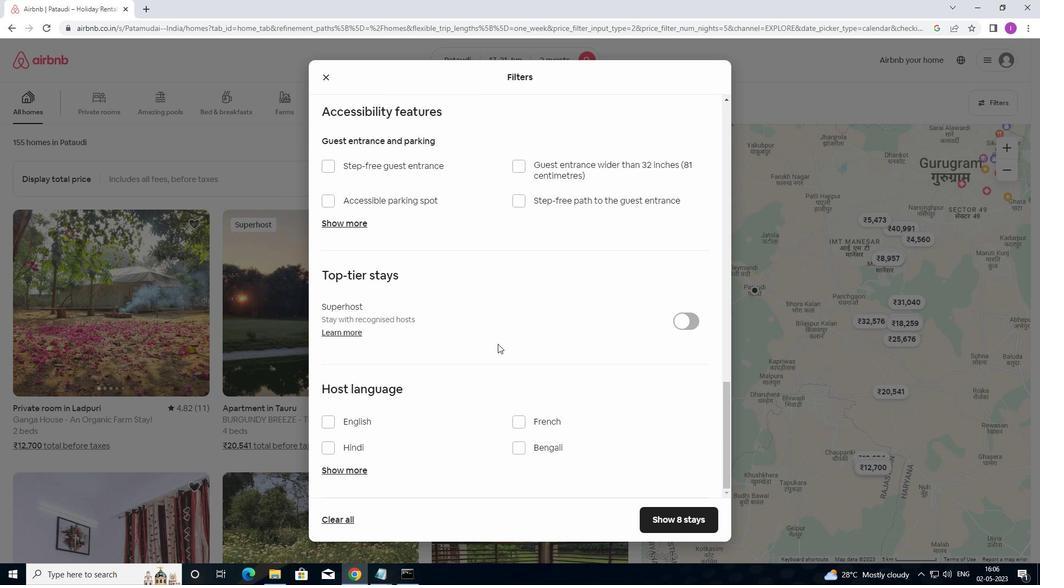 
Action: Mouse scrolled (483, 381) with delta (0, 0)
Screenshot: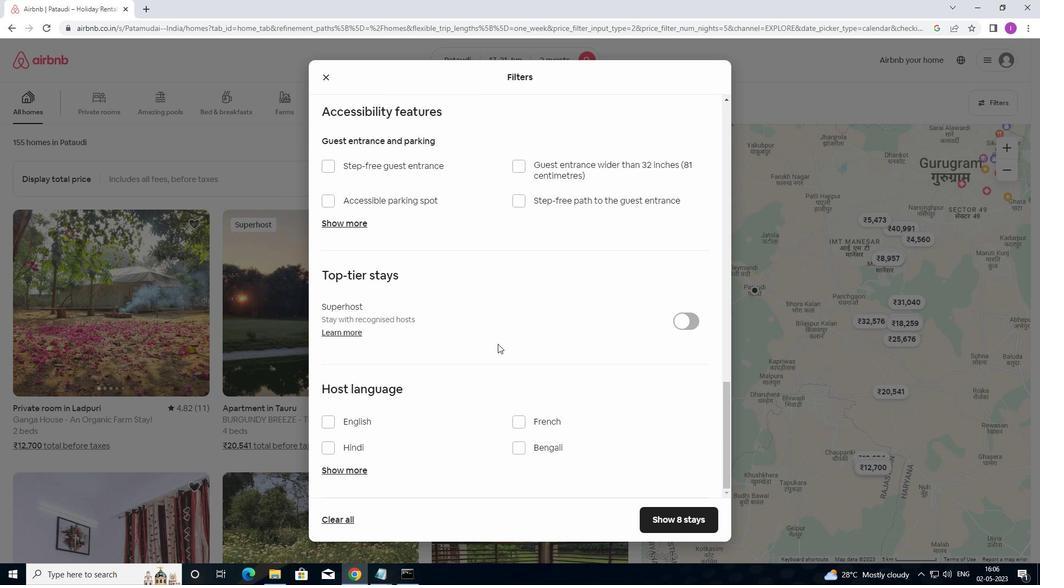 
Action: Mouse moved to (476, 385)
Screenshot: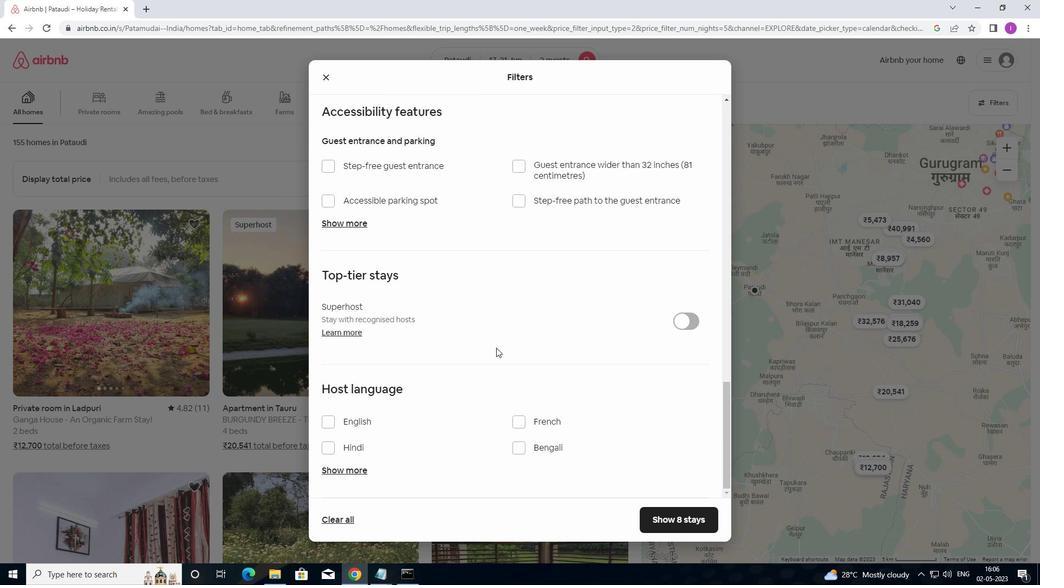 
Action: Mouse scrolled (476, 385) with delta (0, 0)
Screenshot: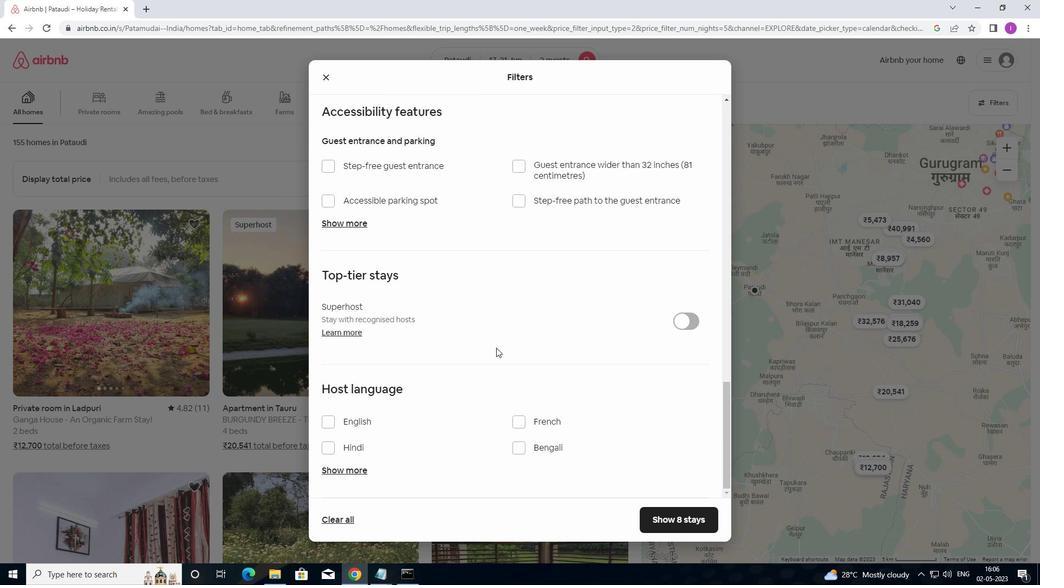 
Action: Mouse moved to (459, 395)
Screenshot: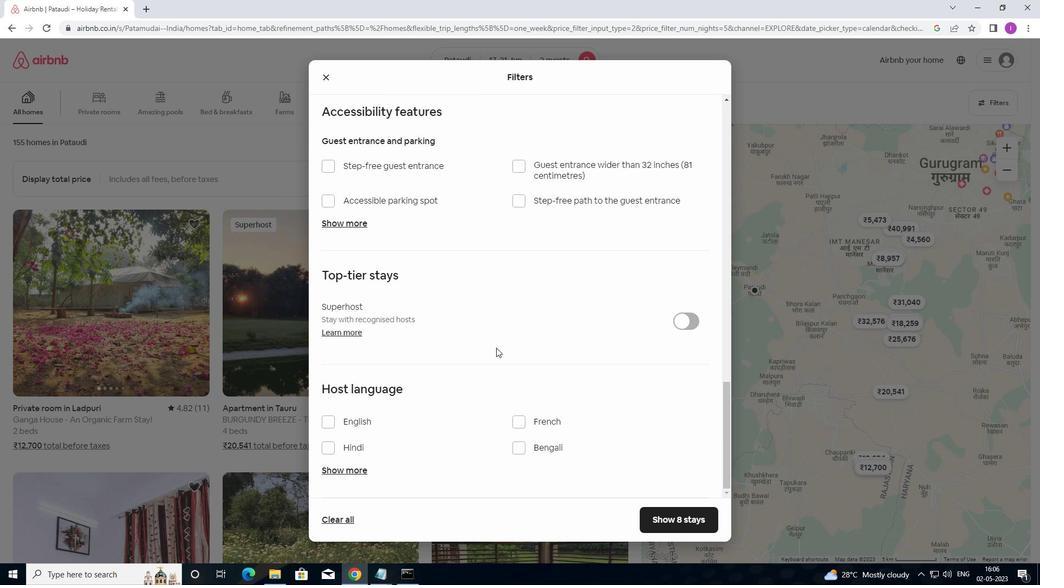 
Action: Mouse scrolled (459, 394) with delta (0, 0)
Screenshot: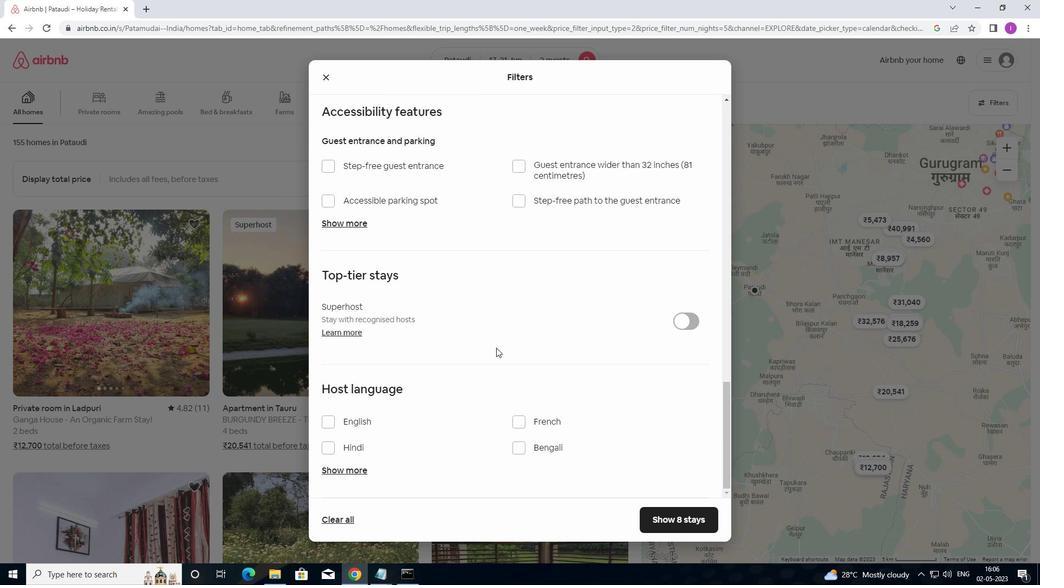 
Action: Mouse moved to (339, 423)
Screenshot: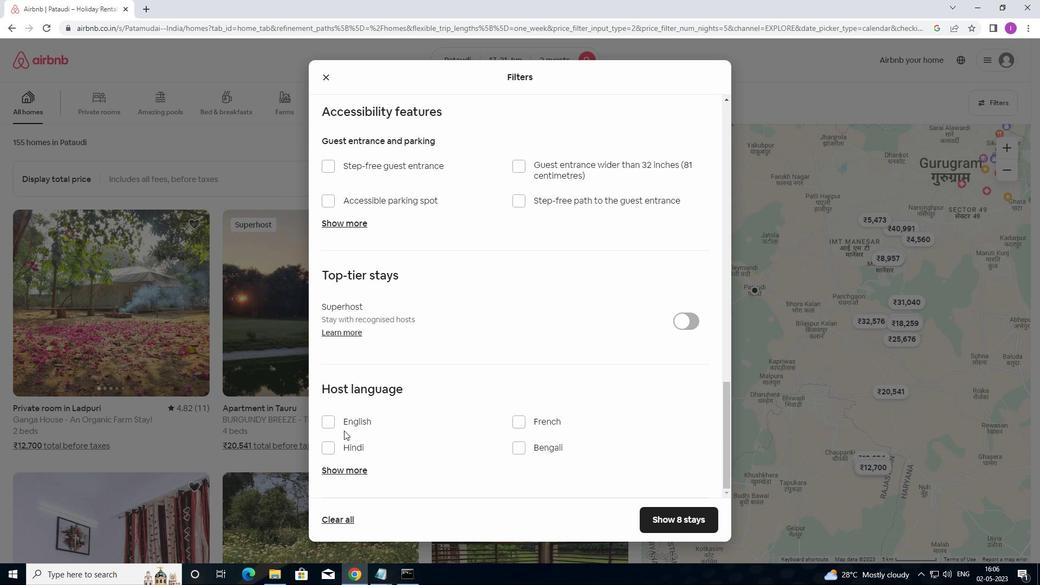 
Action: Mouse pressed left at (339, 423)
Screenshot: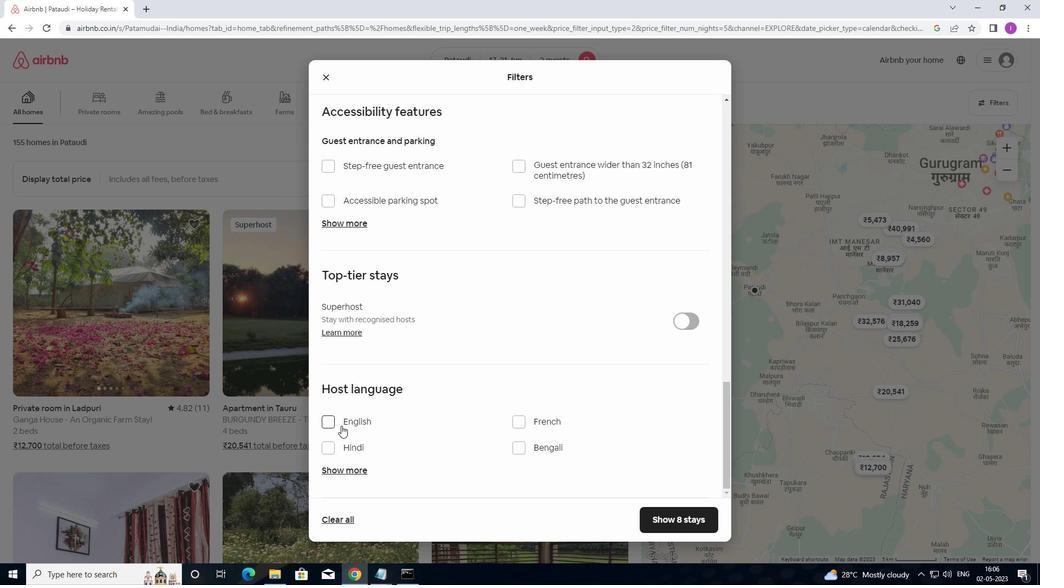 
Action: Mouse moved to (646, 520)
Screenshot: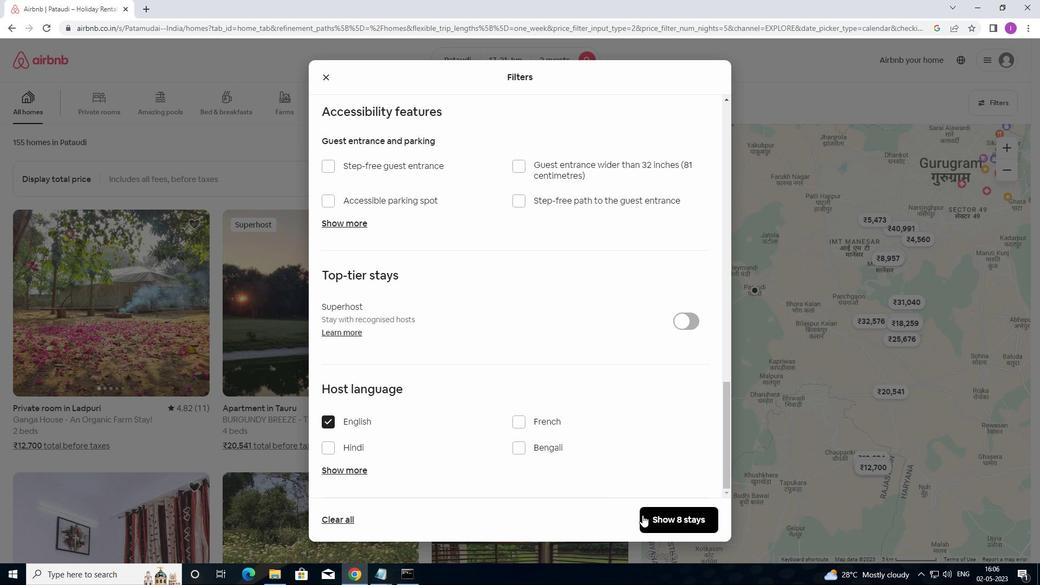 
Action: Mouse pressed left at (646, 520)
Screenshot: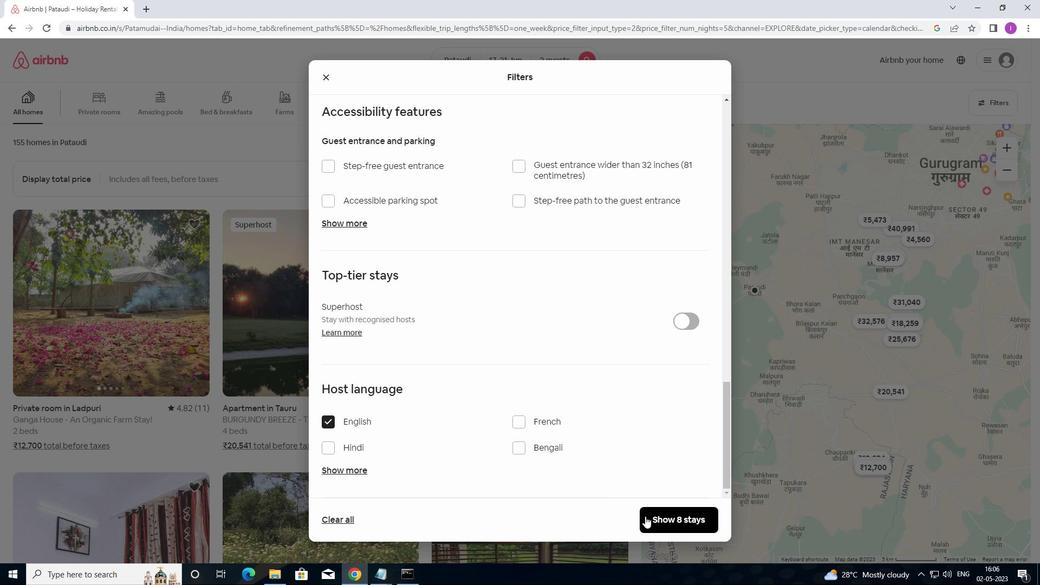 
Action: Mouse moved to (653, 502)
Screenshot: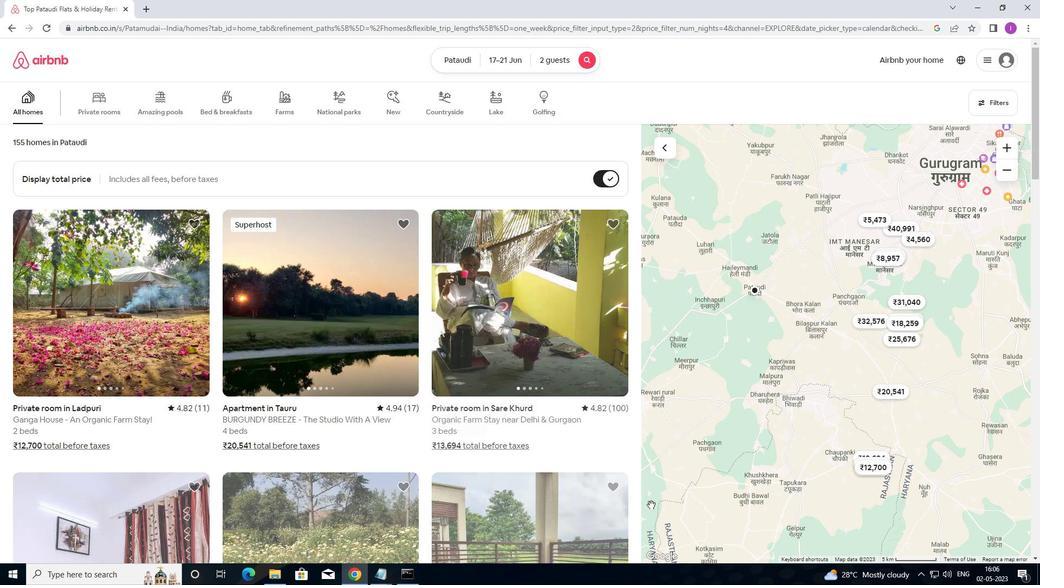 
